 Task: Add a signature Hope Brown containing With gratitude and warm wishes, Hope Brown to email address softage.8@softage.net and add a label Grocery lists
Action: Mouse moved to (1315, 68)
Screenshot: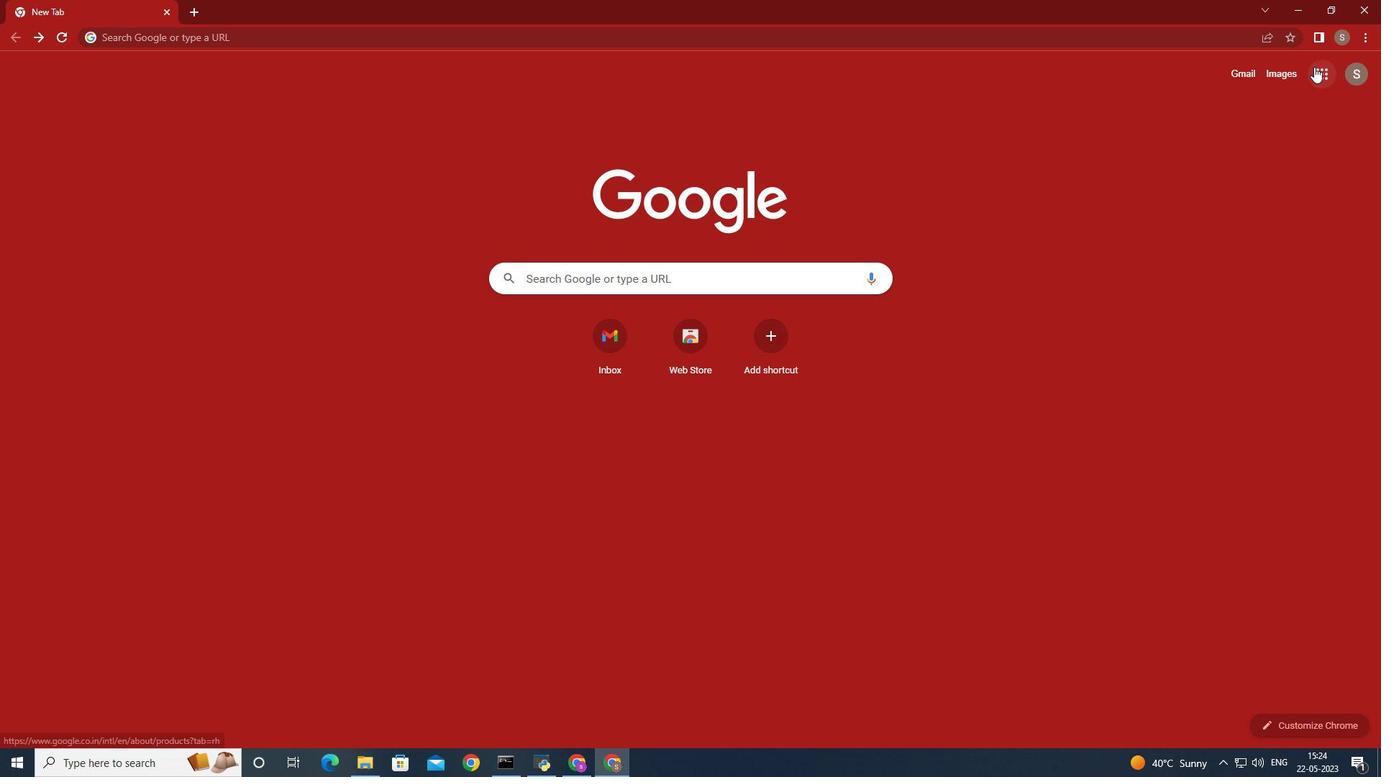 
Action: Mouse pressed left at (1315, 68)
Screenshot: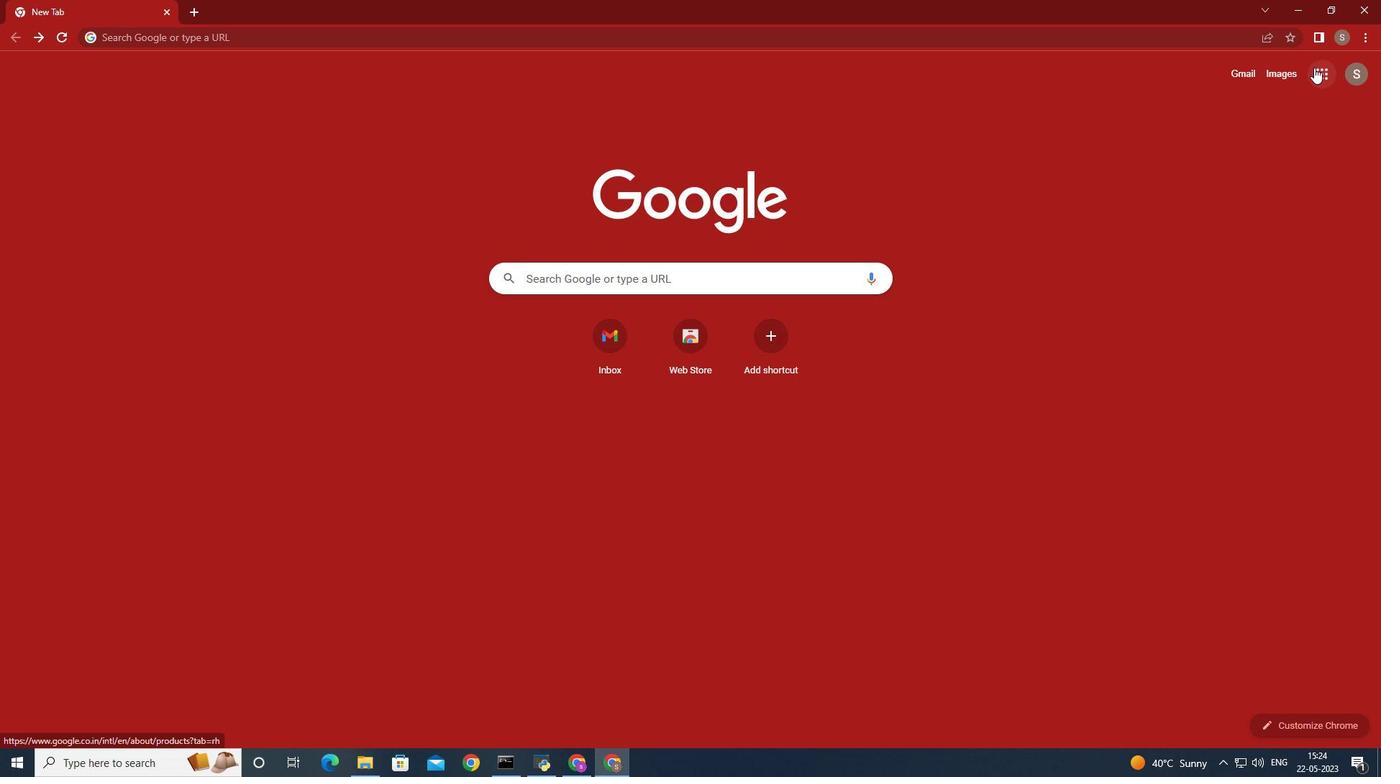 
Action: Mouse moved to (1253, 135)
Screenshot: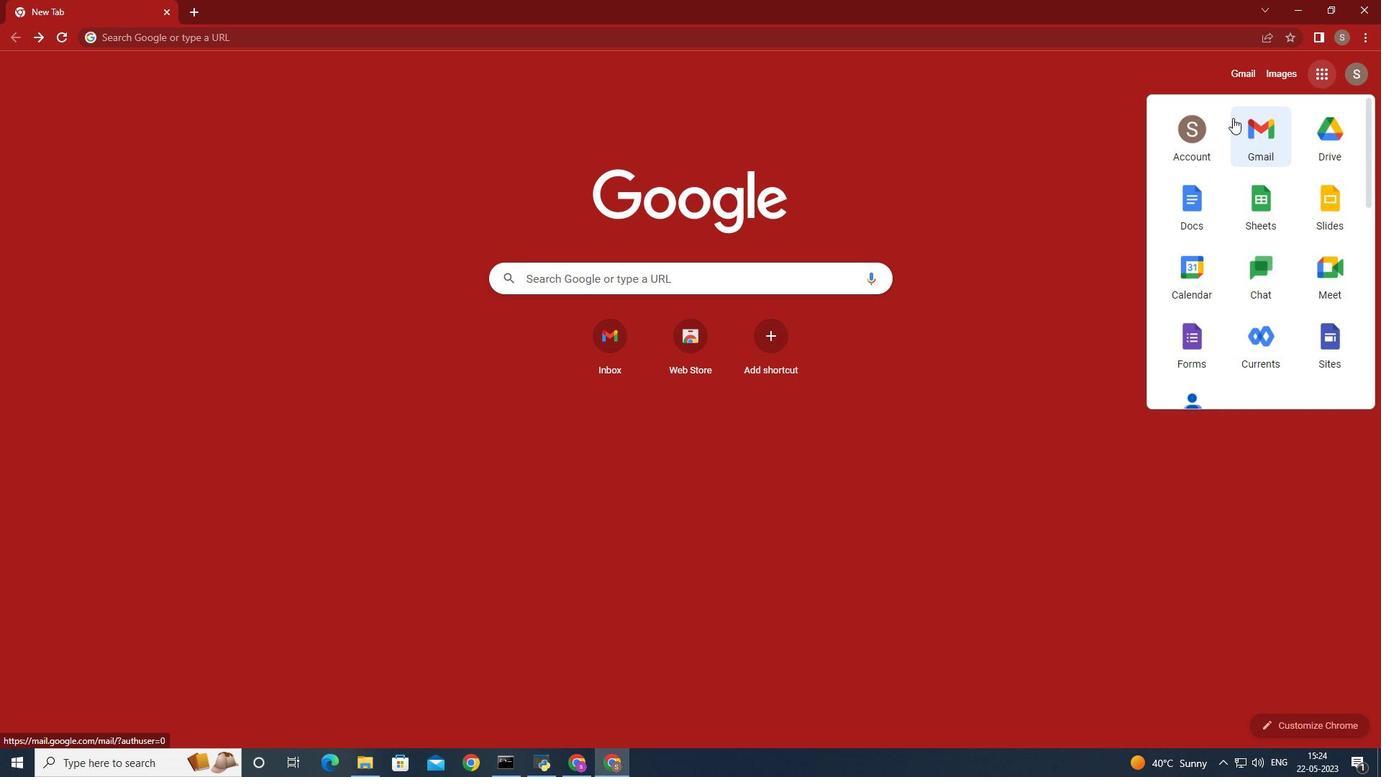 
Action: Mouse pressed left at (1253, 135)
Screenshot: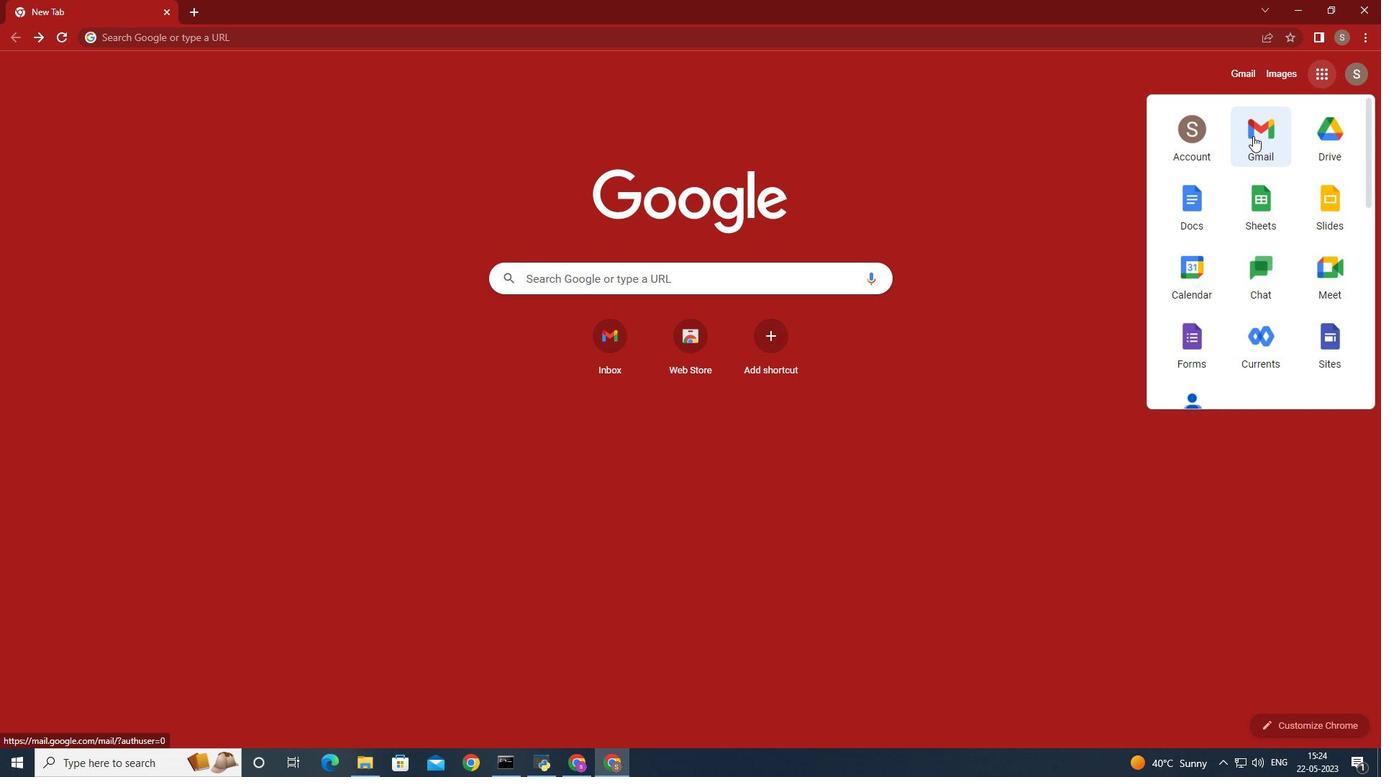 
Action: Mouse moved to (1225, 99)
Screenshot: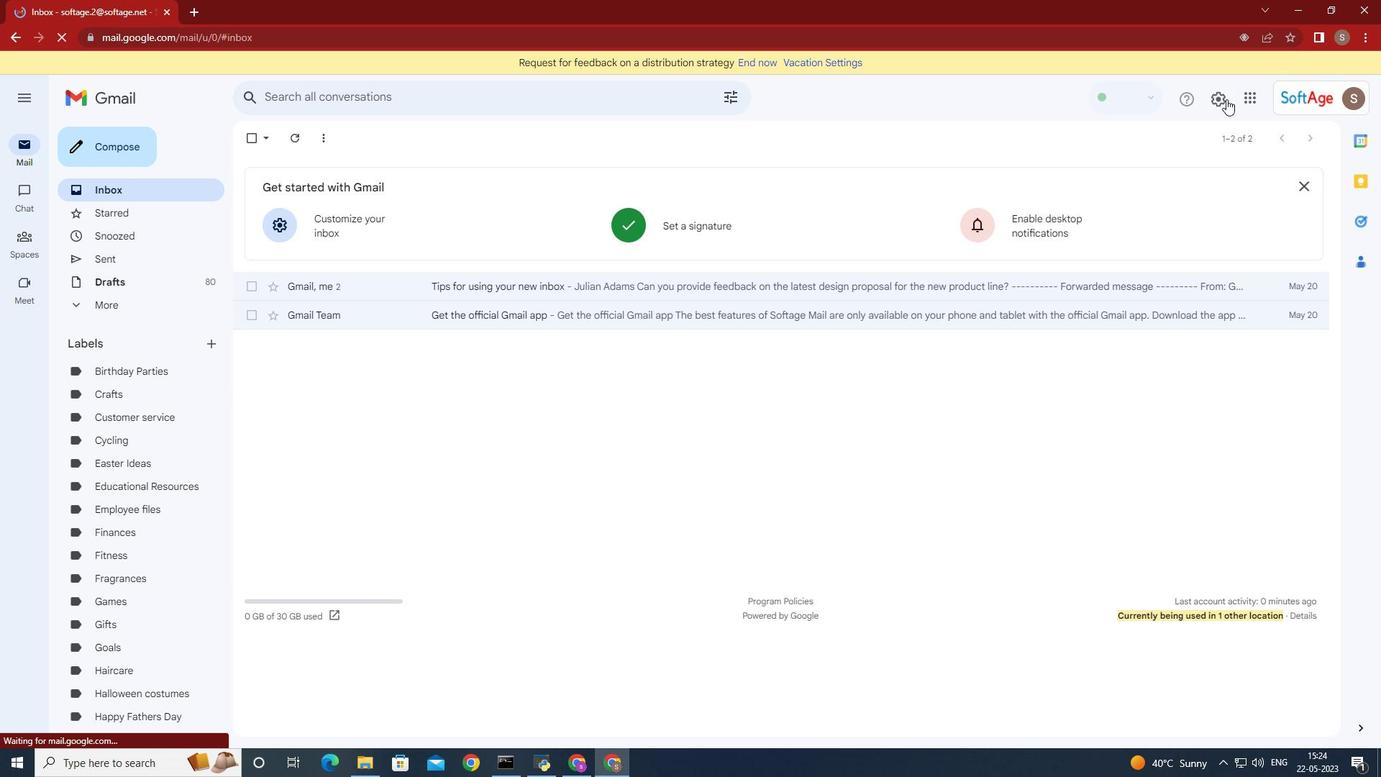 
Action: Mouse pressed left at (1225, 99)
Screenshot: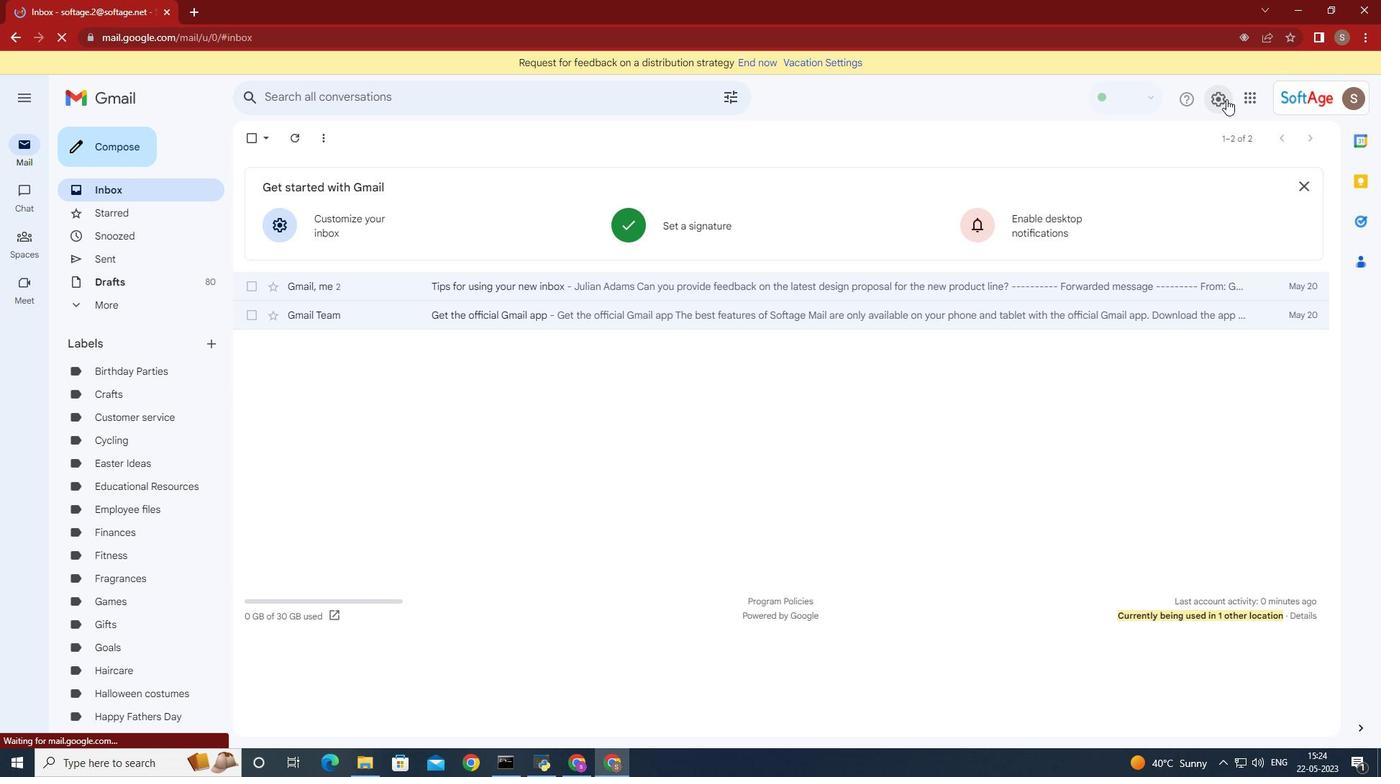 
Action: Mouse moved to (1243, 166)
Screenshot: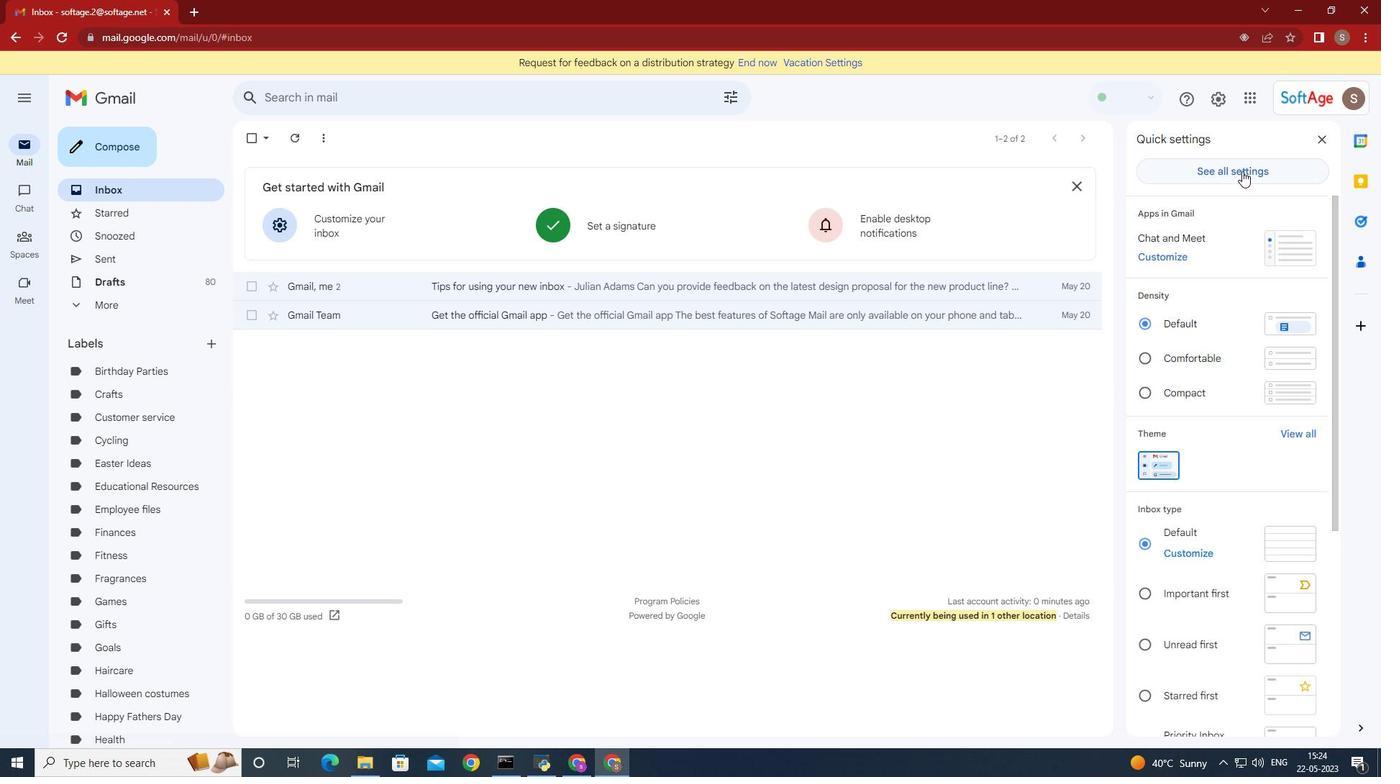 
Action: Mouse pressed left at (1243, 166)
Screenshot: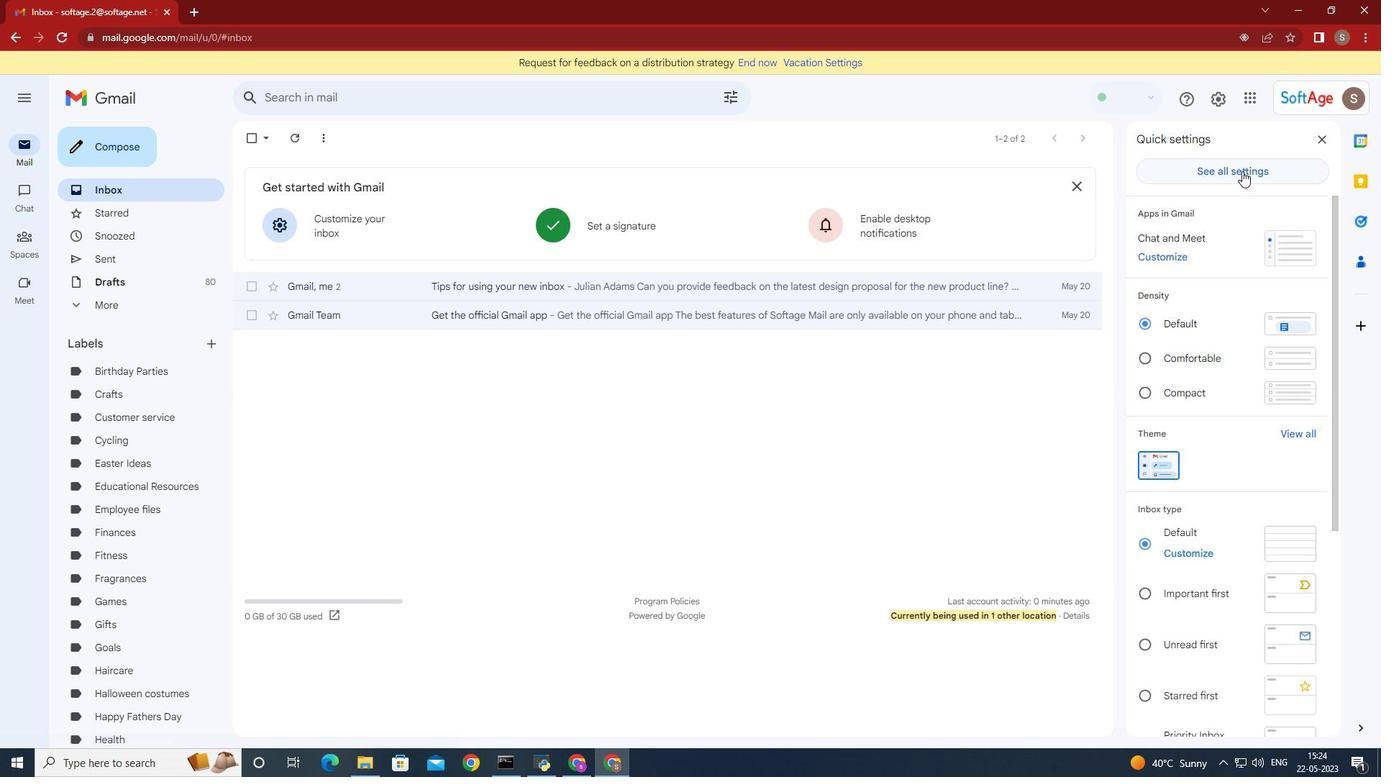 
Action: Mouse moved to (962, 282)
Screenshot: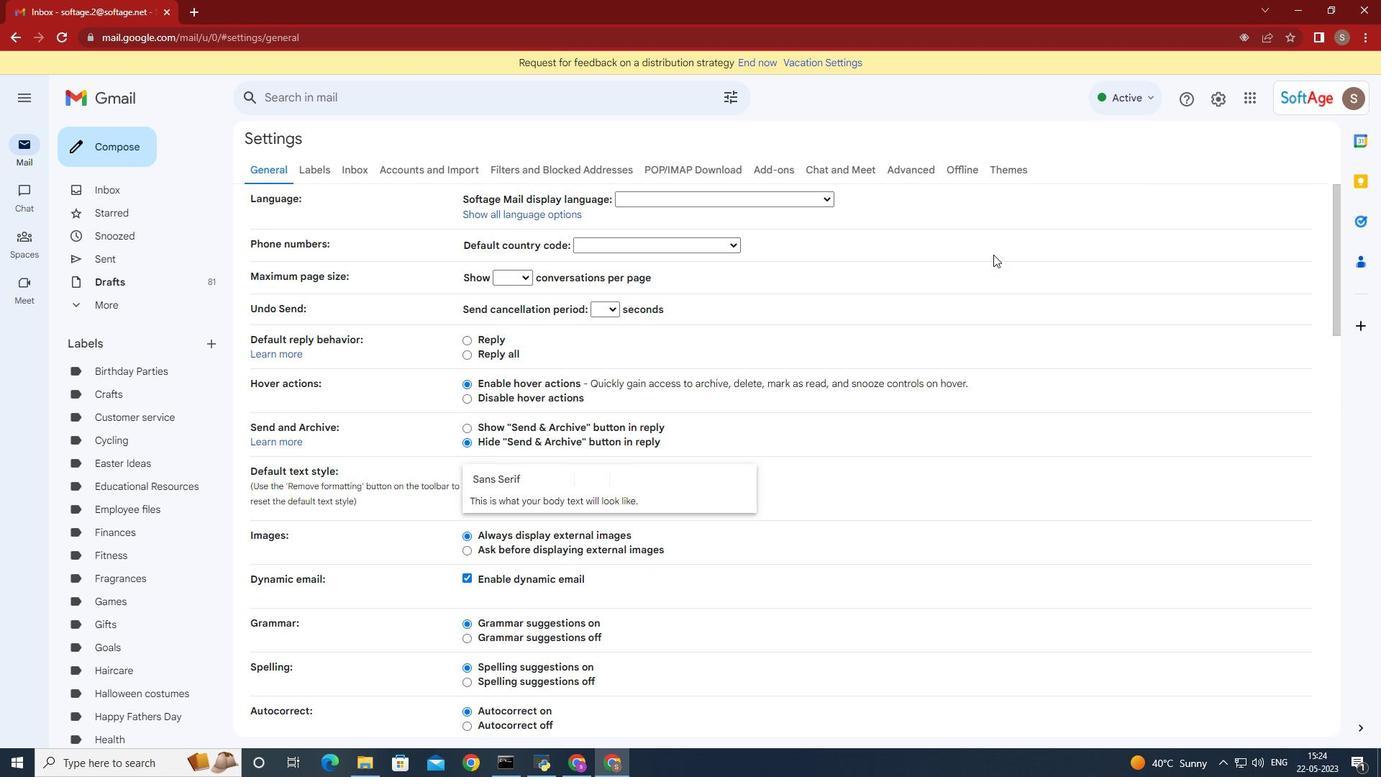 
Action: Mouse scrolled (977, 269) with delta (0, 0)
Screenshot: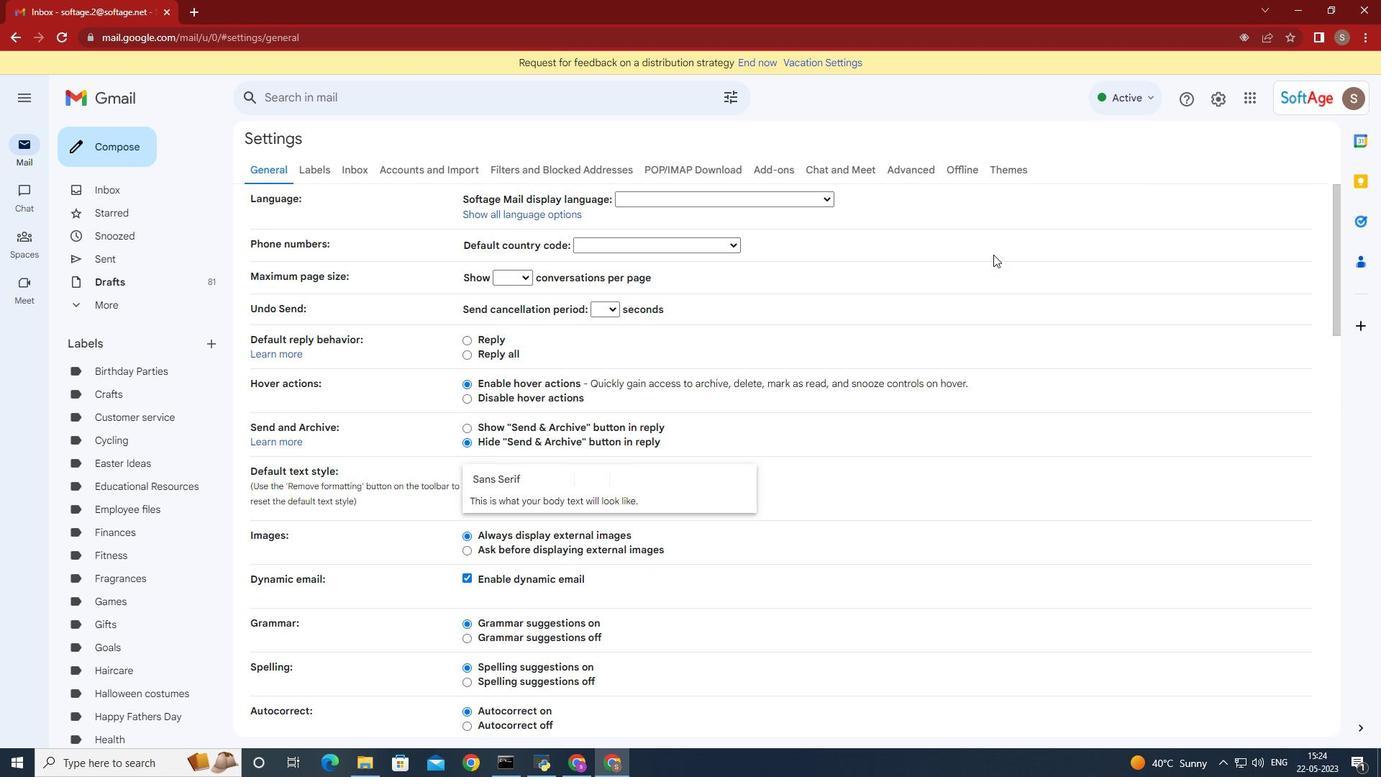 
Action: Mouse moved to (959, 284)
Screenshot: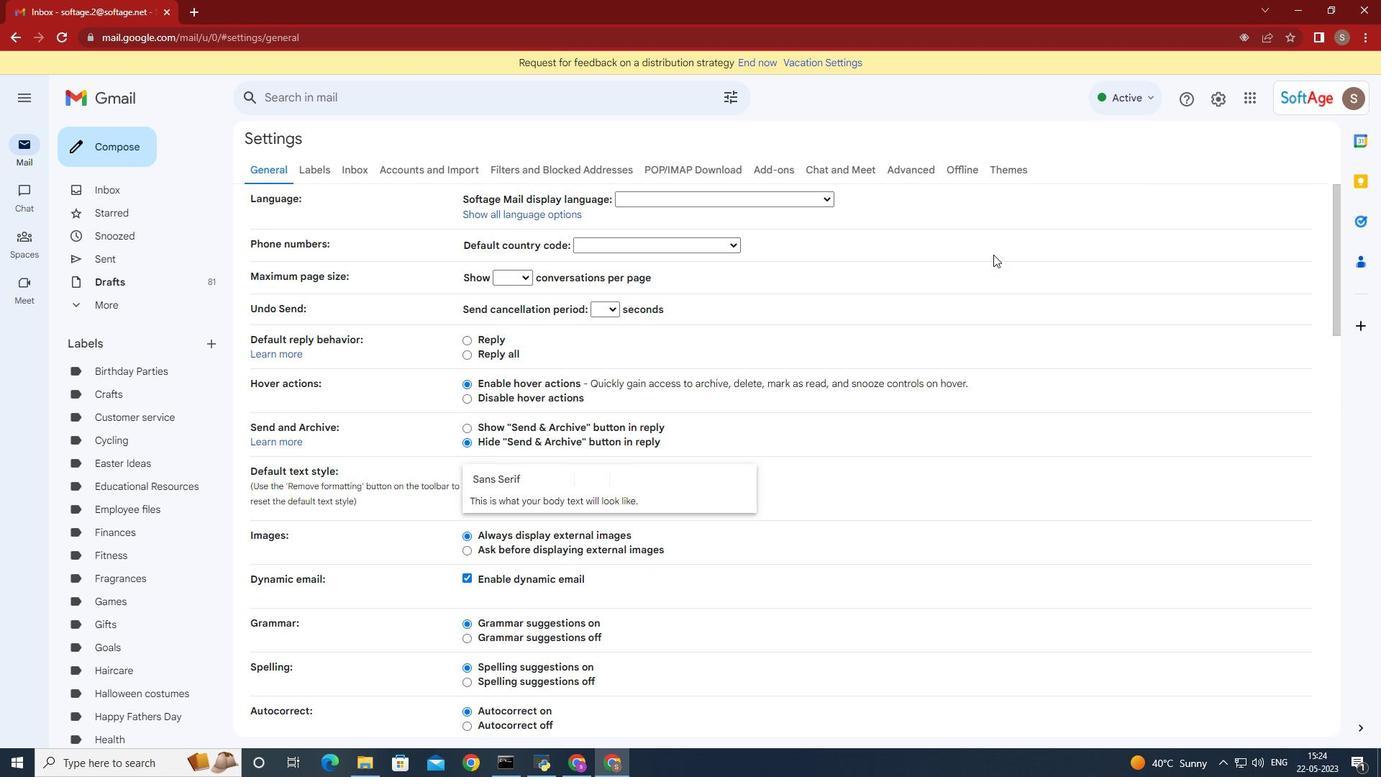 
Action: Mouse scrolled (962, 281) with delta (0, 0)
Screenshot: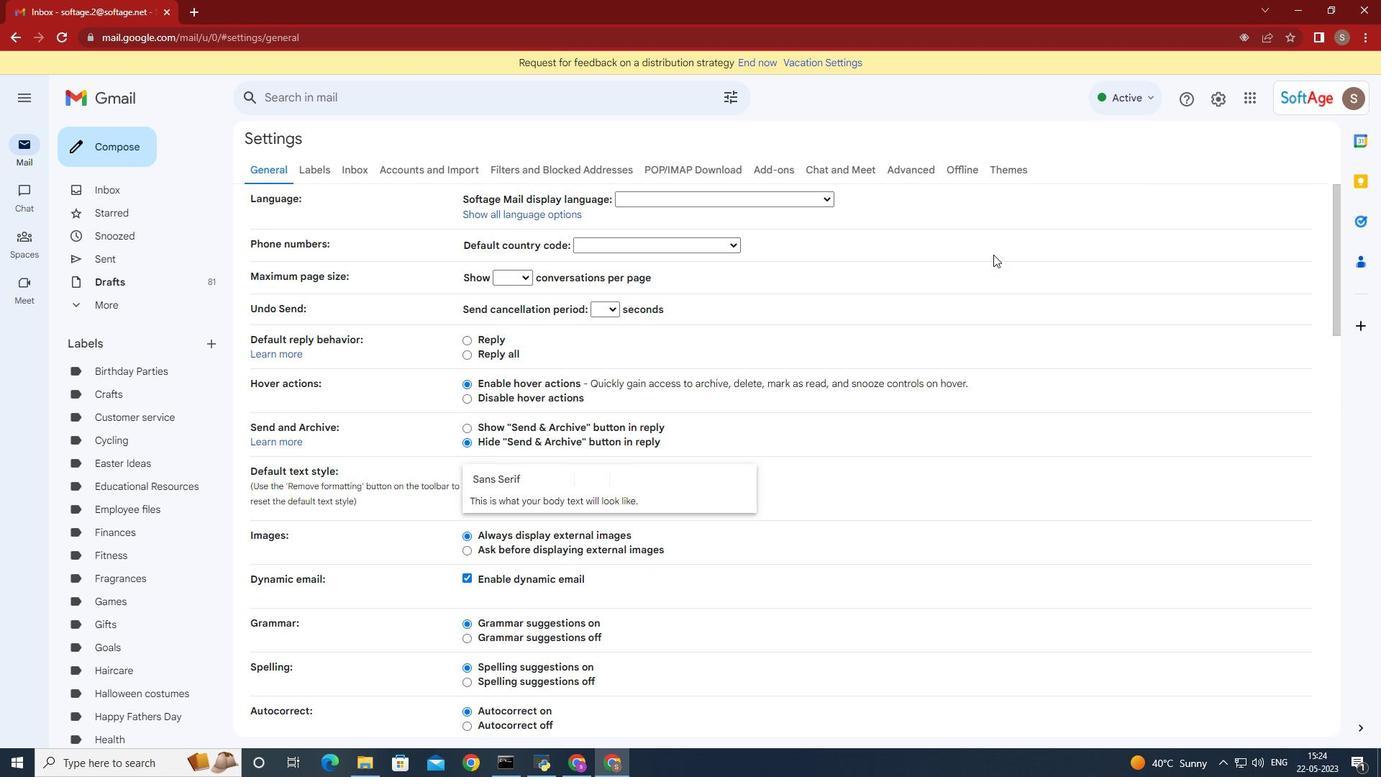 
Action: Mouse moved to (951, 290)
Screenshot: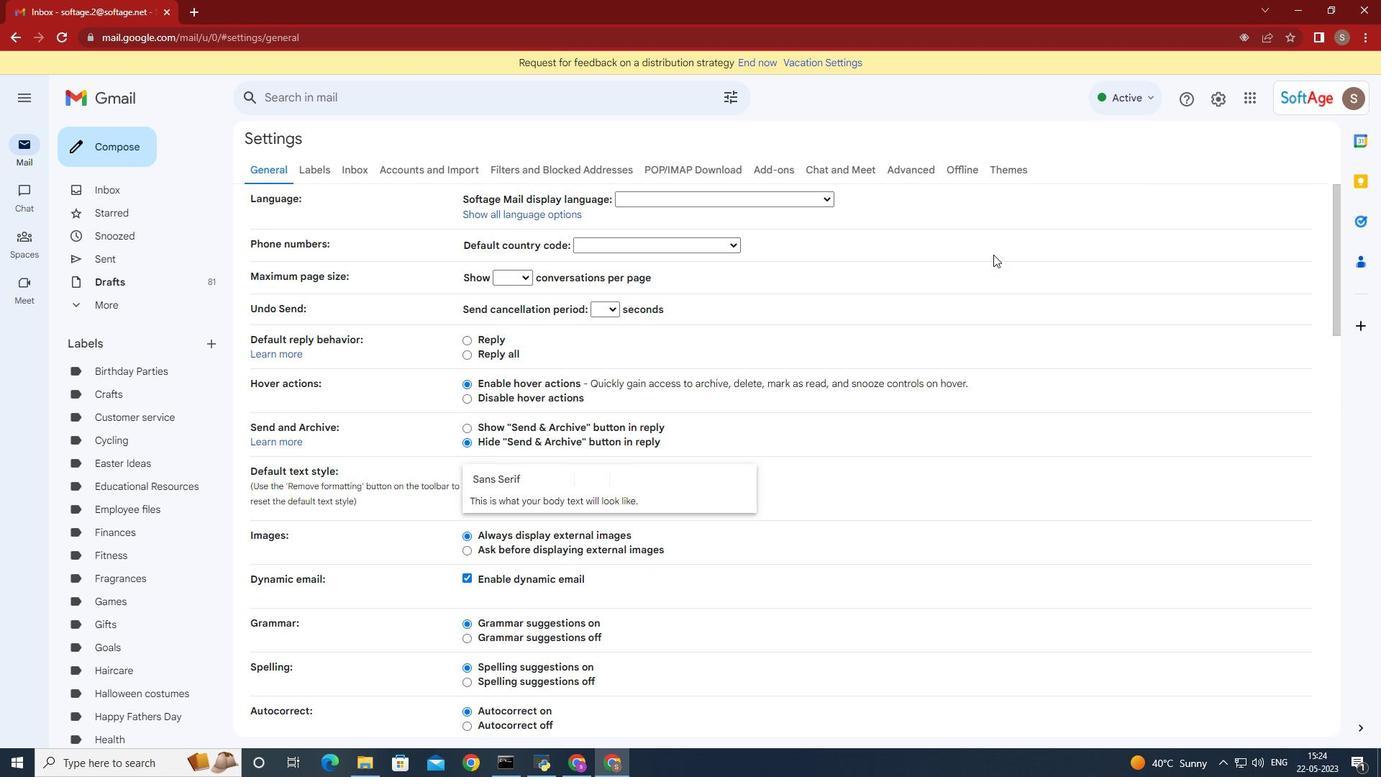
Action: Mouse scrolled (954, 287) with delta (0, 0)
Screenshot: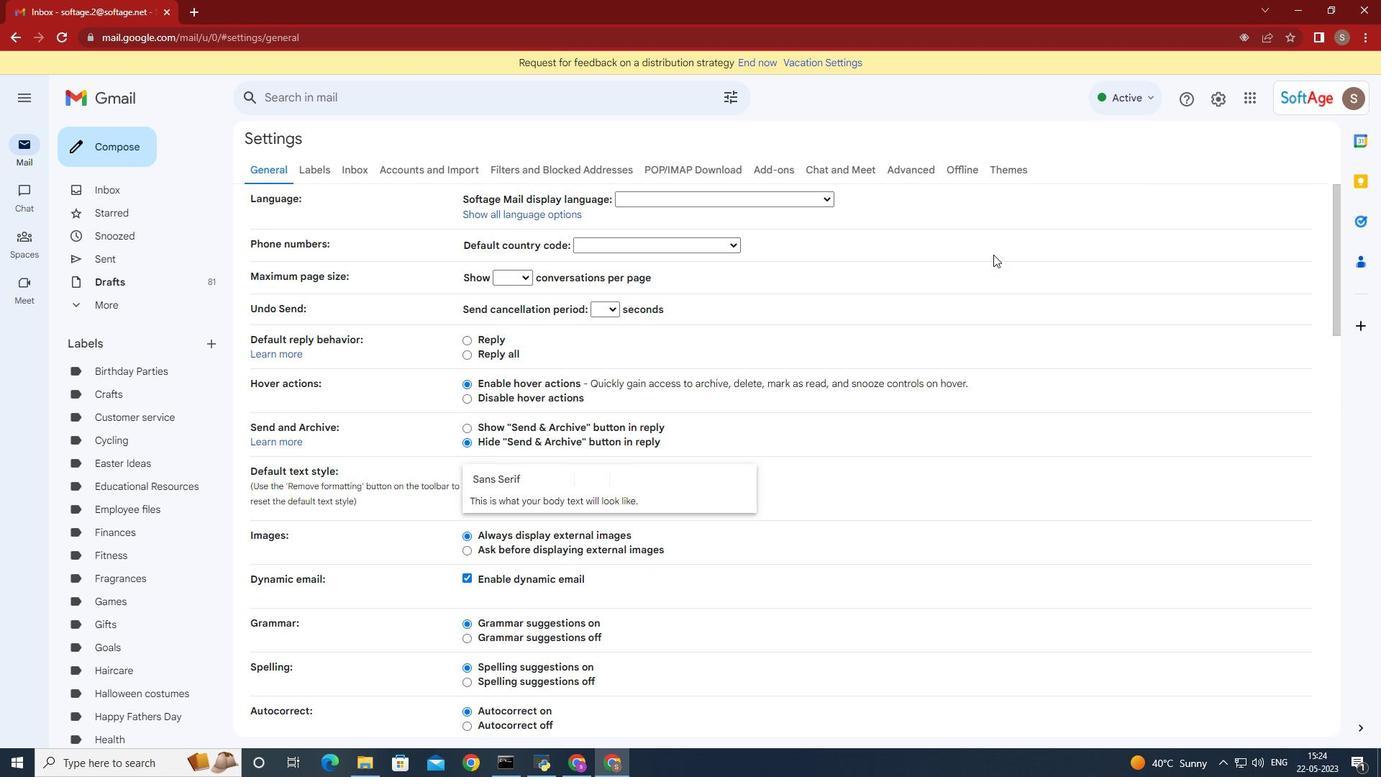 
Action: Mouse moved to (944, 295)
Screenshot: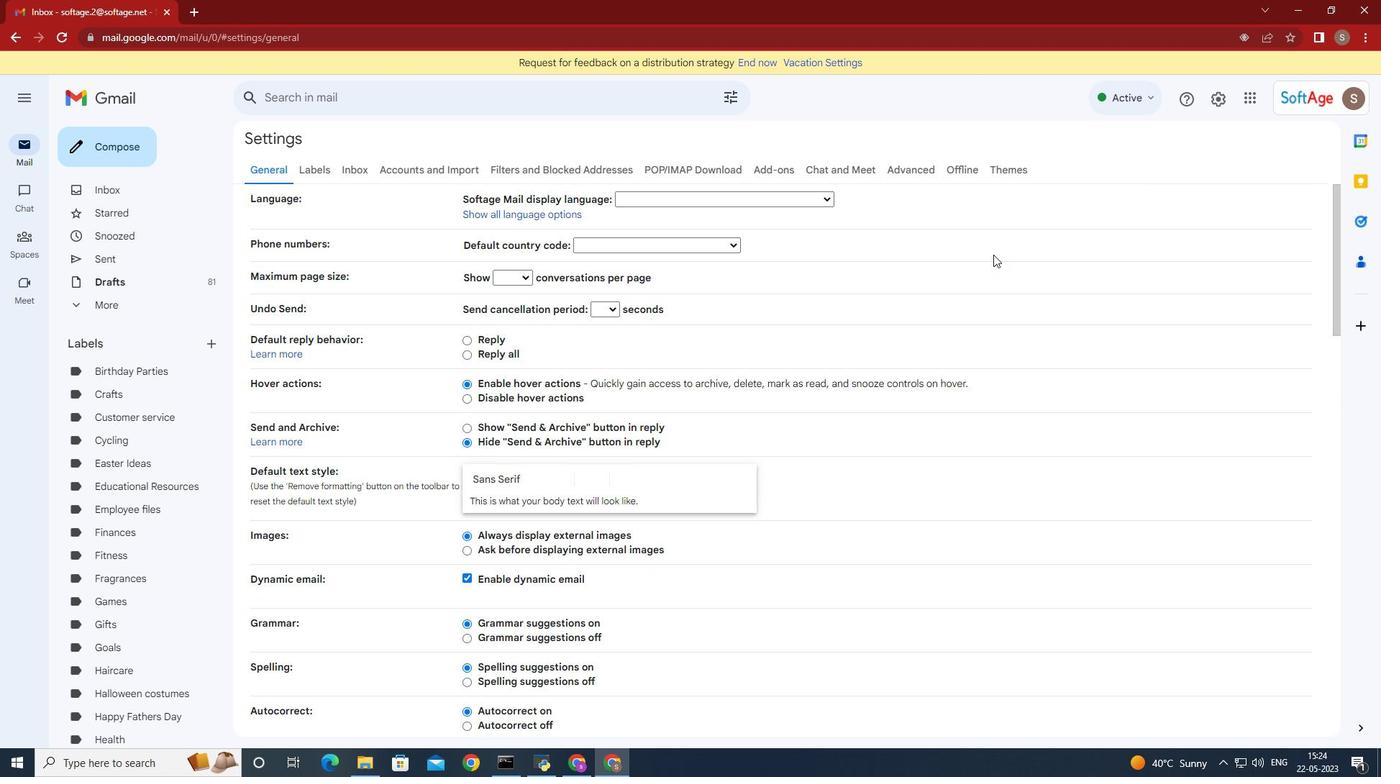 
Action: Mouse scrolled (947, 292) with delta (0, 0)
Screenshot: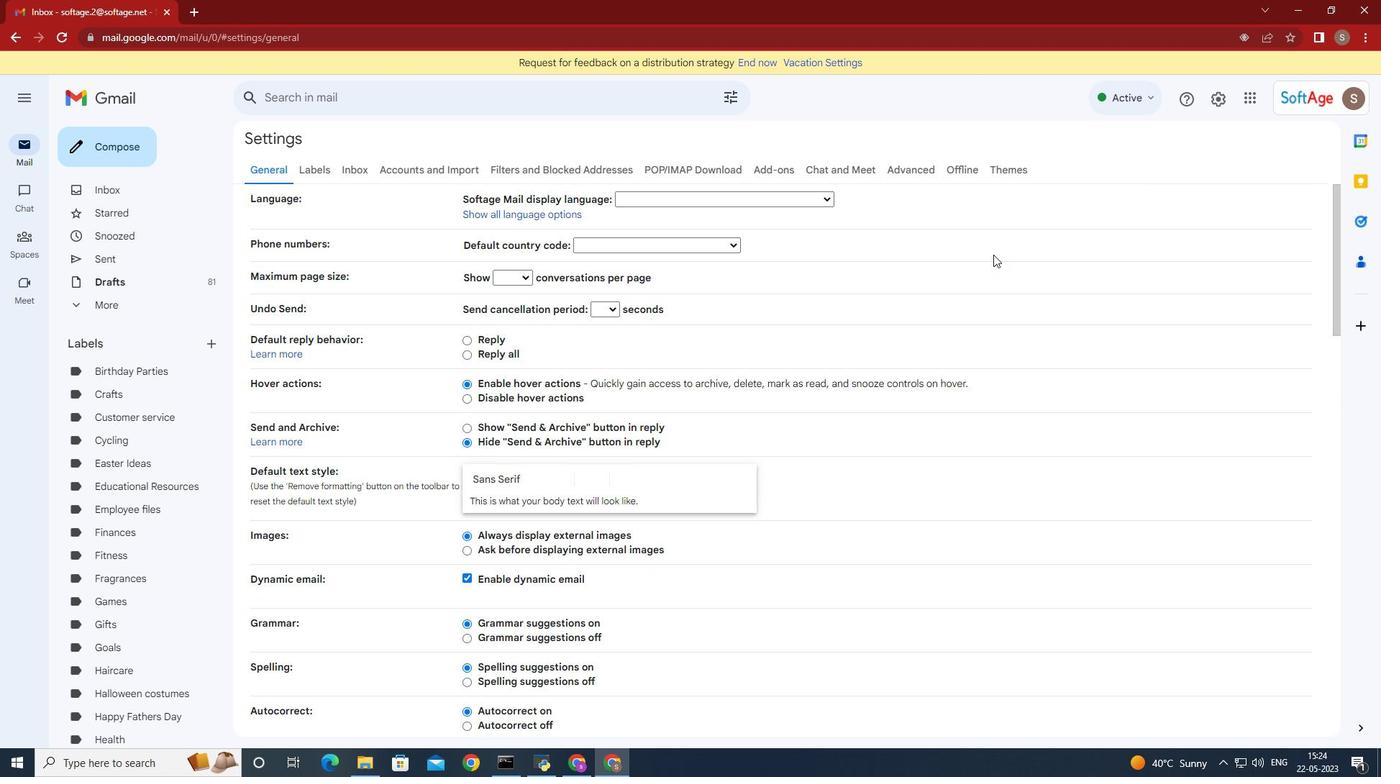 
Action: Mouse moved to (940, 297)
Screenshot: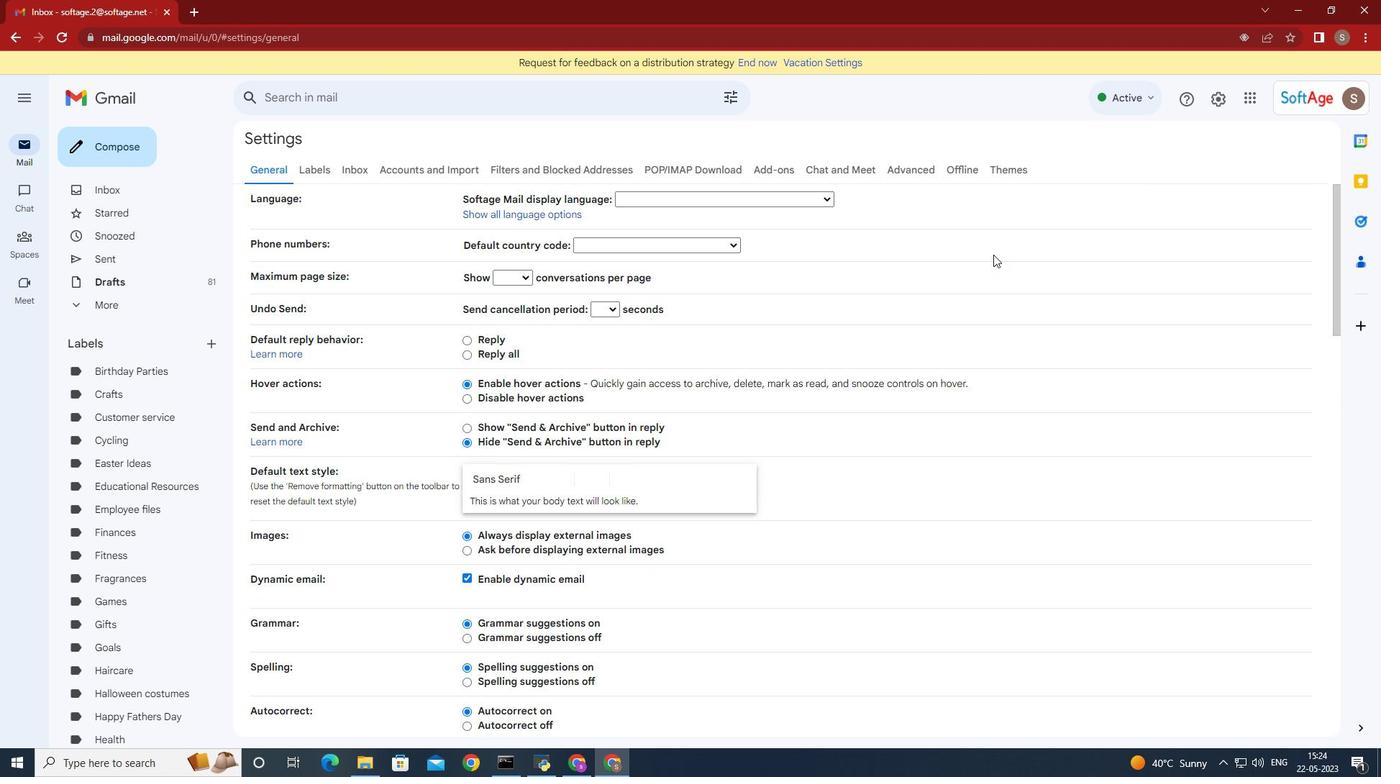 
Action: Mouse scrolled (940, 297) with delta (0, 0)
Screenshot: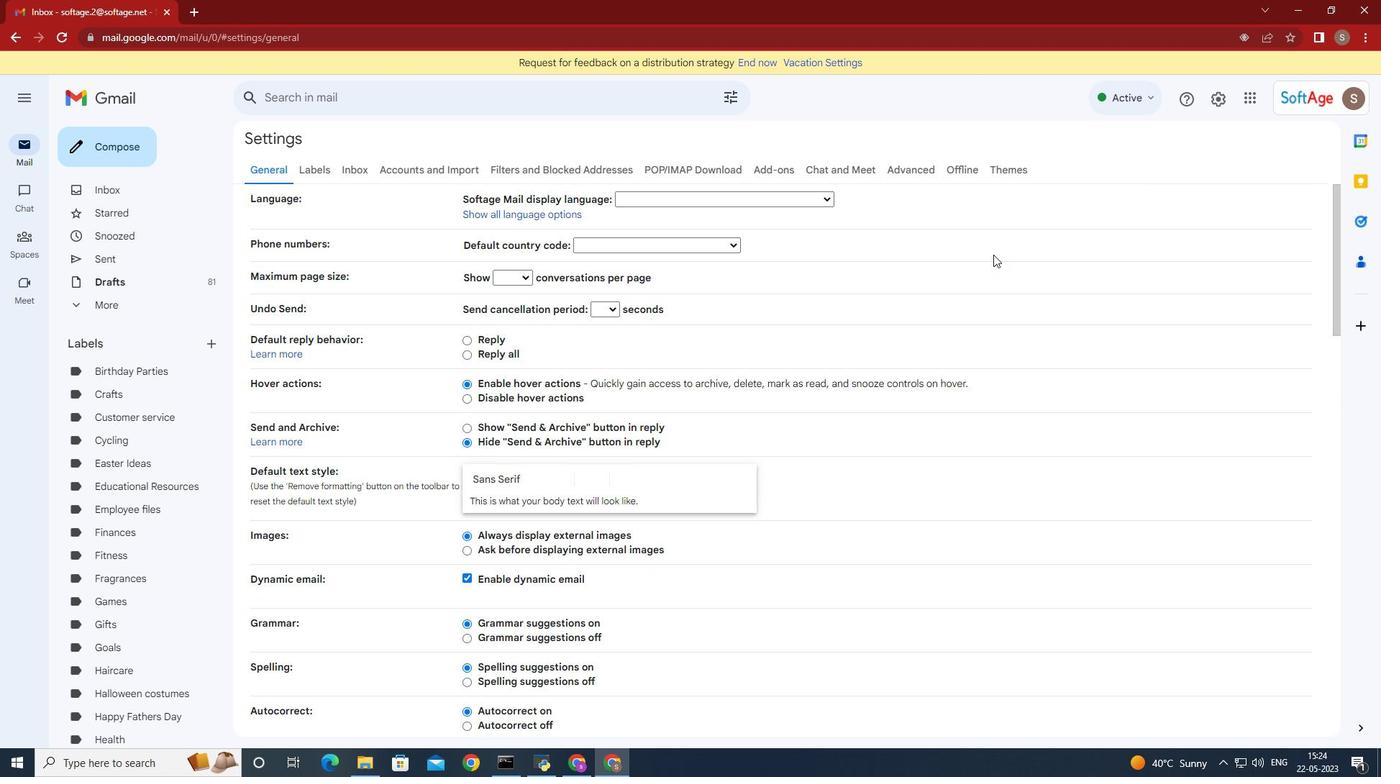 
Action: Mouse moved to (937, 299)
Screenshot: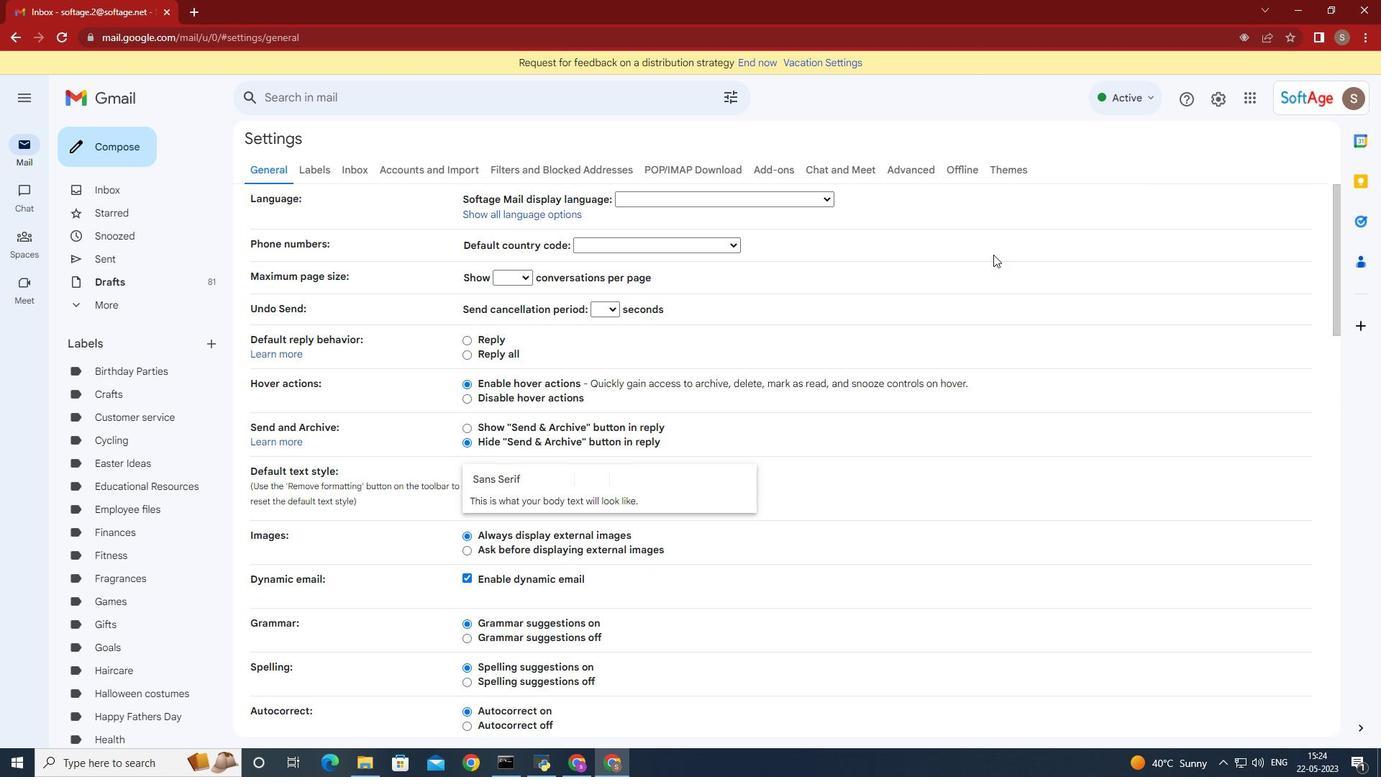 
Action: Mouse scrolled (937, 298) with delta (0, 0)
Screenshot: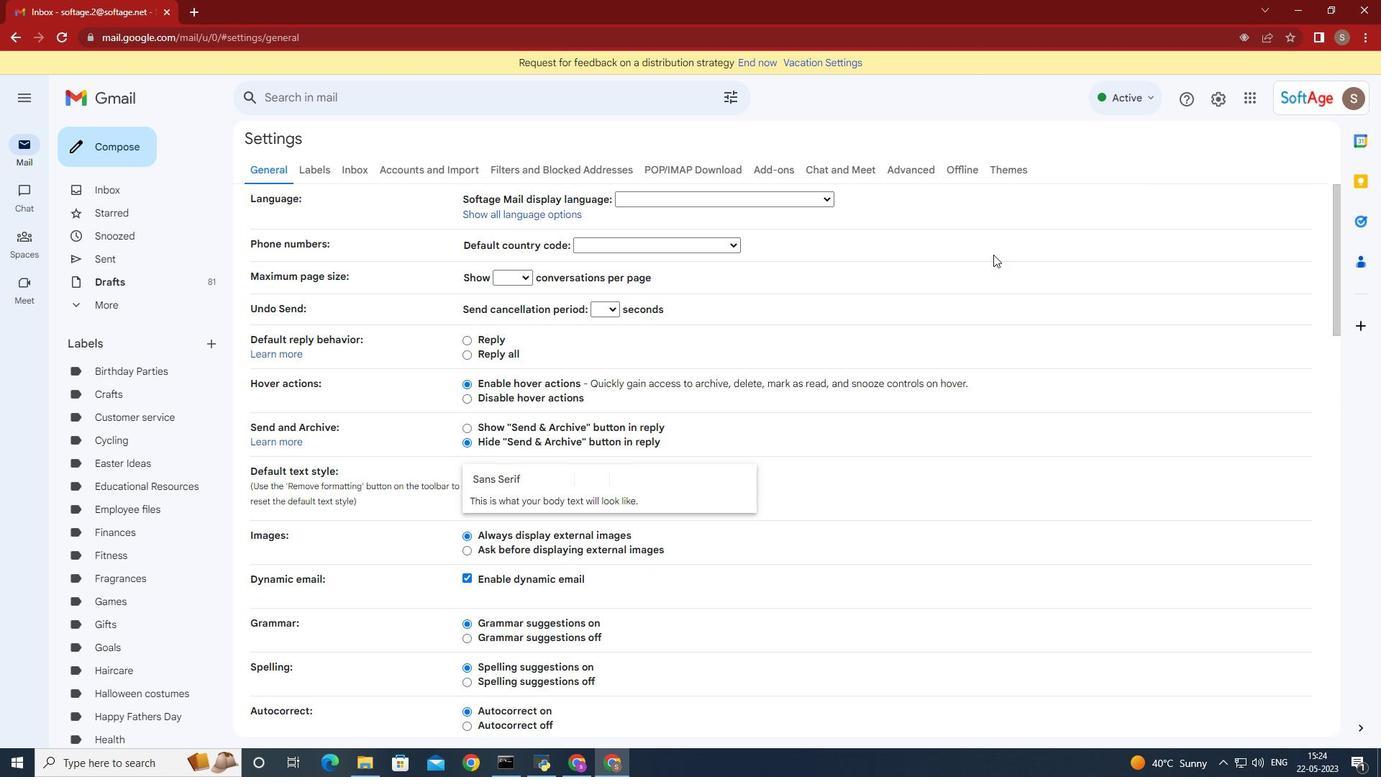 
Action: Mouse moved to (935, 300)
Screenshot: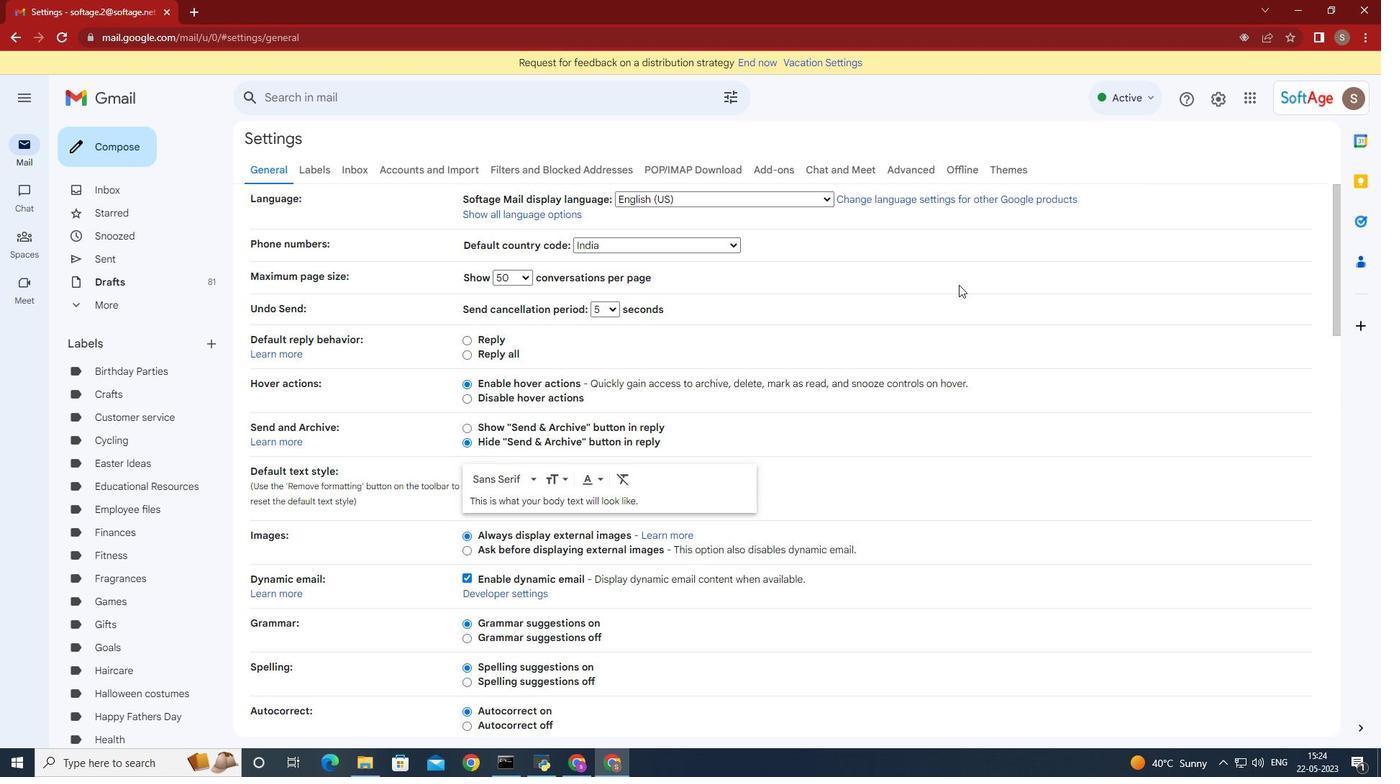 
Action: Mouse scrolled (935, 299) with delta (0, 0)
Screenshot: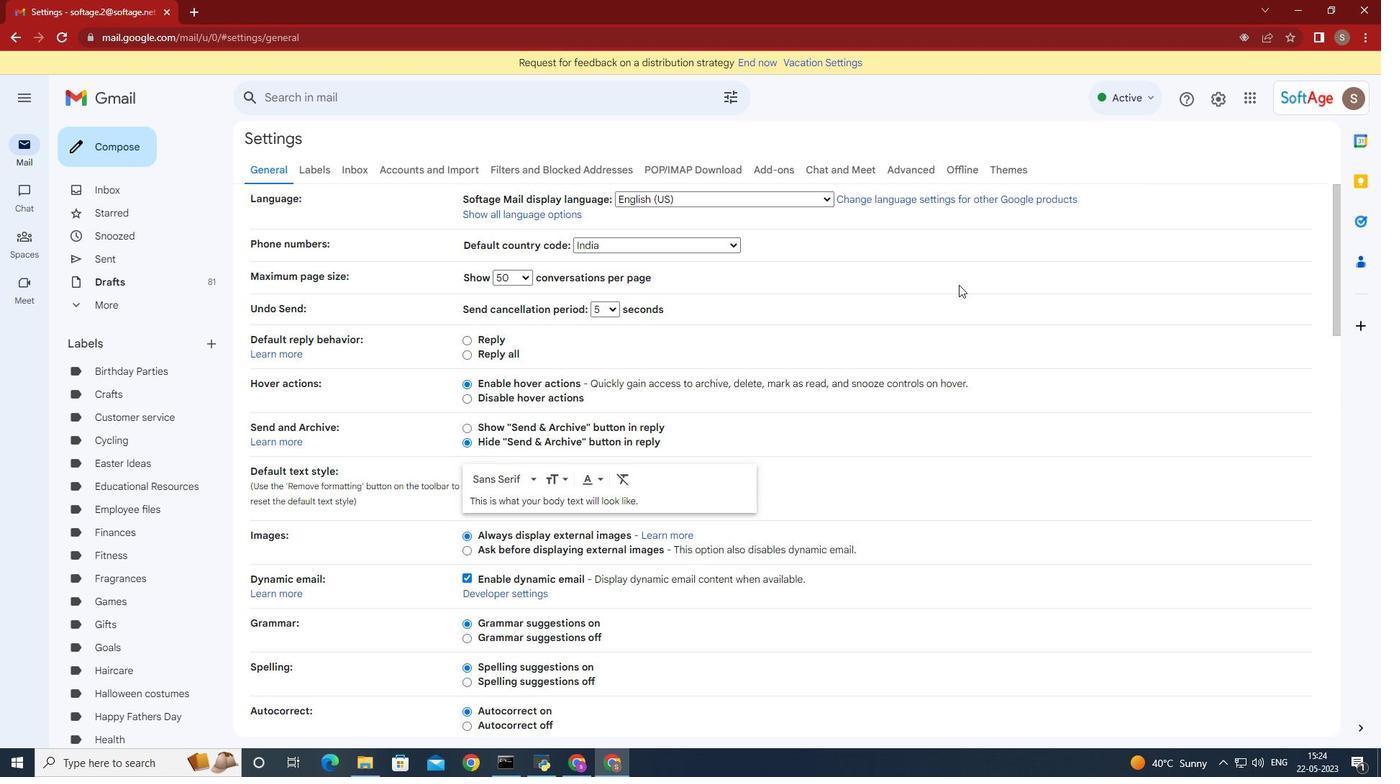 
Action: Mouse moved to (935, 300)
Screenshot: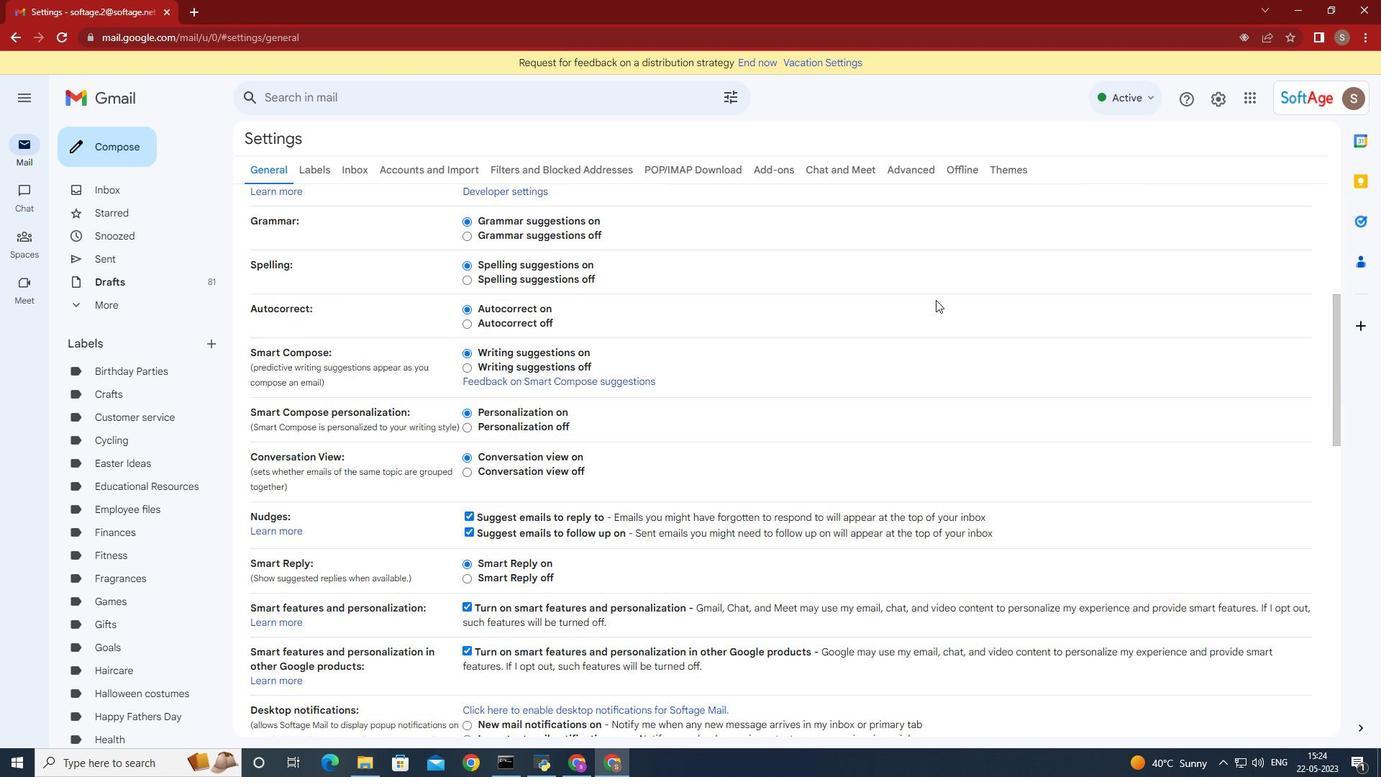 
Action: Mouse scrolled (935, 299) with delta (0, 0)
Screenshot: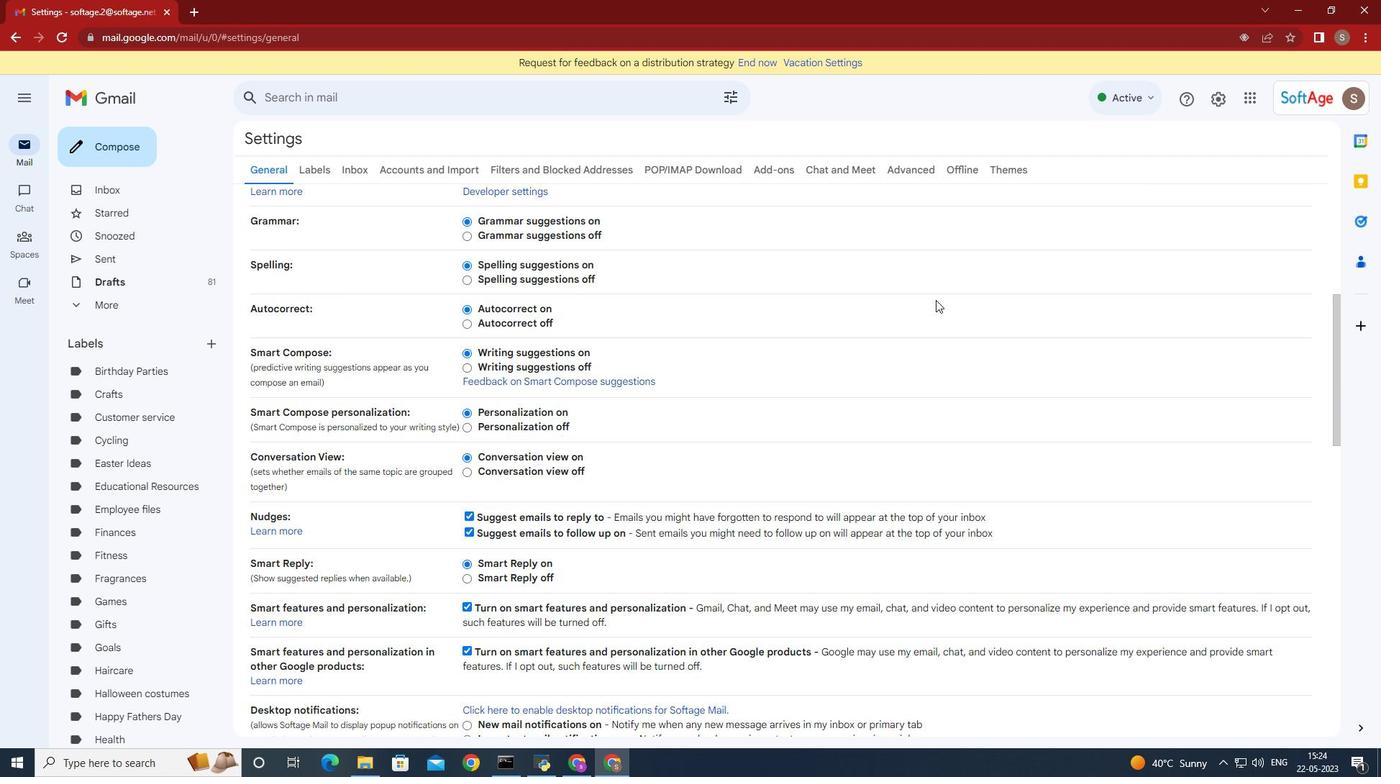 
Action: Mouse scrolled (935, 299) with delta (0, 0)
Screenshot: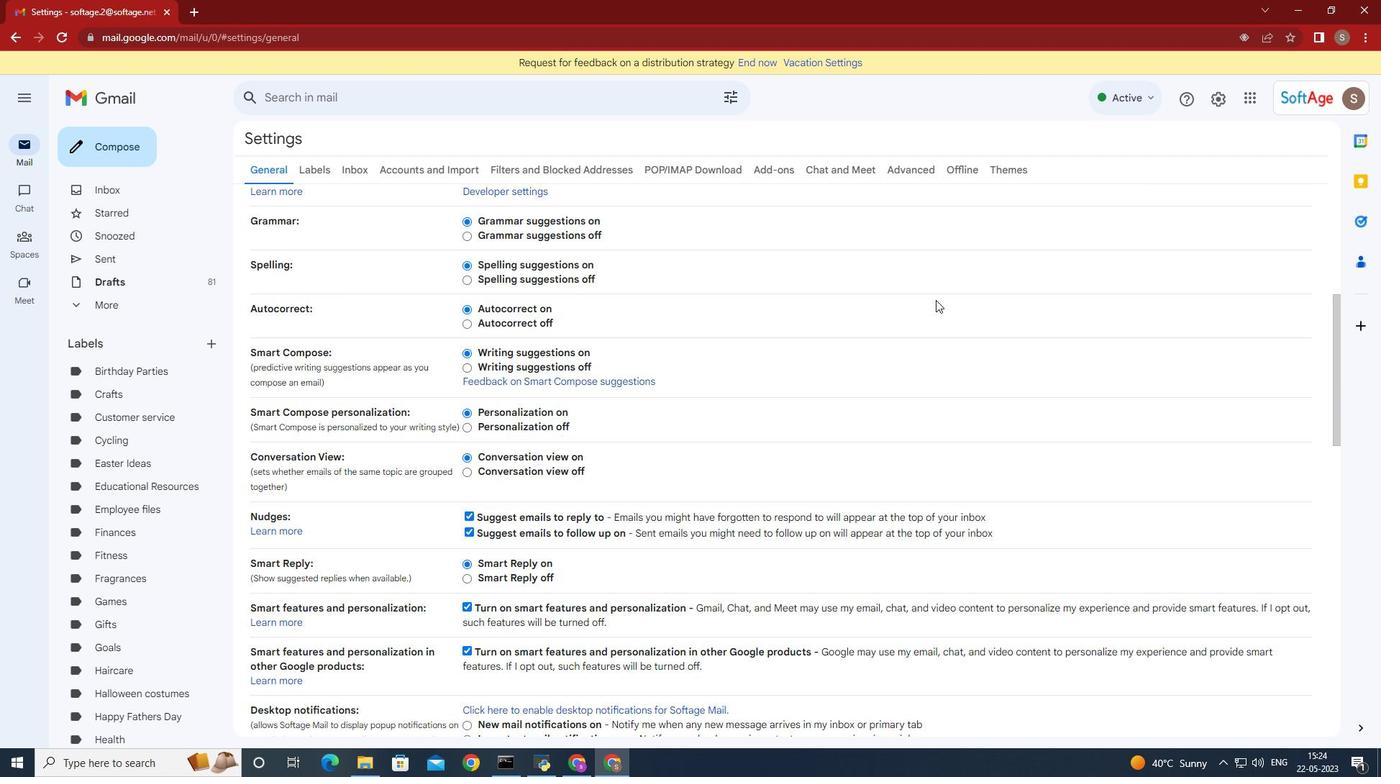 
Action: Mouse scrolled (935, 299) with delta (0, 0)
Screenshot: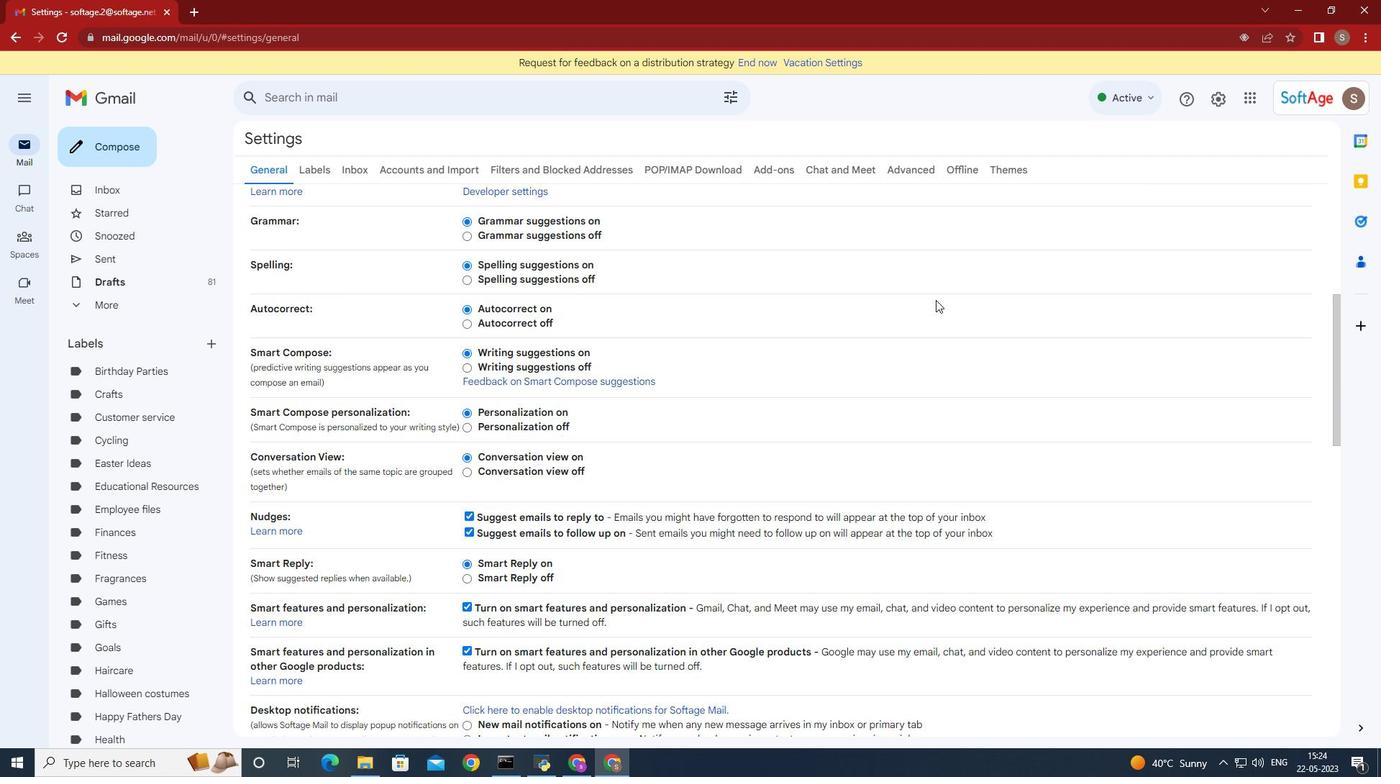 
Action: Mouse scrolled (935, 299) with delta (0, 0)
Screenshot: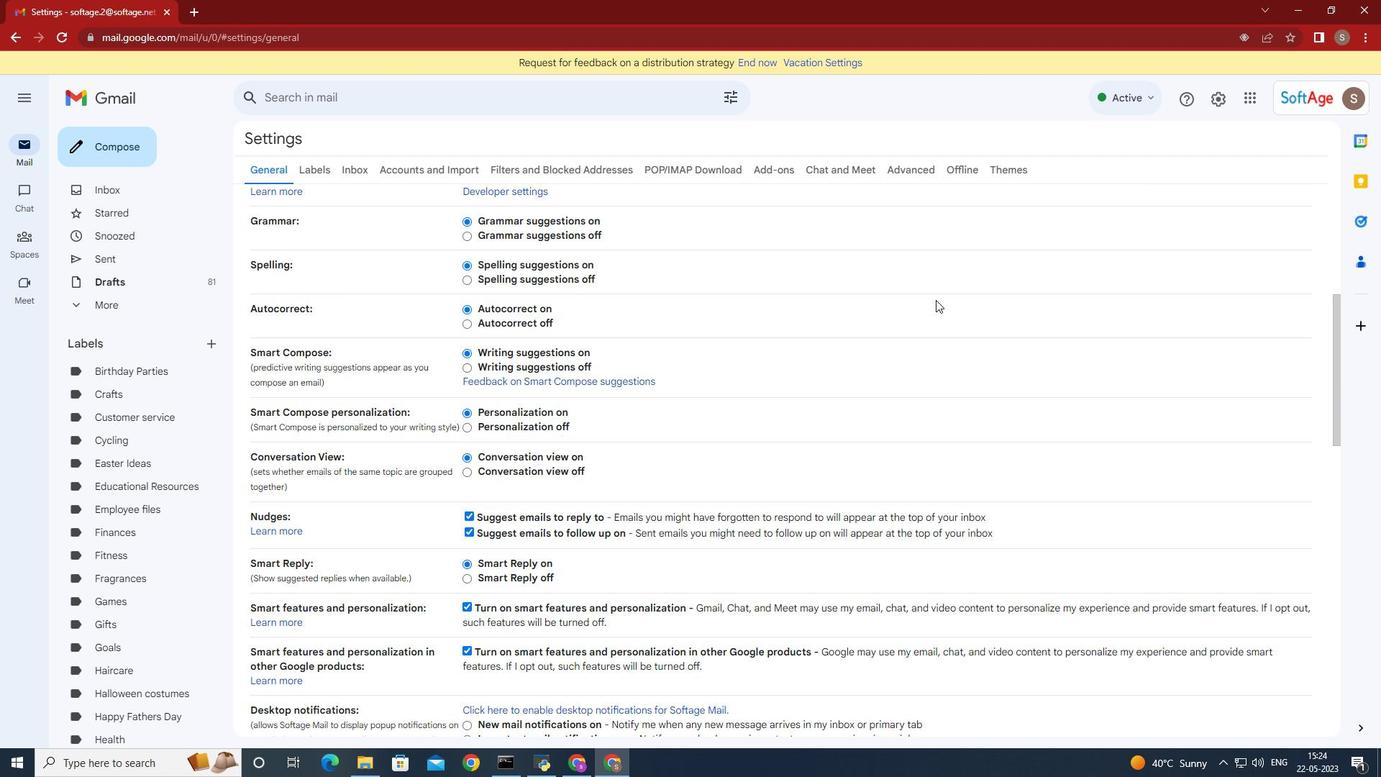 
Action: Mouse scrolled (935, 299) with delta (0, 0)
Screenshot: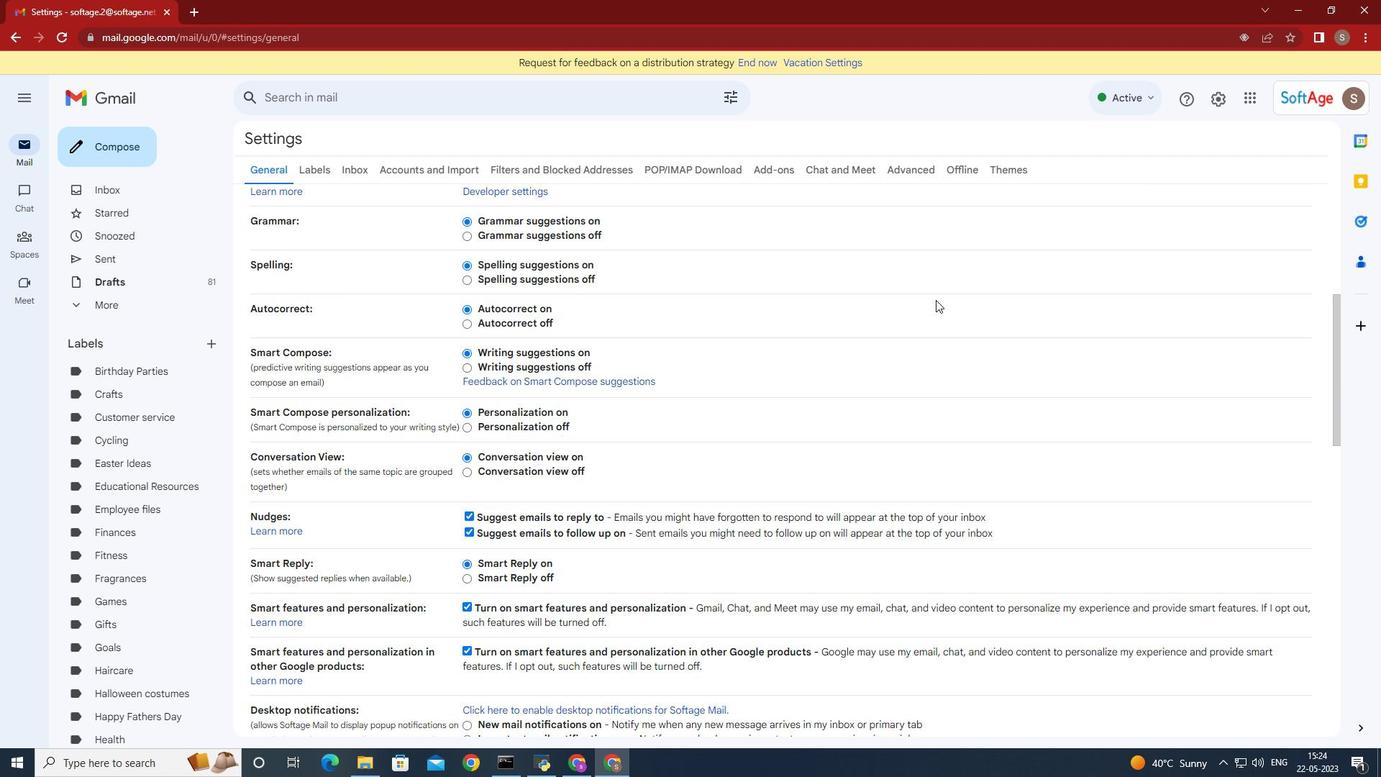 
Action: Mouse scrolled (935, 299) with delta (0, 0)
Screenshot: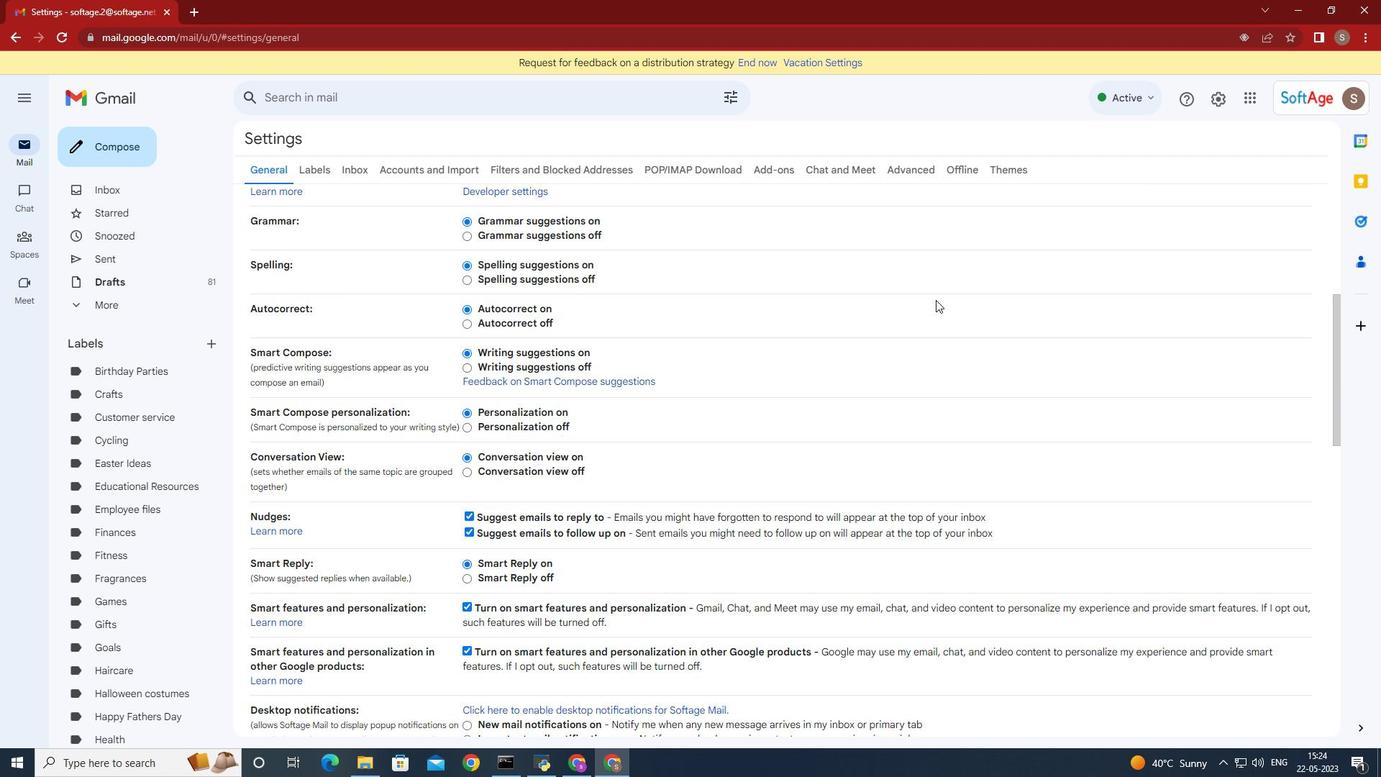 
Action: Mouse scrolled (935, 299) with delta (0, 0)
Screenshot: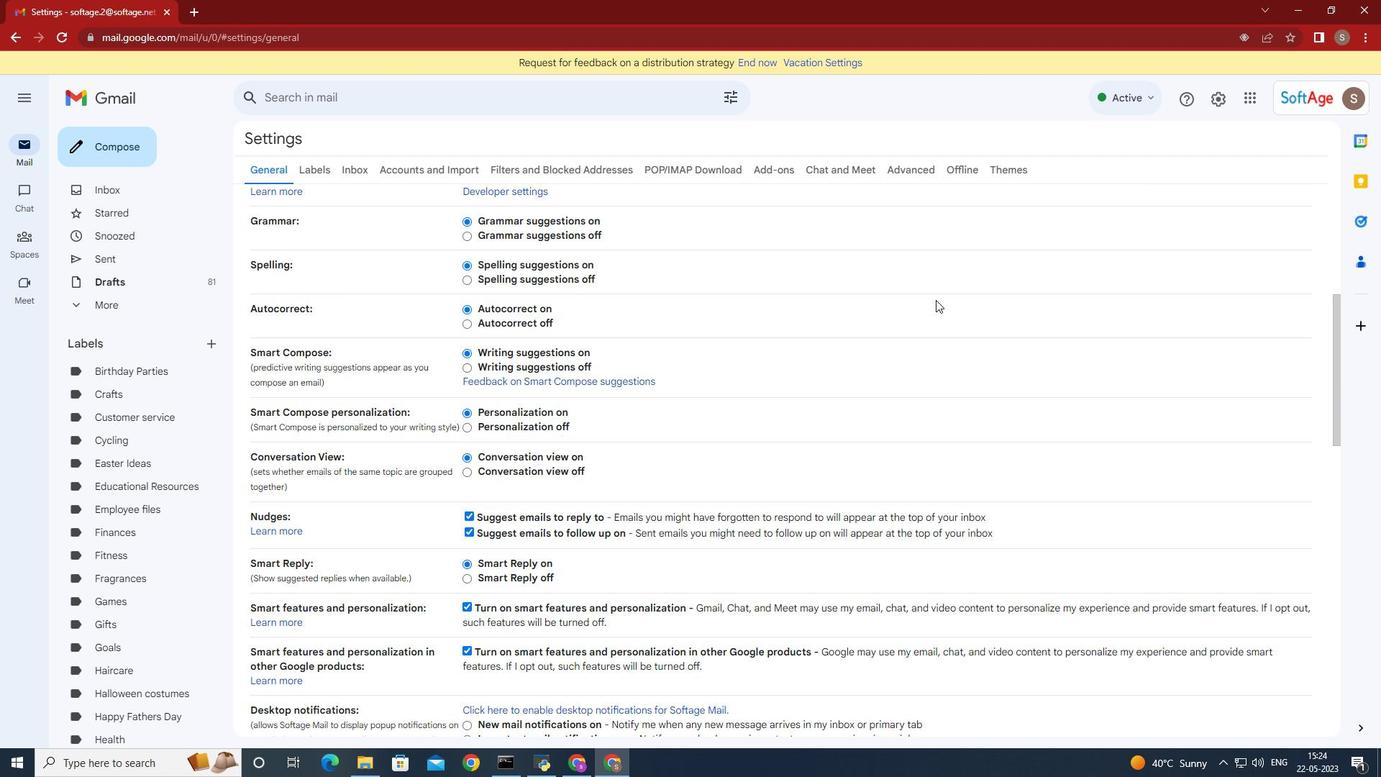 
Action: Mouse moved to (934, 295)
Screenshot: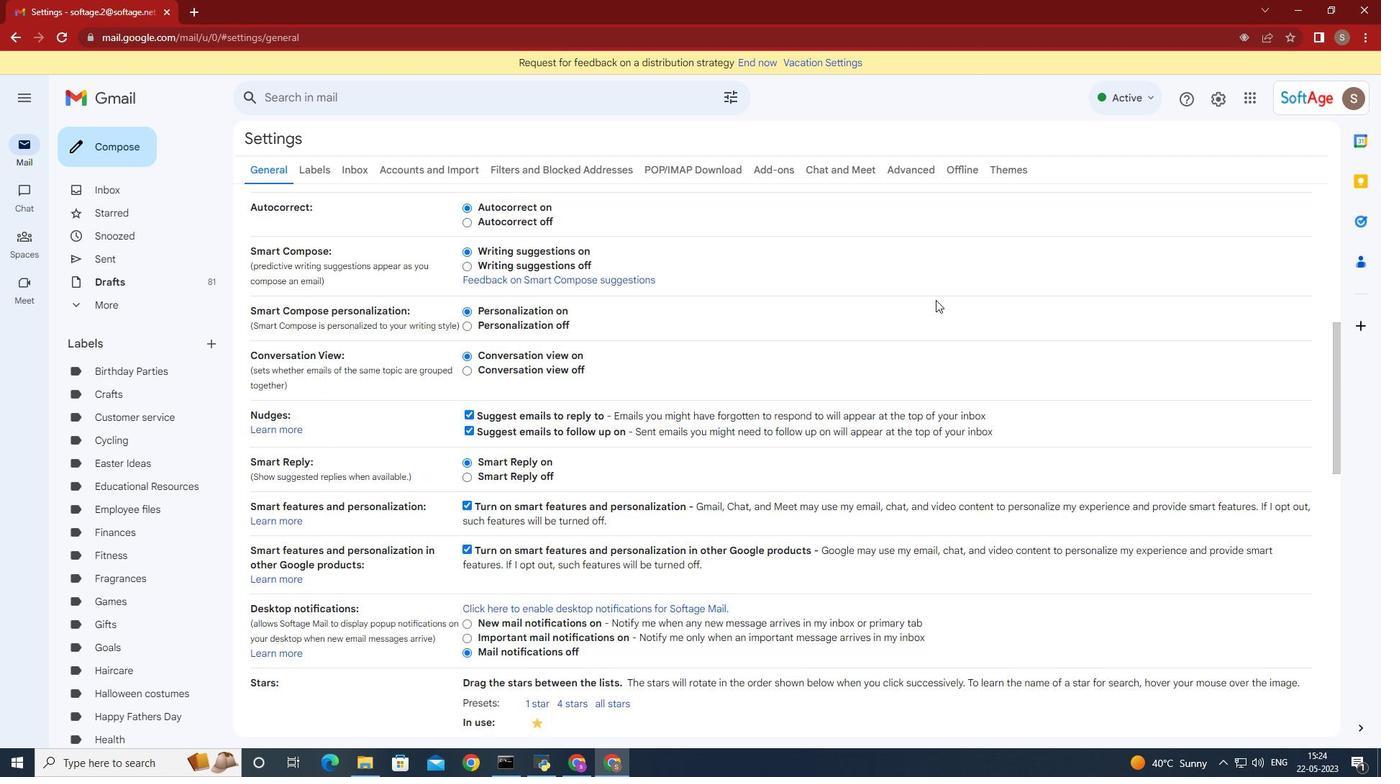 
Action: Mouse scrolled (934, 294) with delta (0, 0)
Screenshot: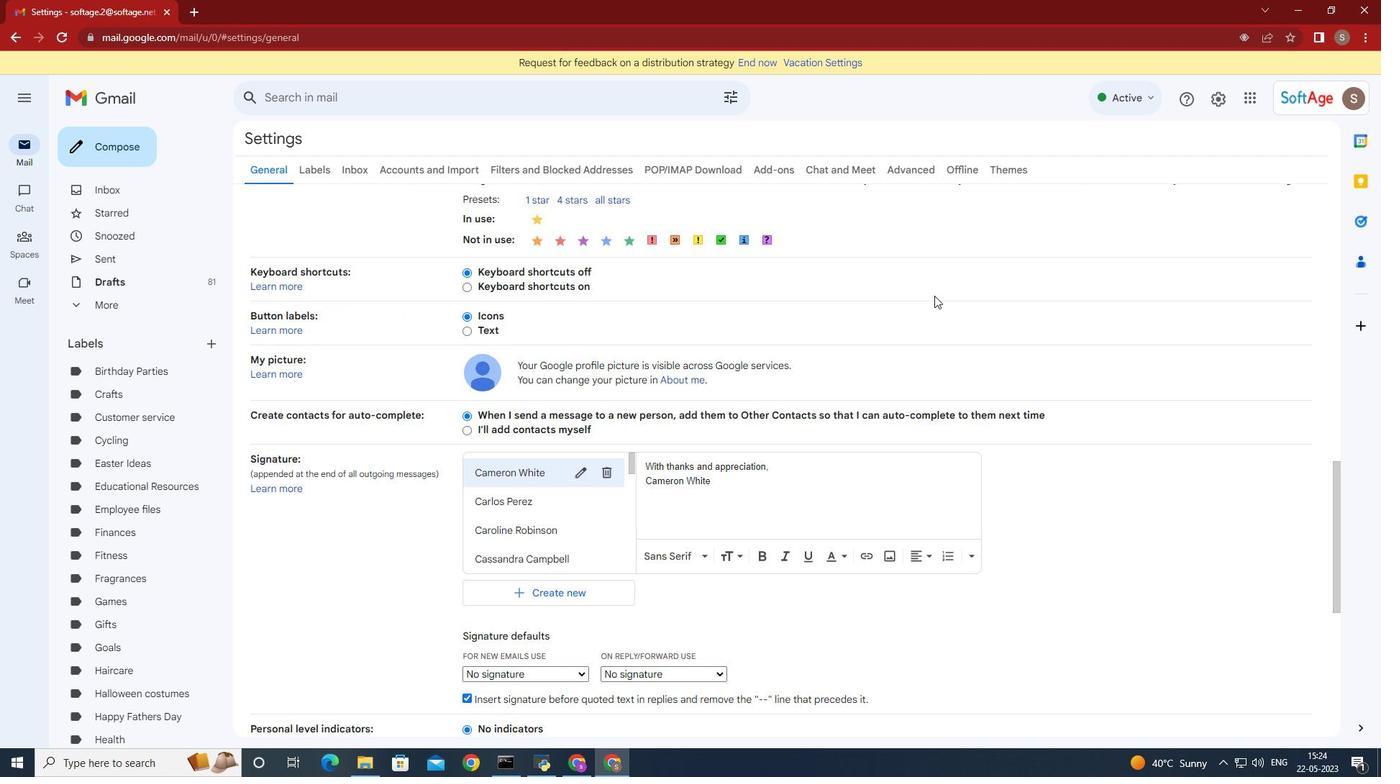 
Action: Mouse scrolled (934, 294) with delta (0, 0)
Screenshot: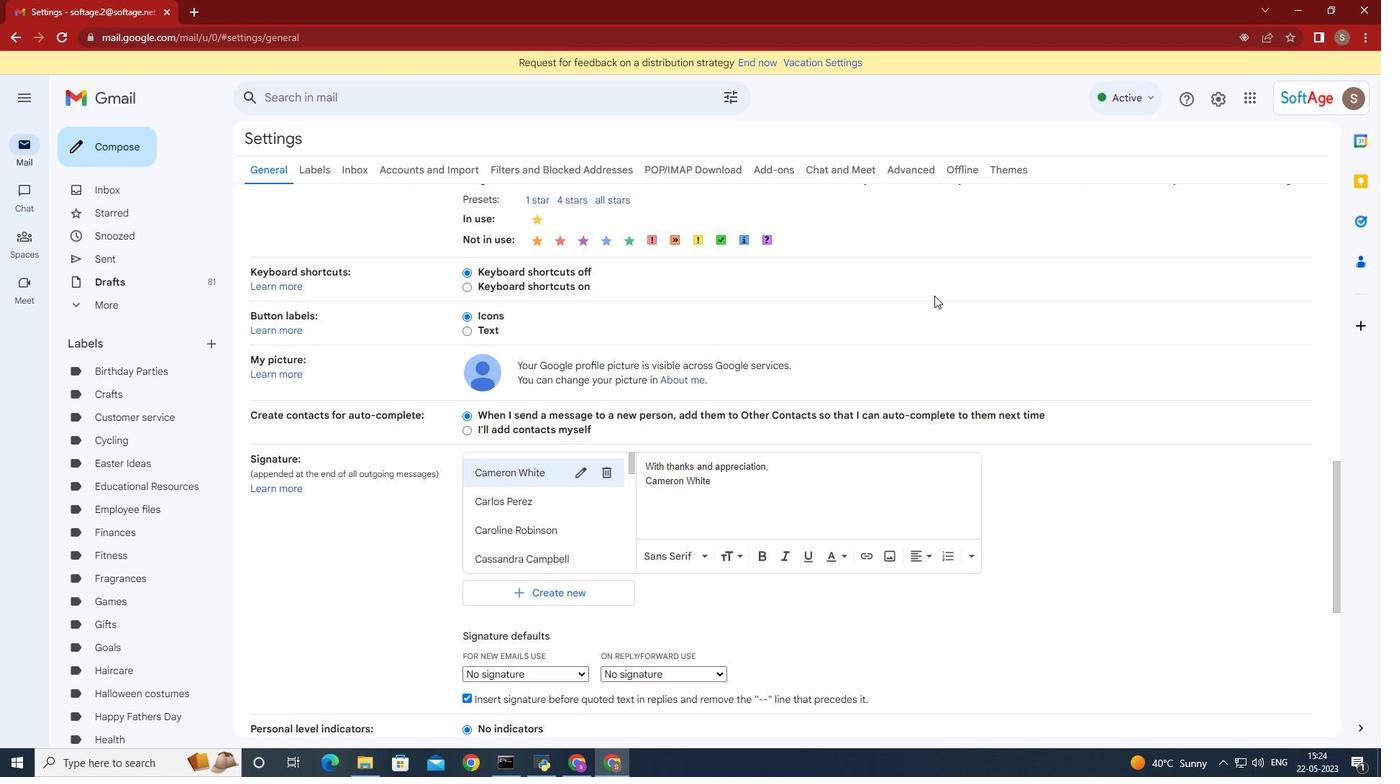 
Action: Mouse moved to (934, 295)
Screenshot: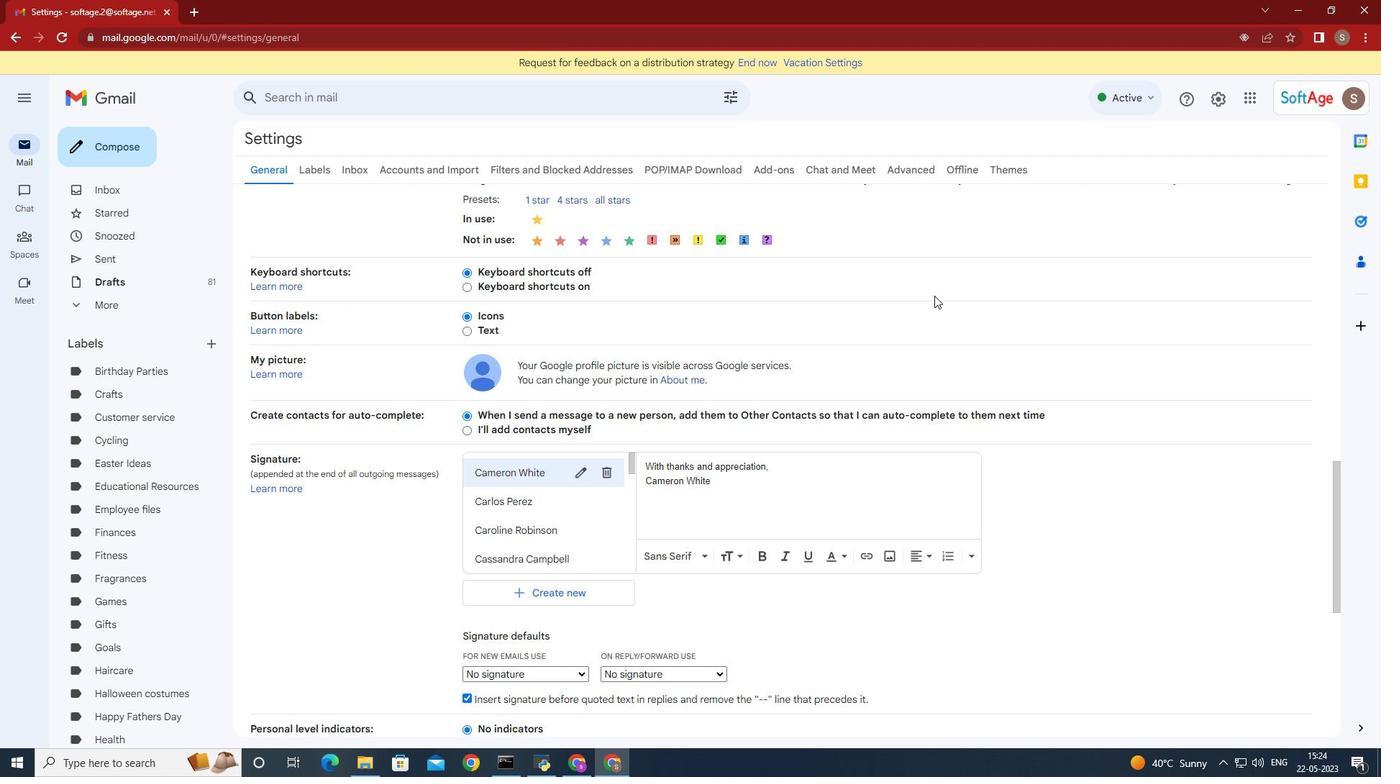 
Action: Mouse scrolled (934, 294) with delta (0, 0)
Screenshot: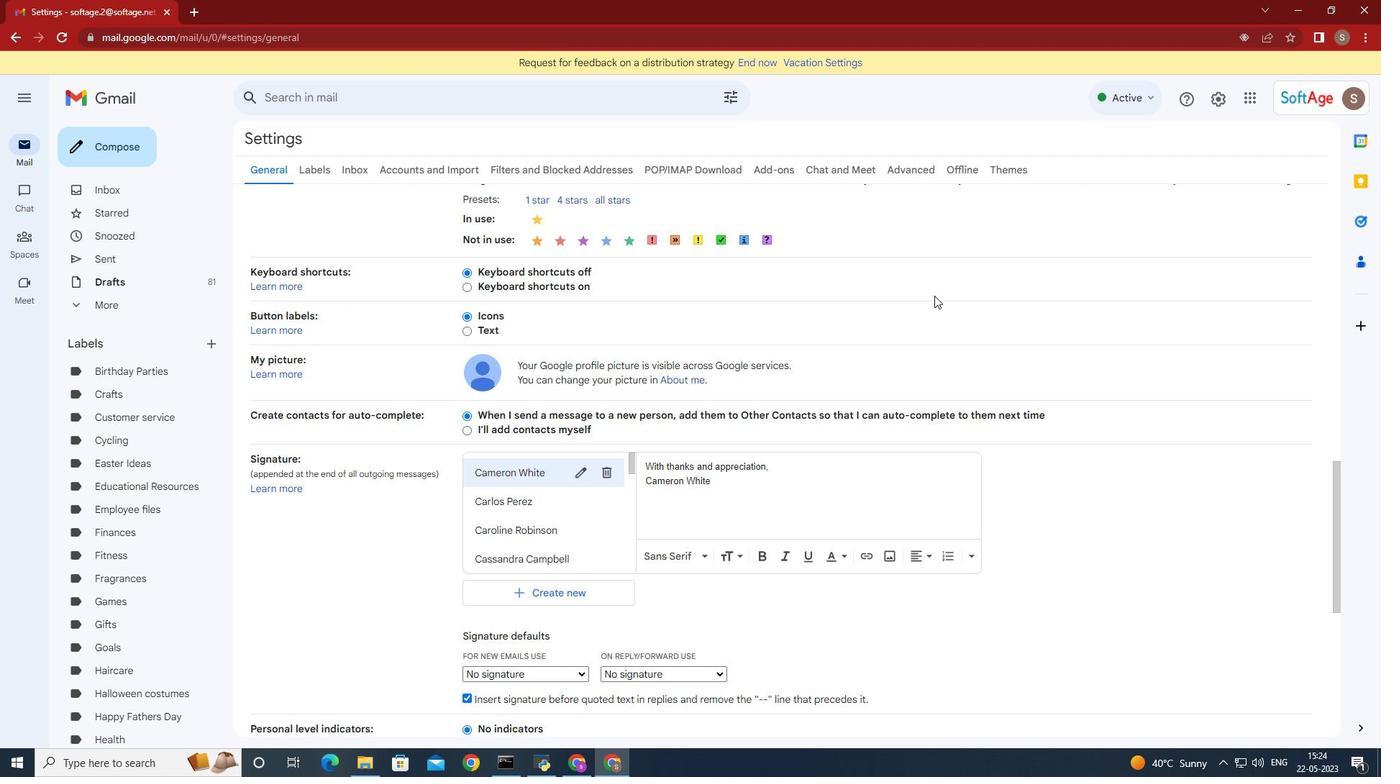 
Action: Mouse moved to (539, 382)
Screenshot: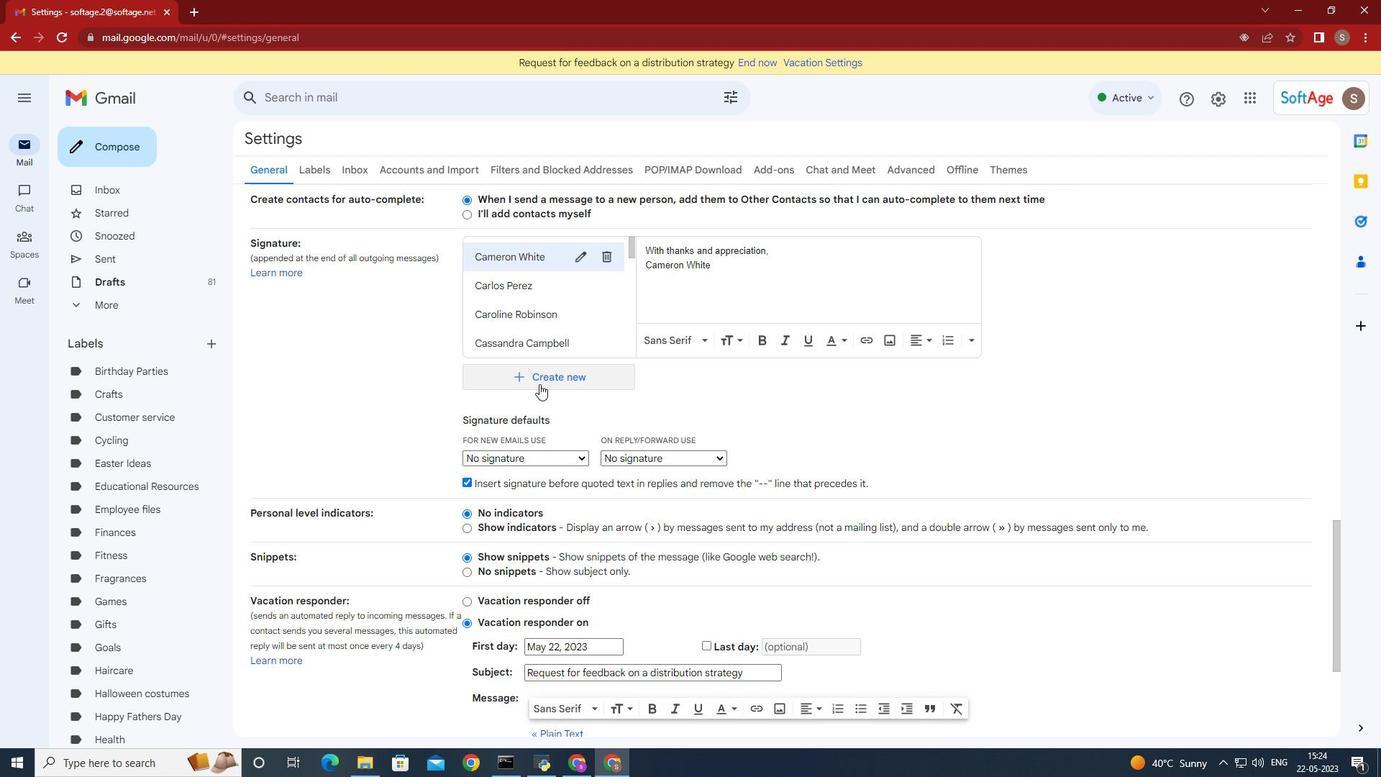 
Action: Mouse pressed left at (539, 382)
Screenshot: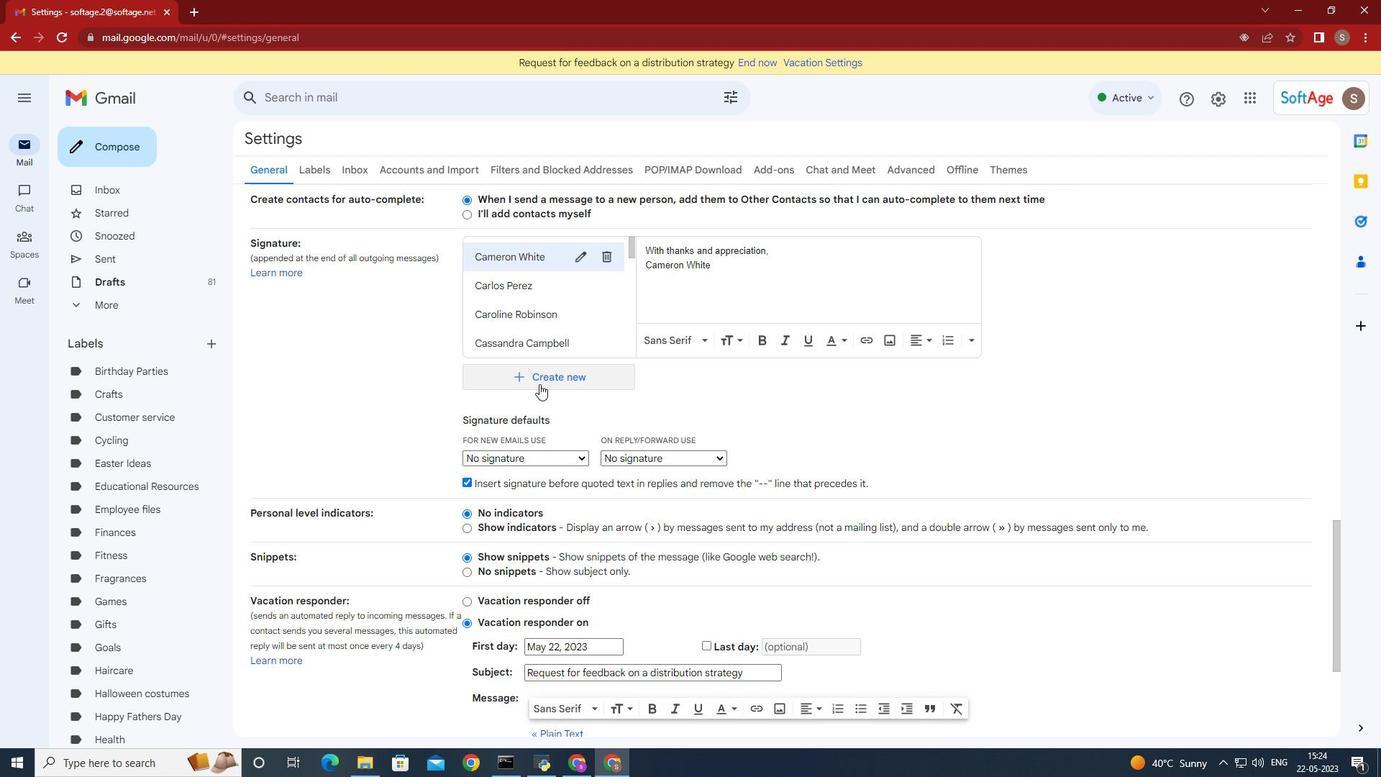
Action: Mouse moved to (611, 410)
Screenshot: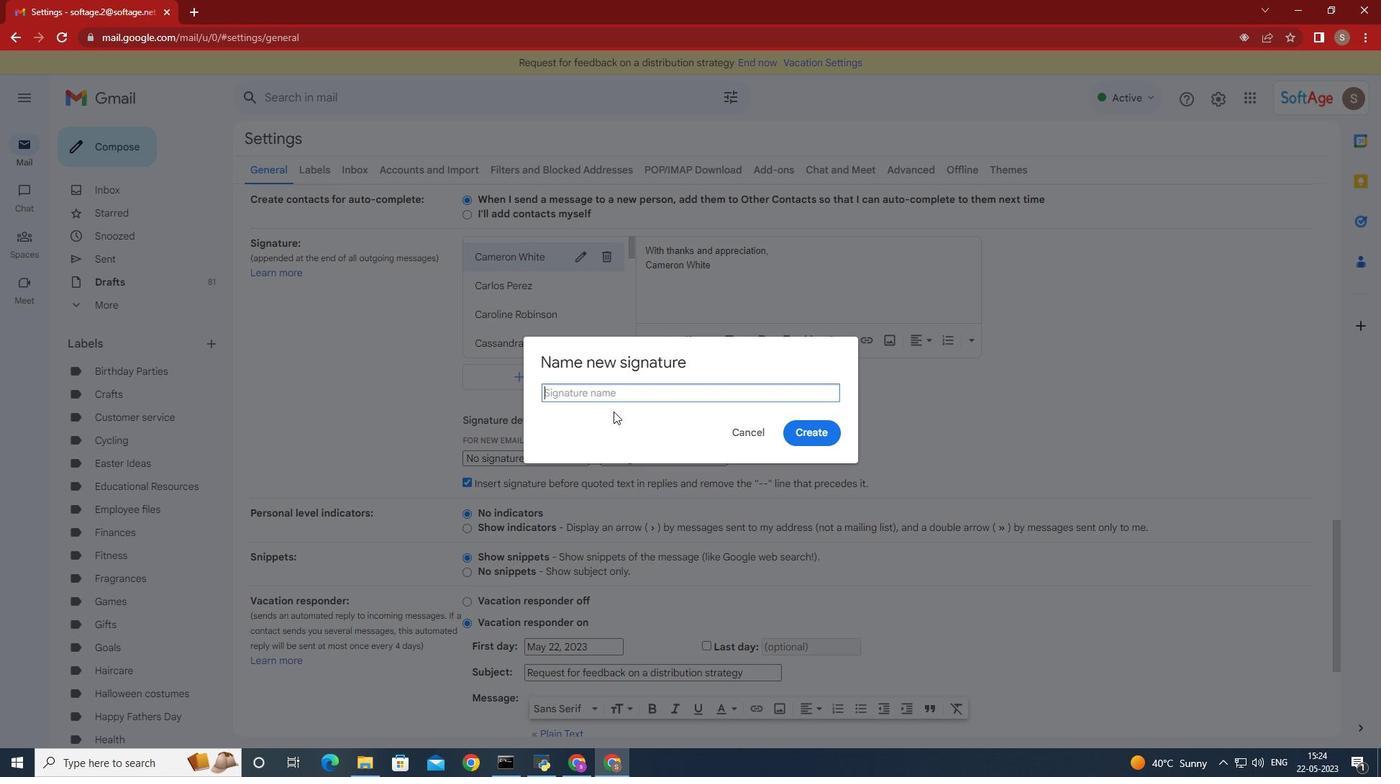 
Action: Key pressed <Key.shift><Key.shift><Key.shift><Key.shift><Key.shift><Key.shift><Key.shift><Key.shift>Hope<Key.space><Key.shift><Key.shift><Key.shift><Key.shift><Key.shift><Key.shift><Key.shift><Key.shift><Key.shift><Key.shift><Key.shift><Key.shift><Key.shift><Key.shift><Key.shift><Key.shift><Key.shift><Key.shift><Key.shift><Key.shift><Key.shift><Key.shift><Key.shift><Key.shift><Key.shift><Key.shift><Key.shift><Key.shift><Key.shift>Brawn
Screenshot: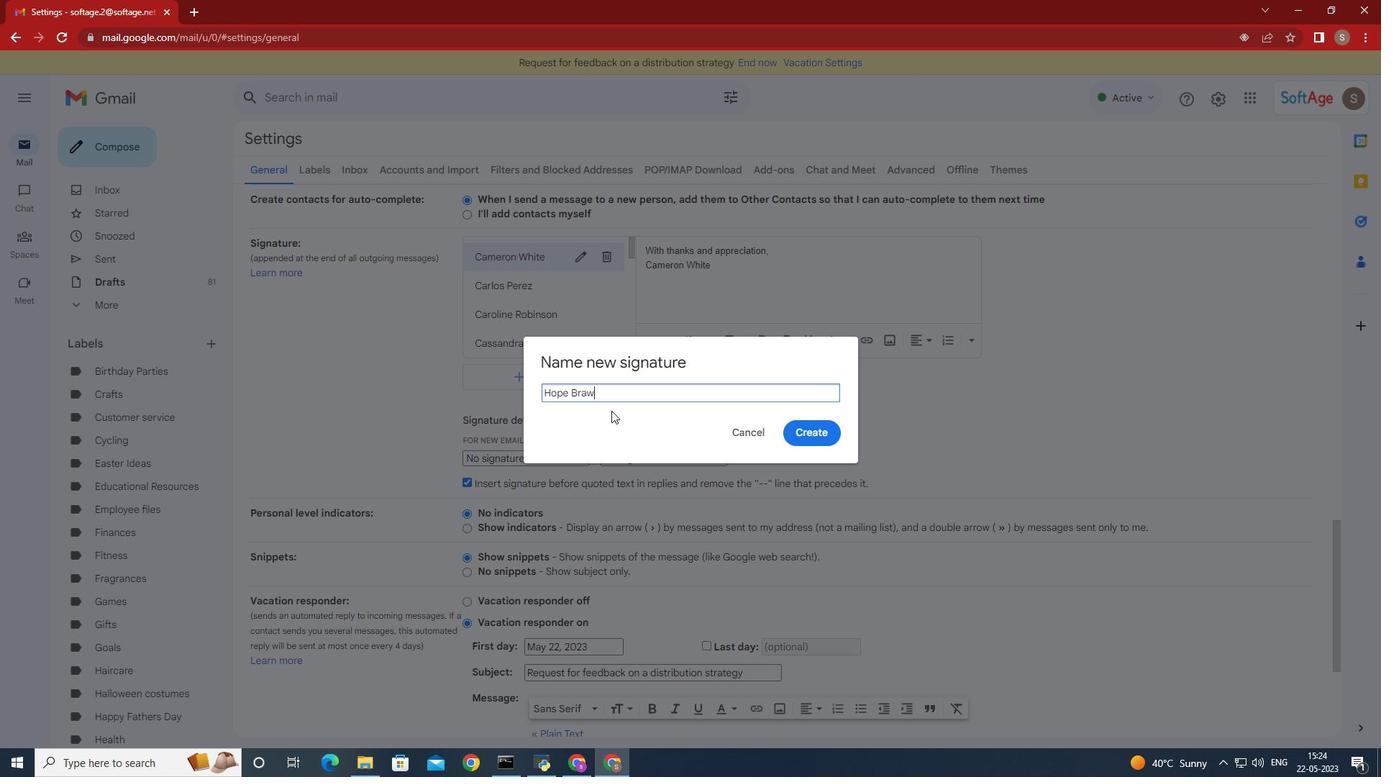 
Action: Mouse moved to (808, 431)
Screenshot: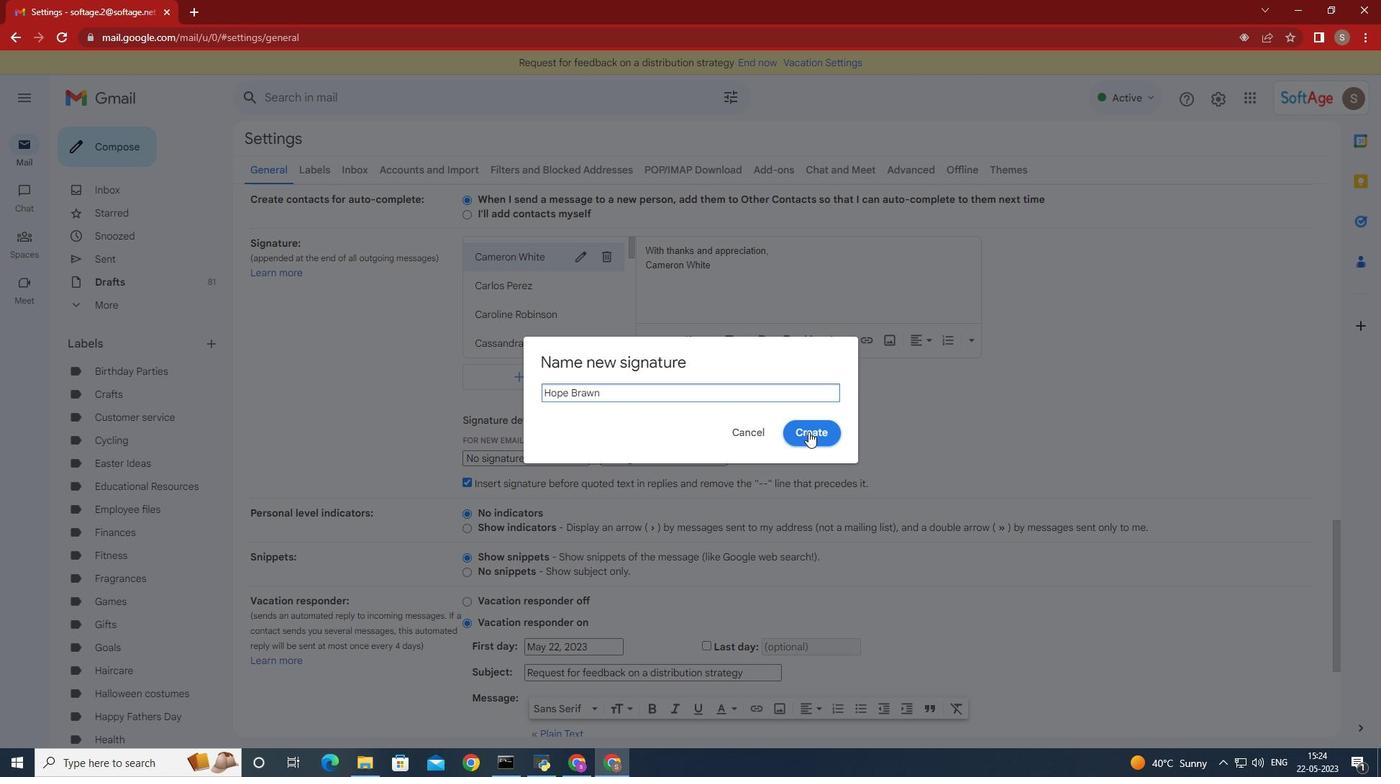 
Action: Mouse pressed left at (808, 431)
Screenshot: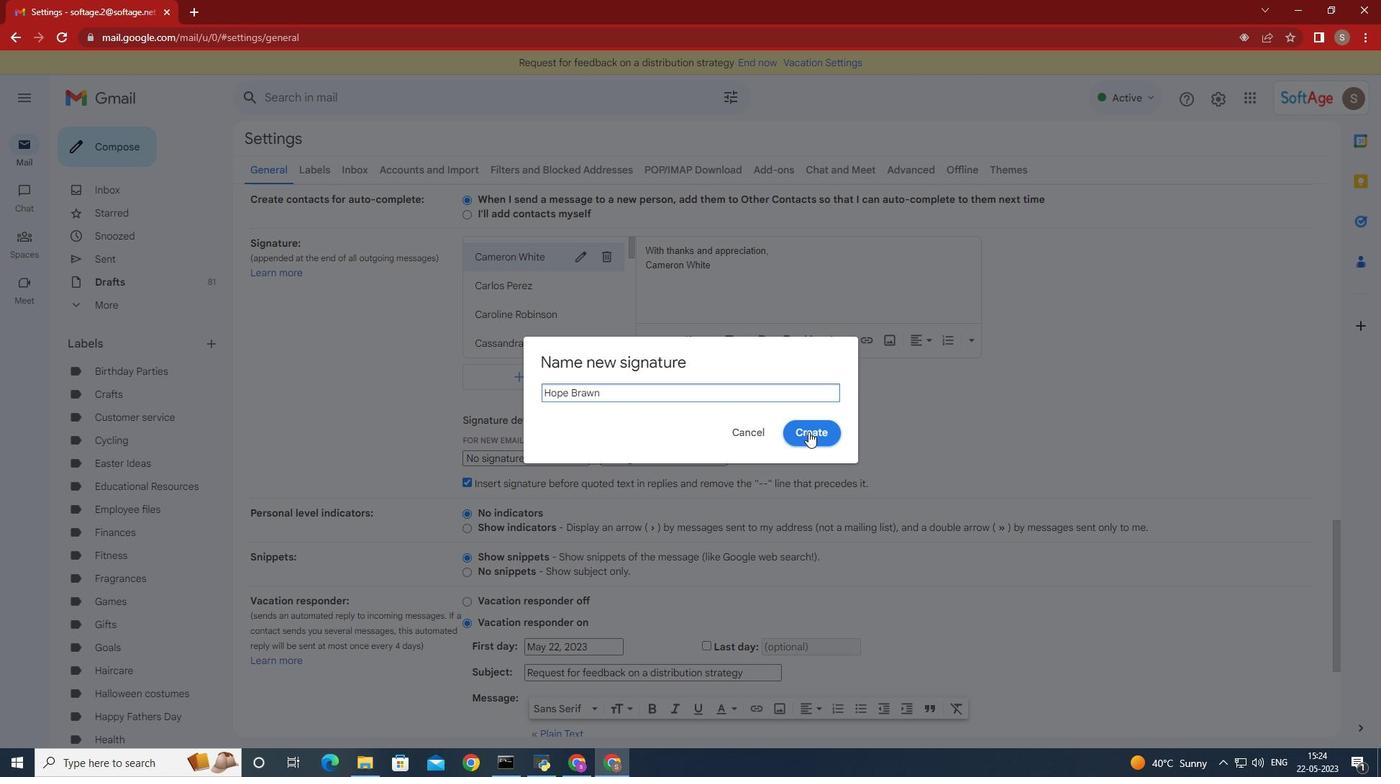 
Action: Mouse moved to (829, 430)
Screenshot: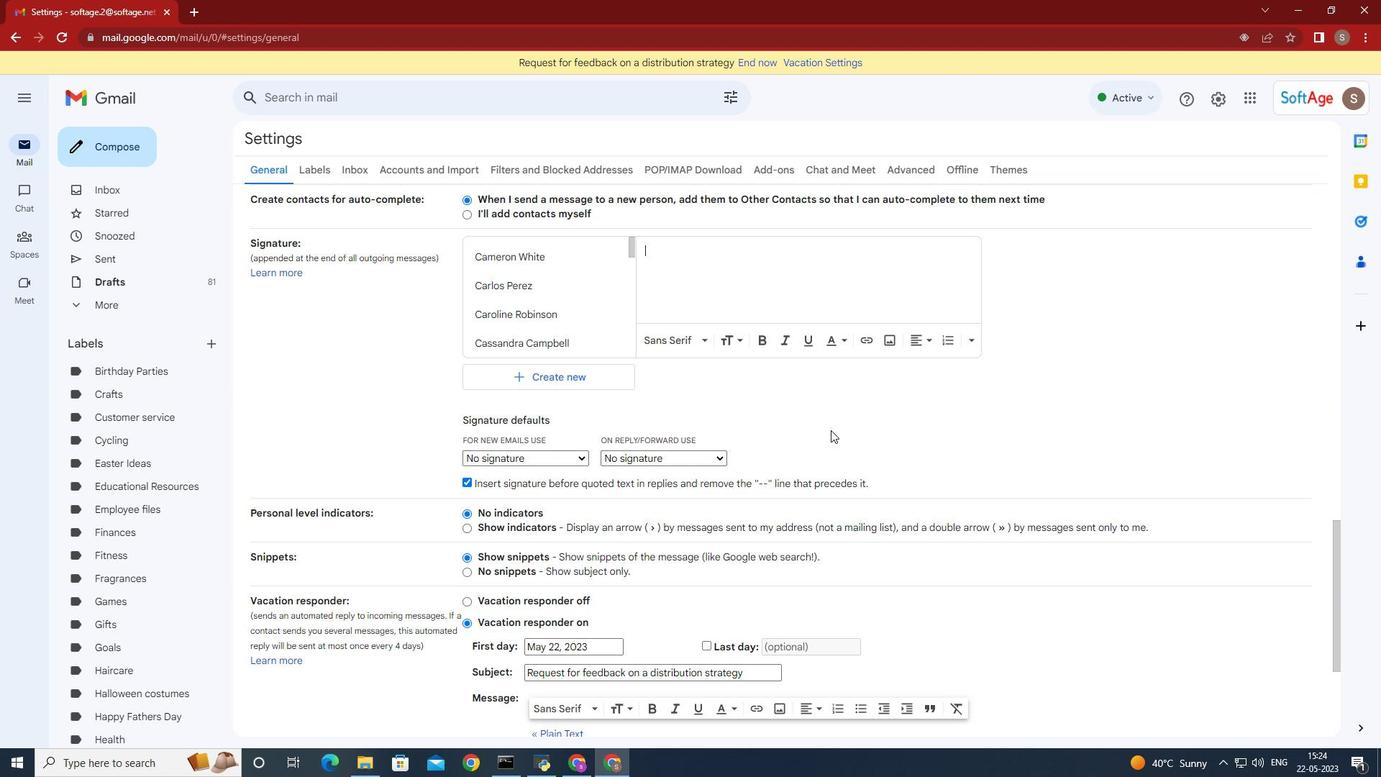 
Action: Key pressed <Key.shift><Key.shift><Key.shift><Key.shift>Gratitude<Key.space>and<Key.space>wae<Key.backspace>rm<Key.space>wishes,<Key.enter><Key.shift>Hope<Key.space><Key.shift><Key.shift><Key.shift><Key.shift><Key.shift><Key.shift><Key.shift><Key.shift>Brown
Screenshot: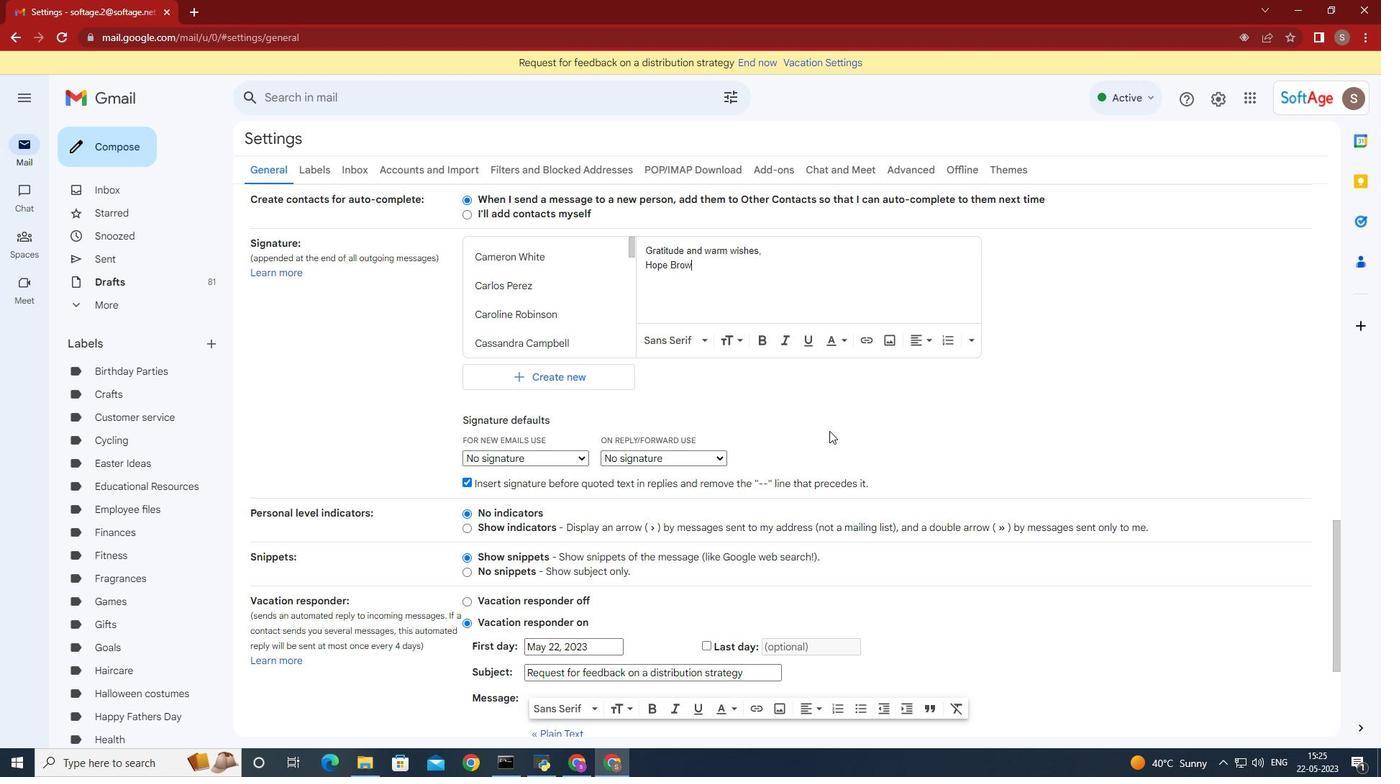 
Action: Mouse moved to (570, 459)
Screenshot: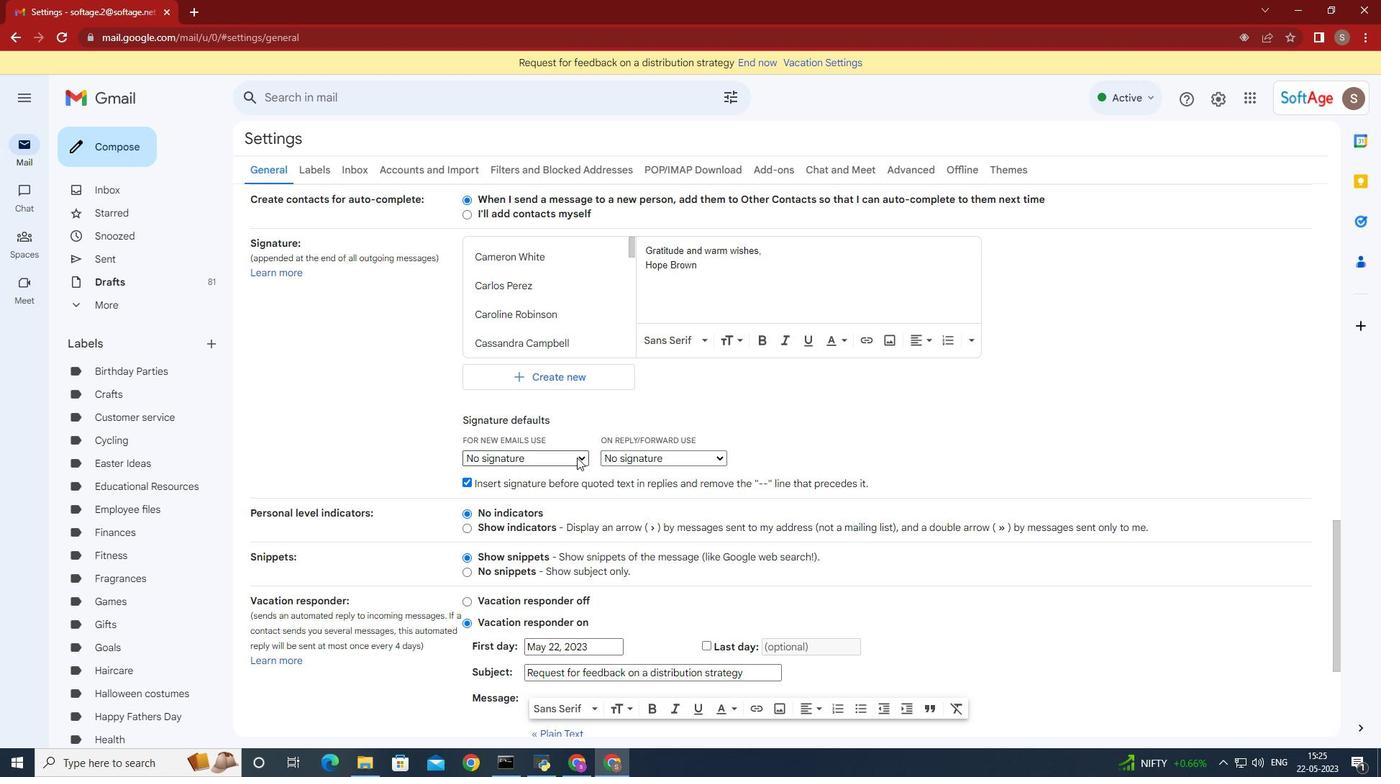 
Action: Mouse pressed left at (570, 459)
Screenshot: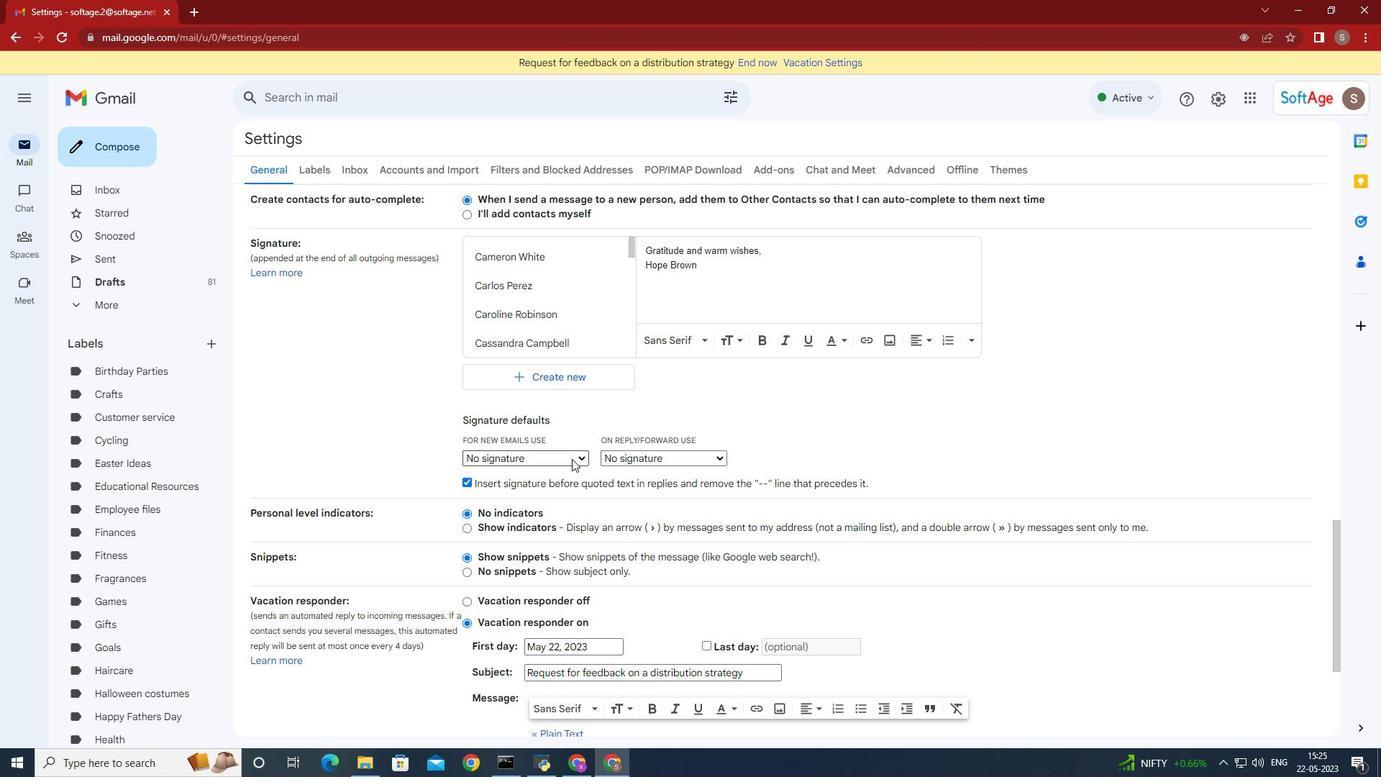 
Action: Mouse moved to (518, 713)
Screenshot: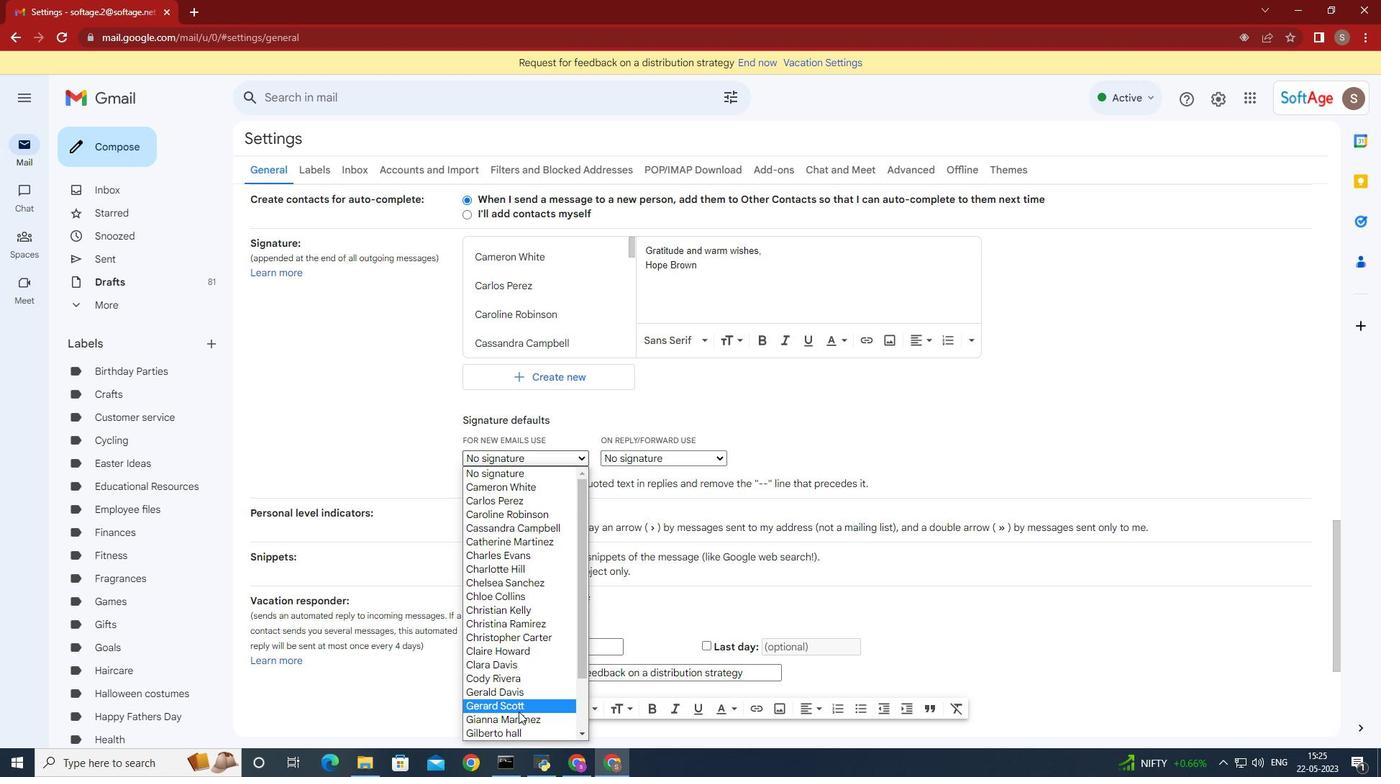
Action: Mouse scrolled (518, 712) with delta (0, 0)
Screenshot: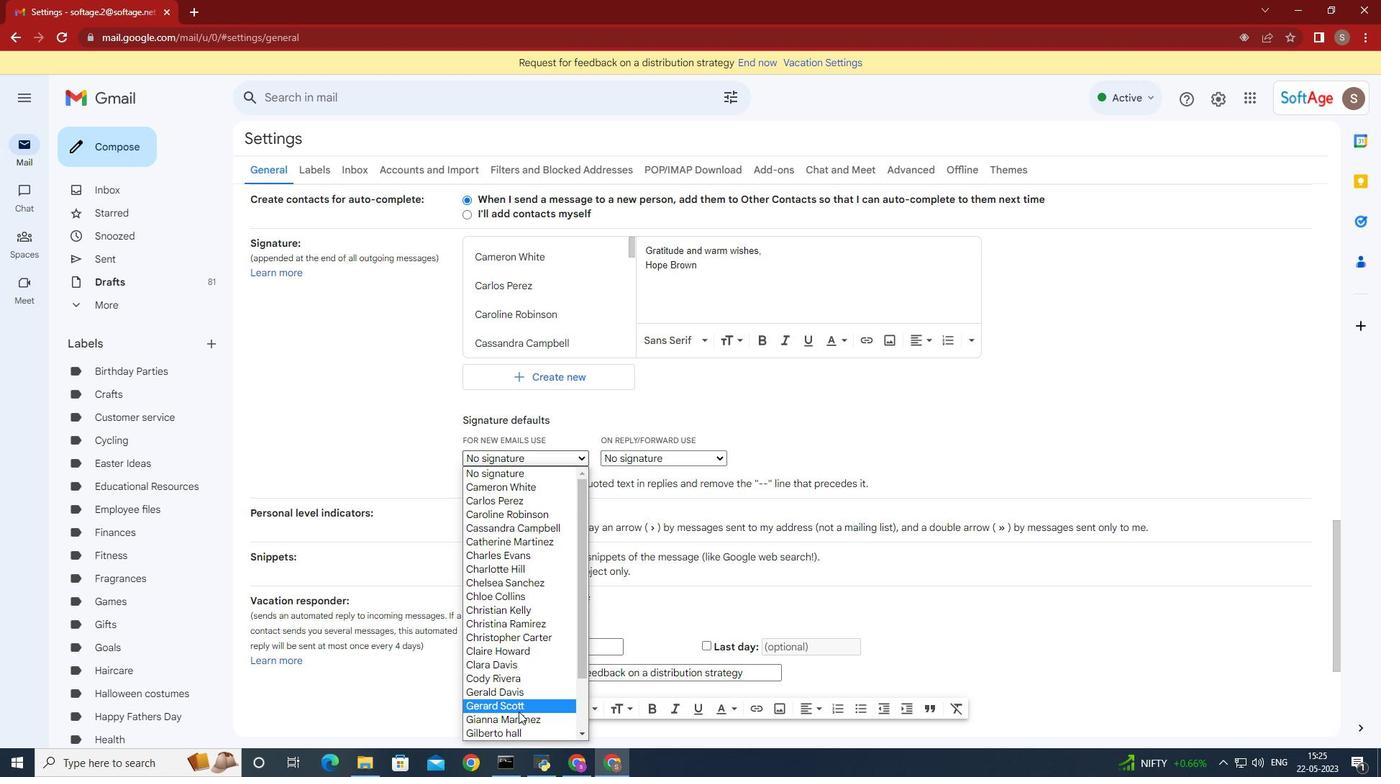
Action: Mouse scrolled (518, 712) with delta (0, 0)
Screenshot: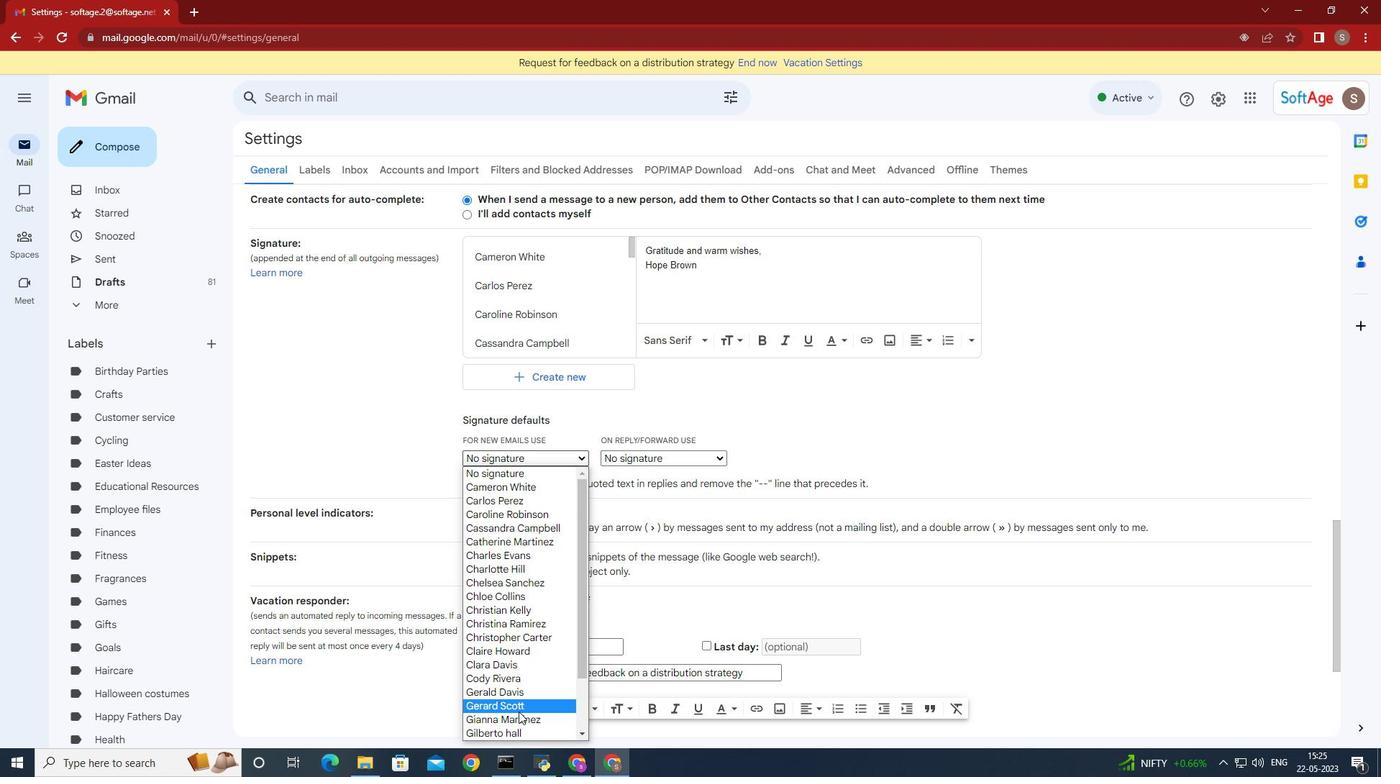 
Action: Mouse moved to (518, 713)
Screenshot: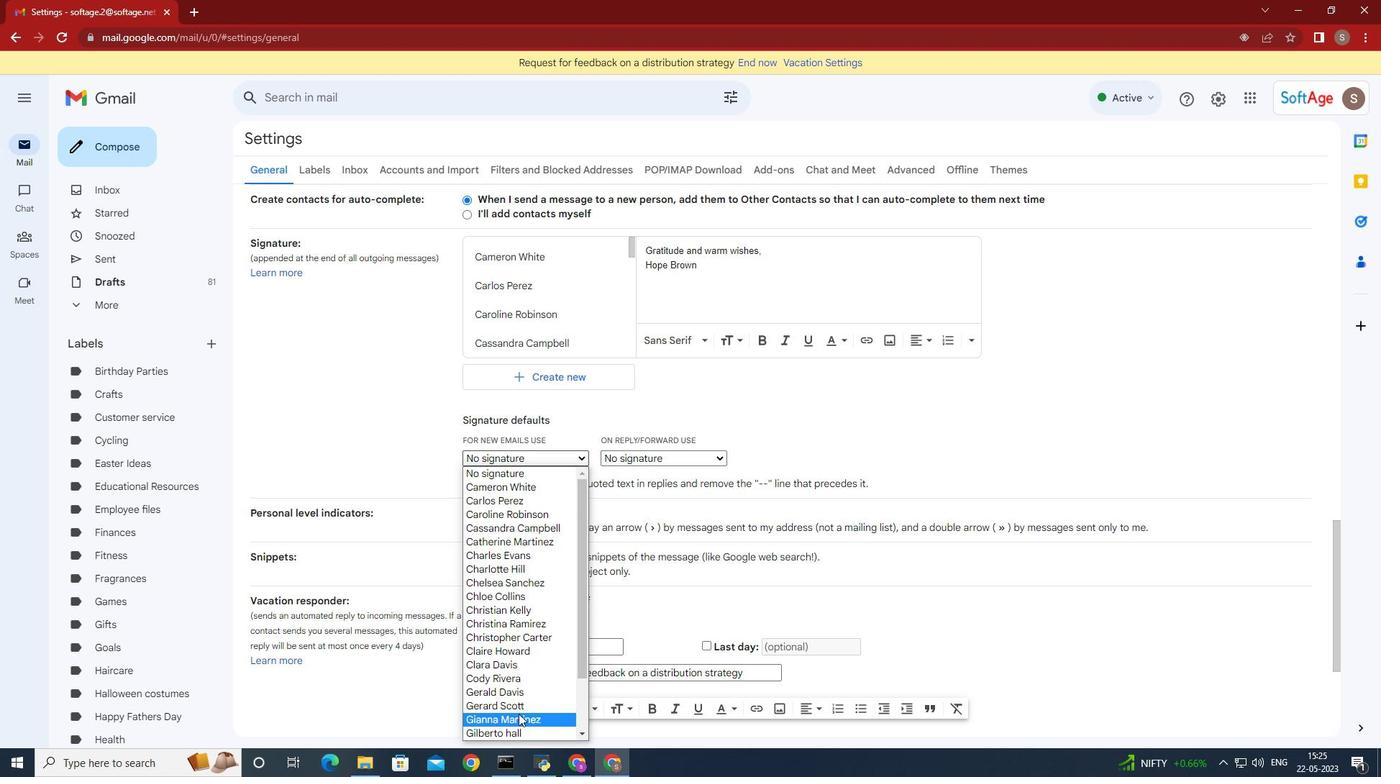 
Action: Mouse scrolled (518, 712) with delta (0, 0)
Screenshot: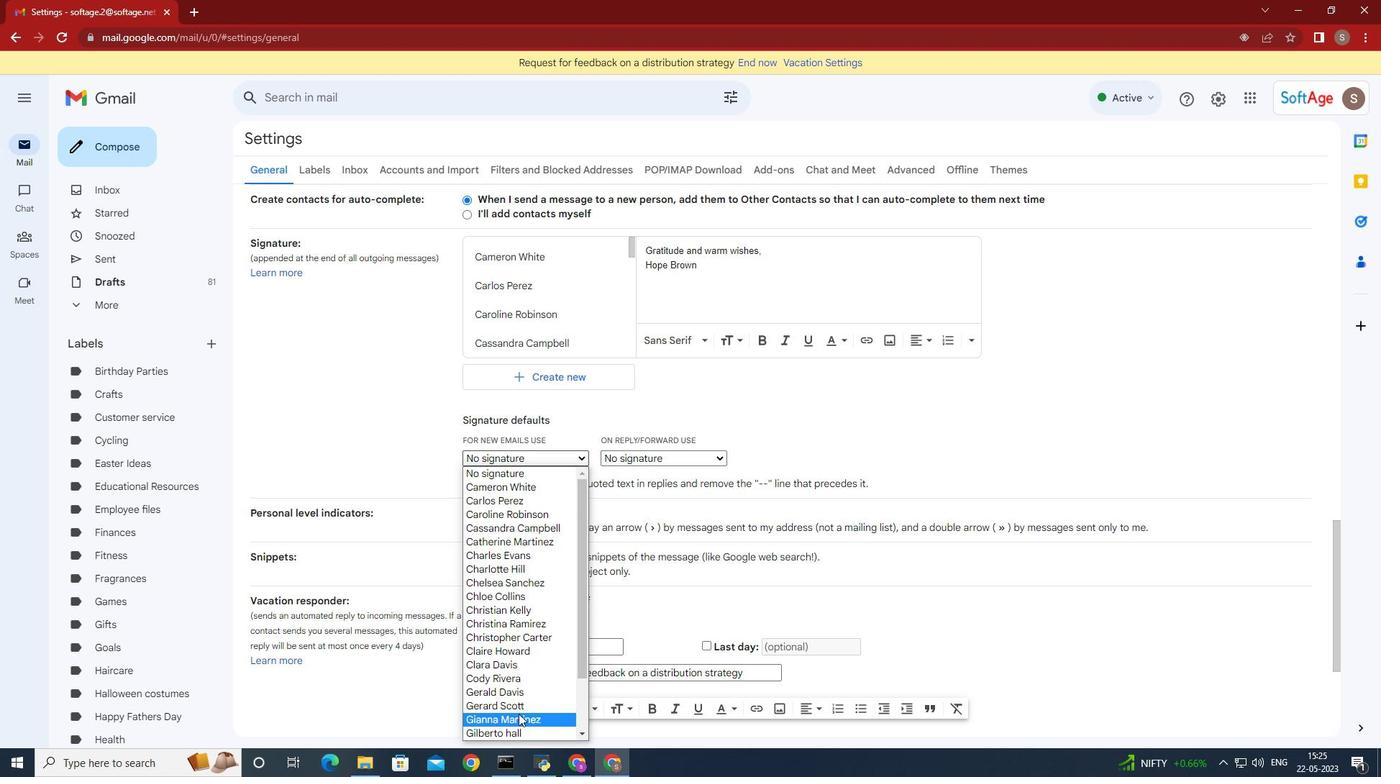 
Action: Mouse moved to (518, 712)
Screenshot: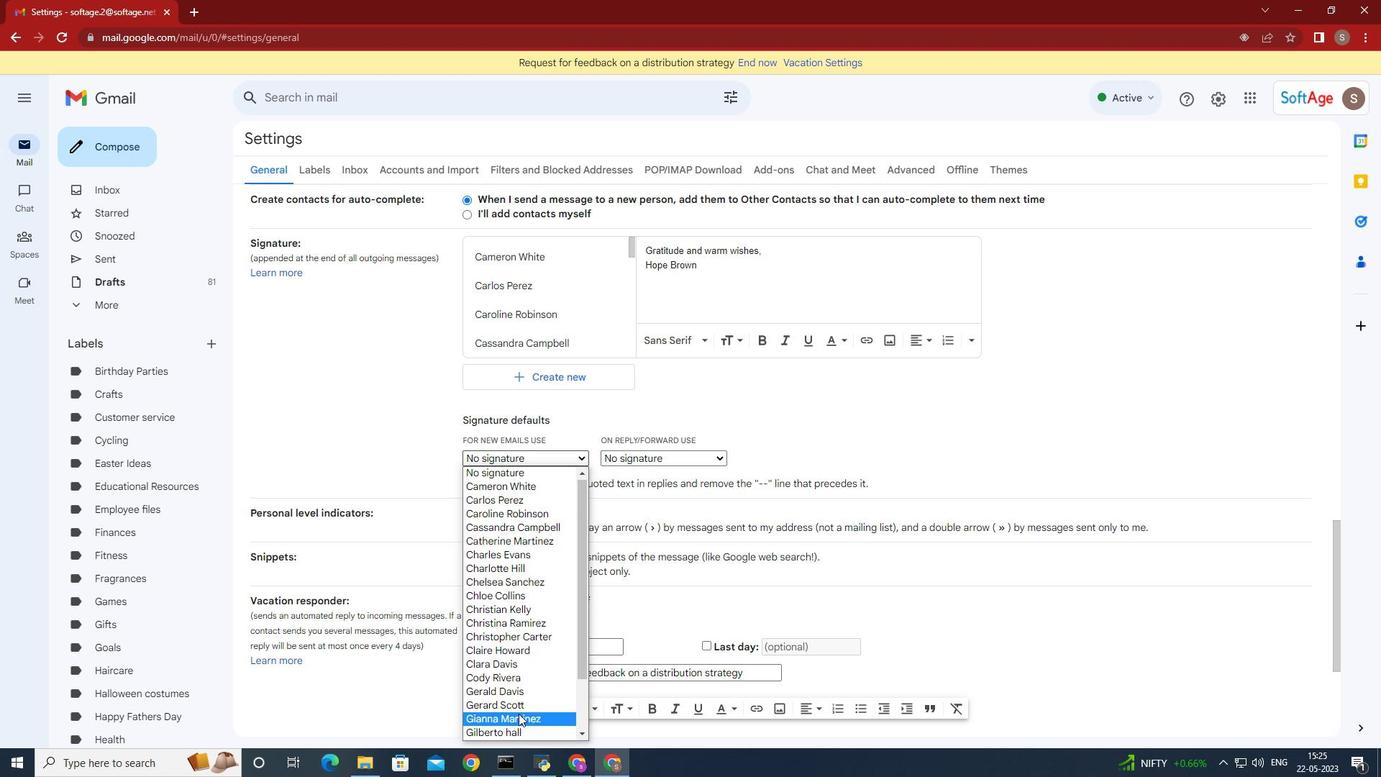 
Action: Mouse scrolled (518, 712) with delta (0, 0)
Screenshot: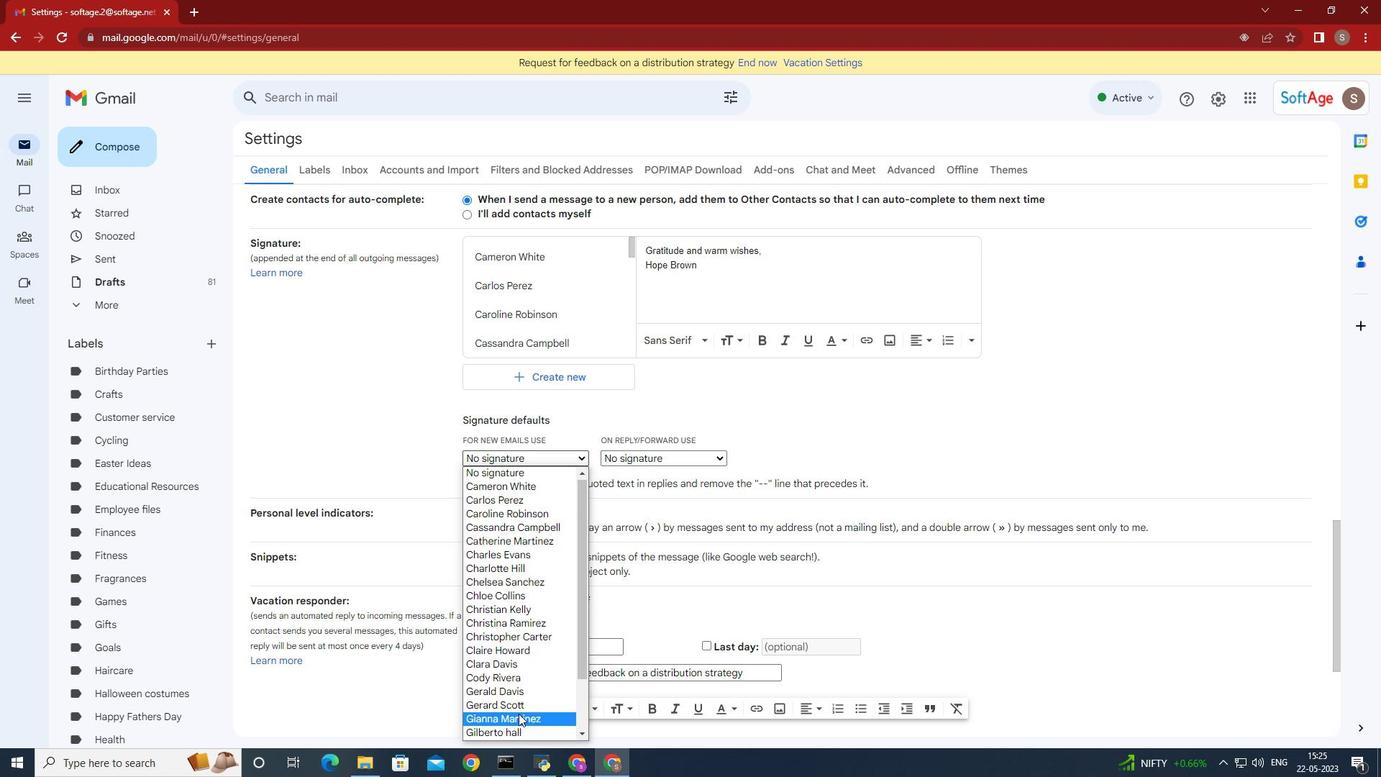 
Action: Mouse moved to (517, 710)
Screenshot: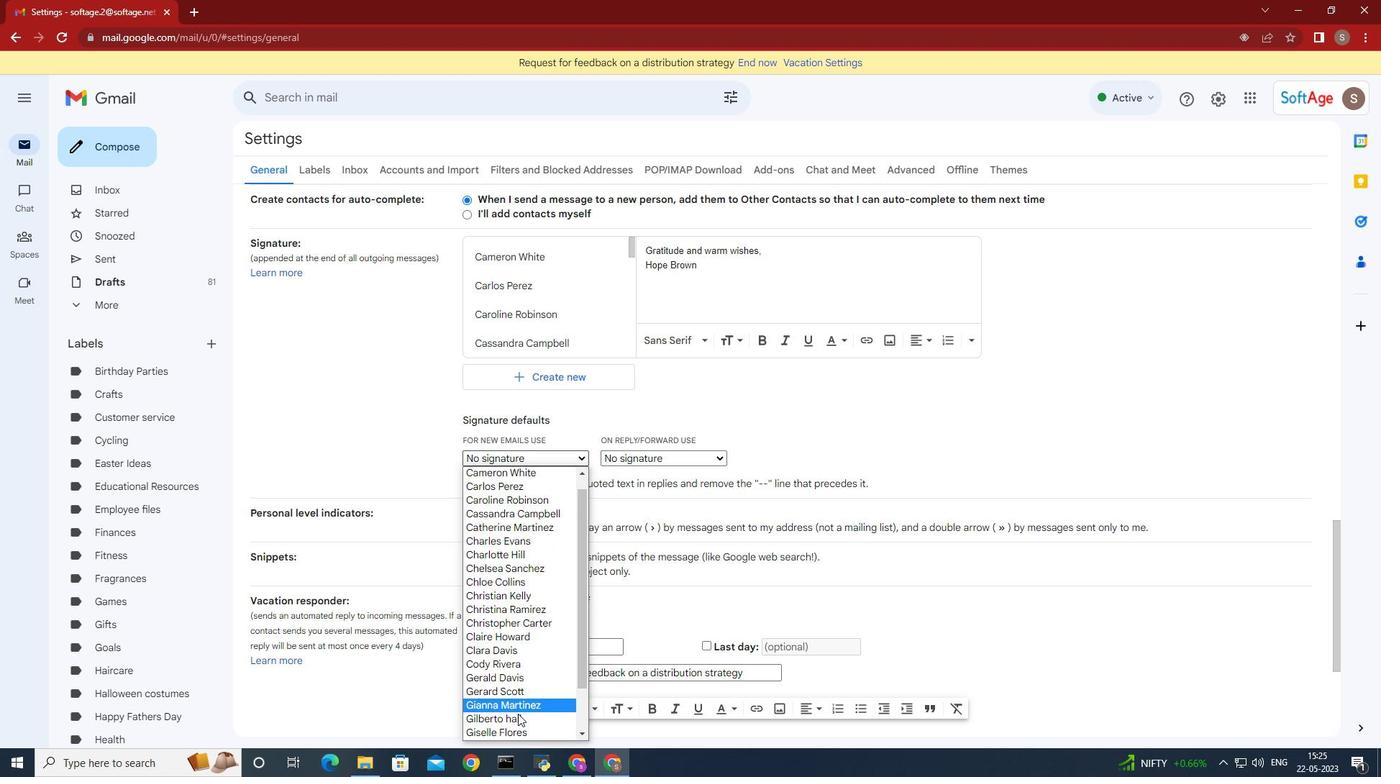 
Action: Mouse scrolled (518, 711) with delta (0, 0)
Screenshot: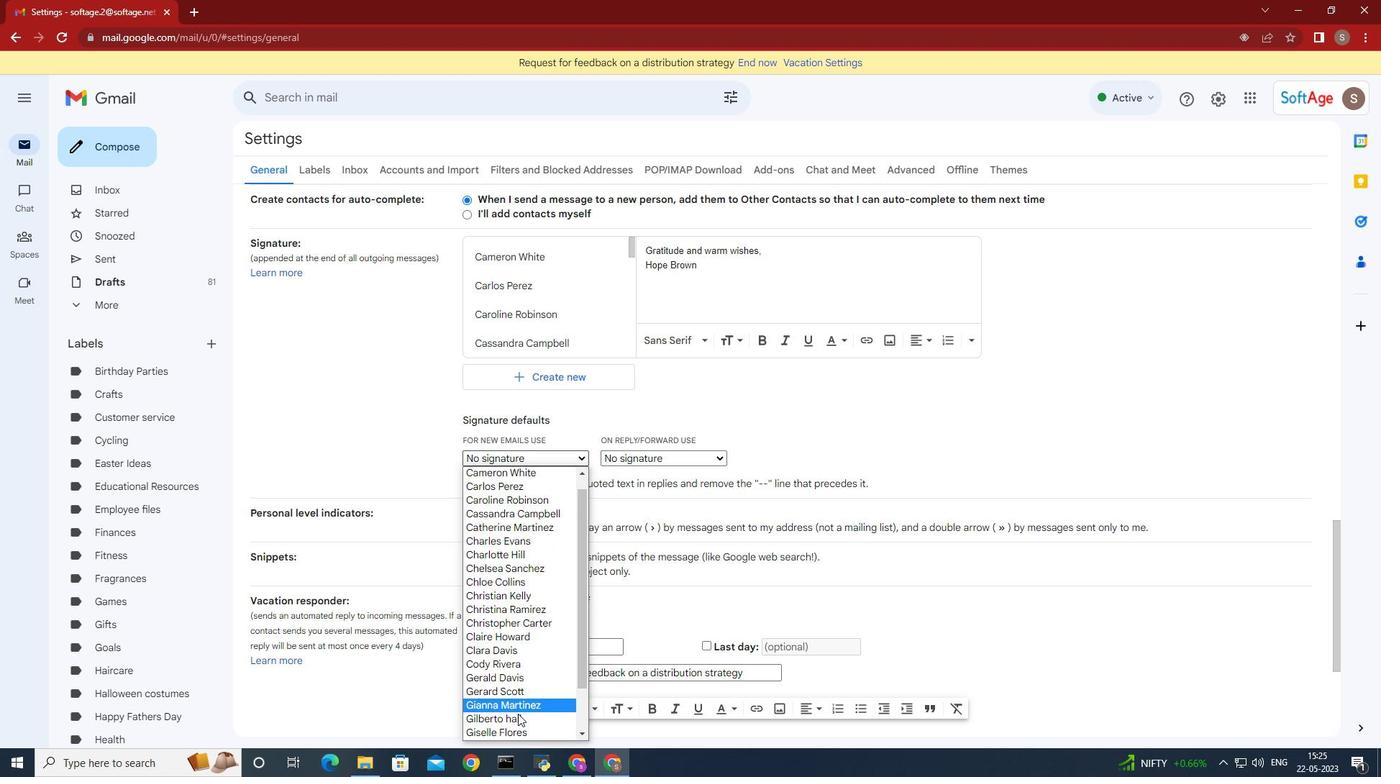 
Action: Mouse moved to (517, 710)
Screenshot: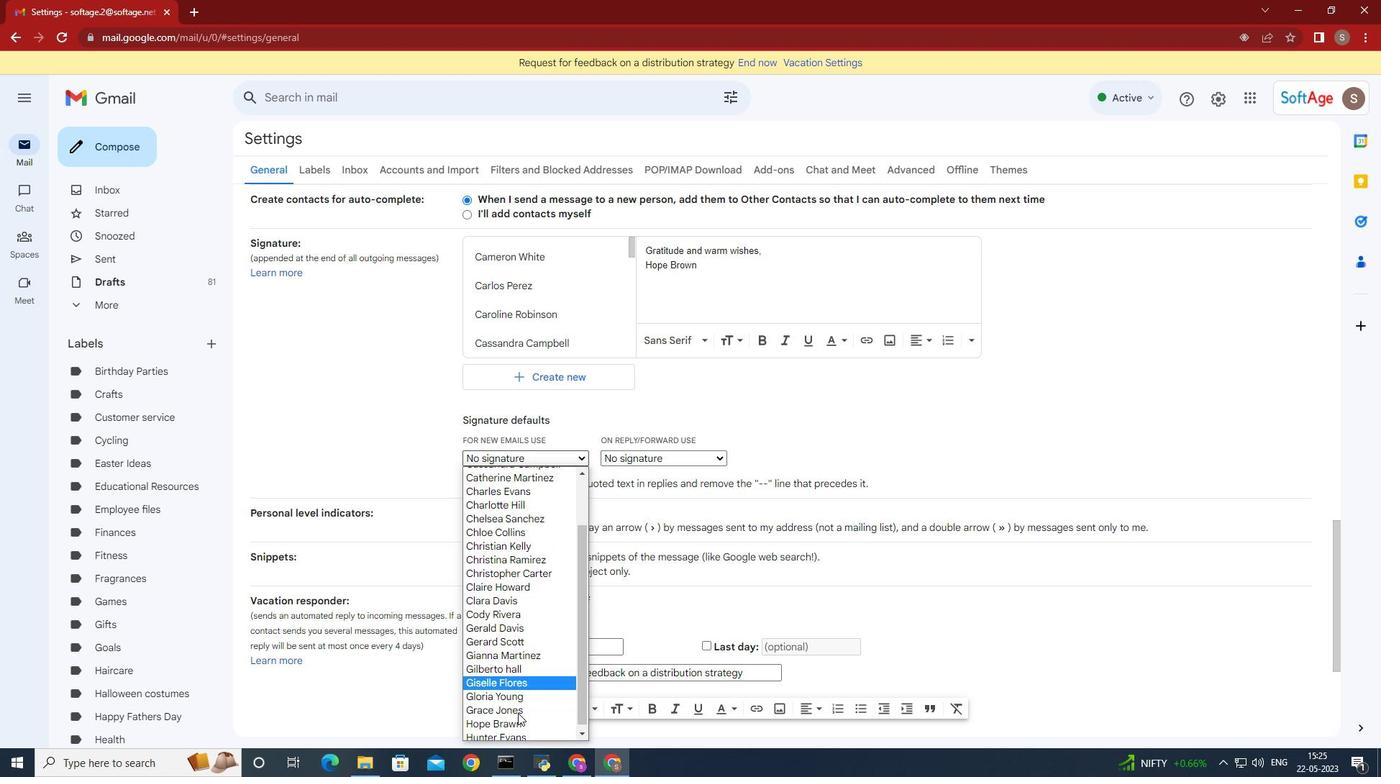 
Action: Mouse scrolled (517, 709) with delta (0, 0)
Screenshot: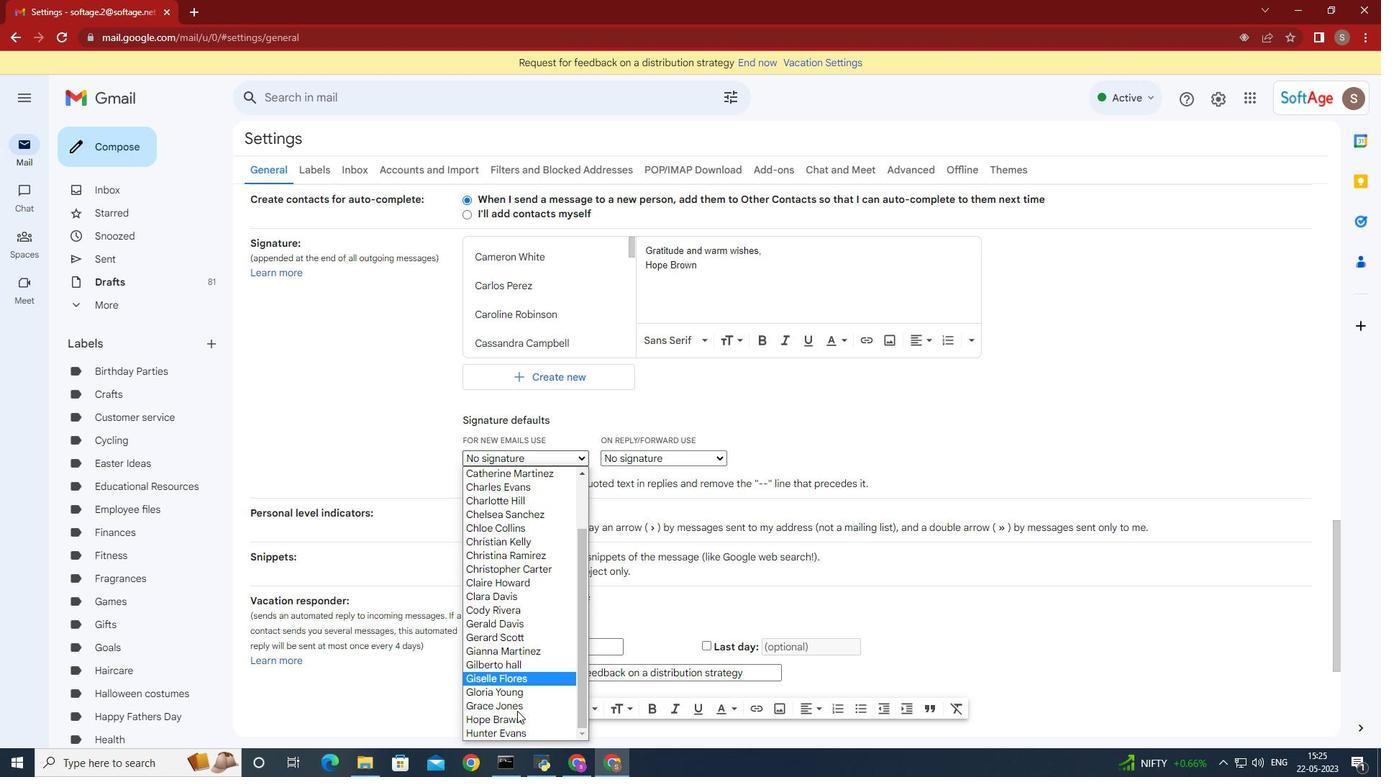 
Action: Mouse moved to (535, 720)
Screenshot: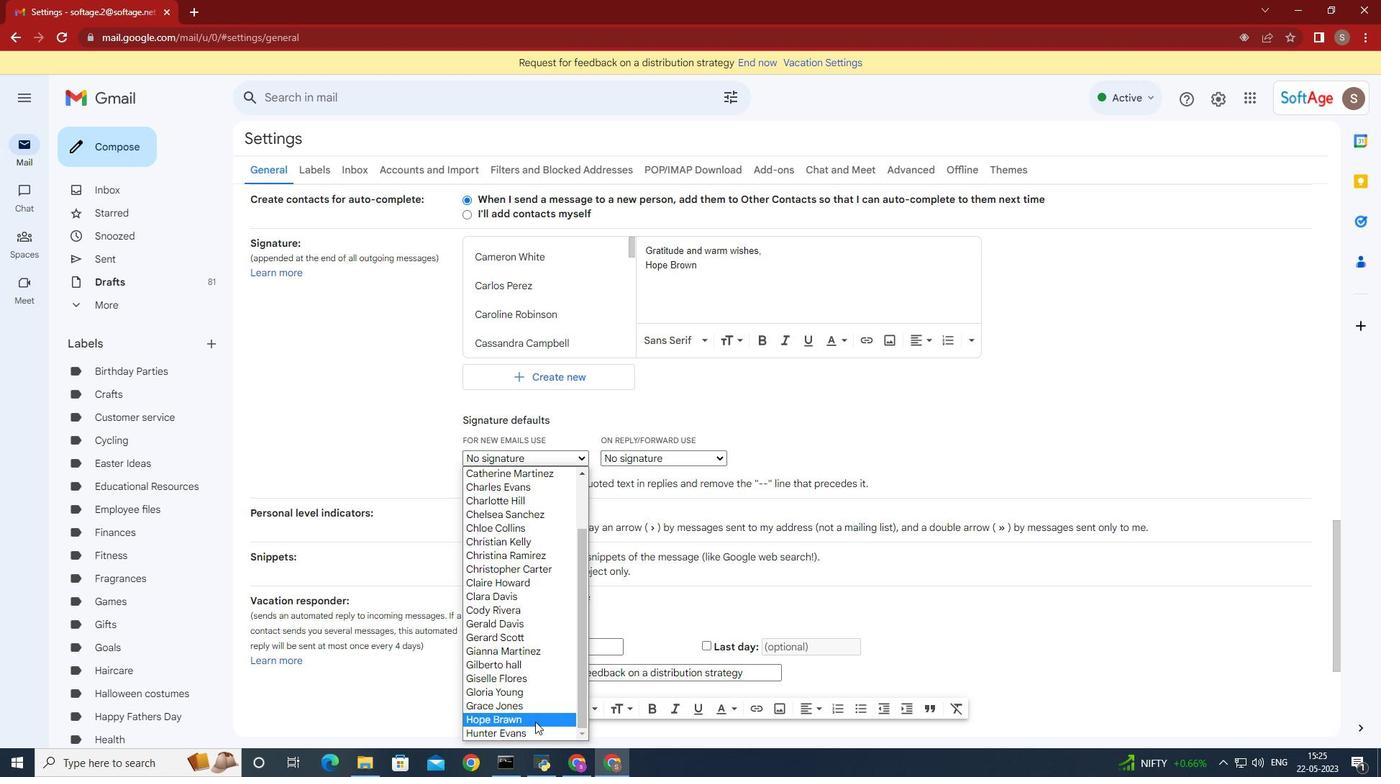 
Action: Mouse pressed left at (535, 720)
Screenshot: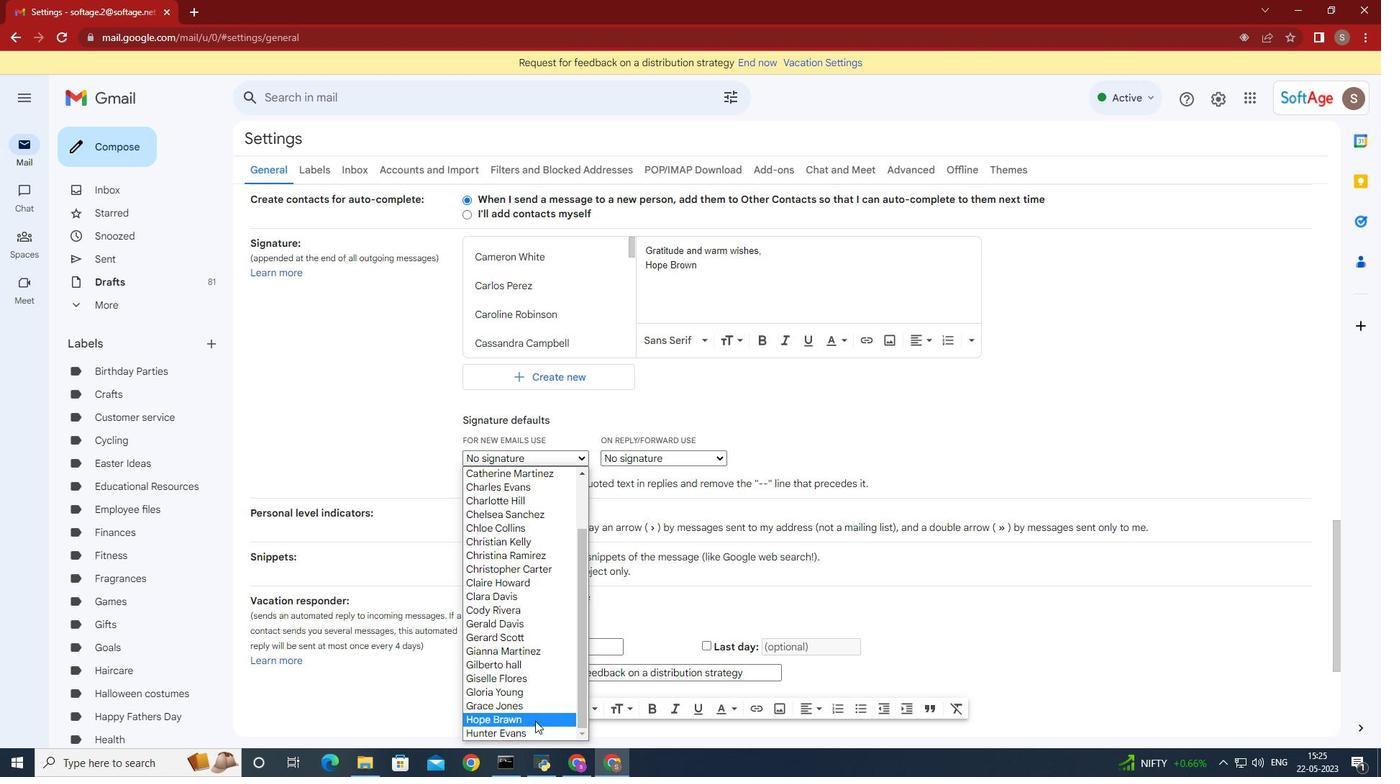 
Action: Mouse moved to (714, 459)
Screenshot: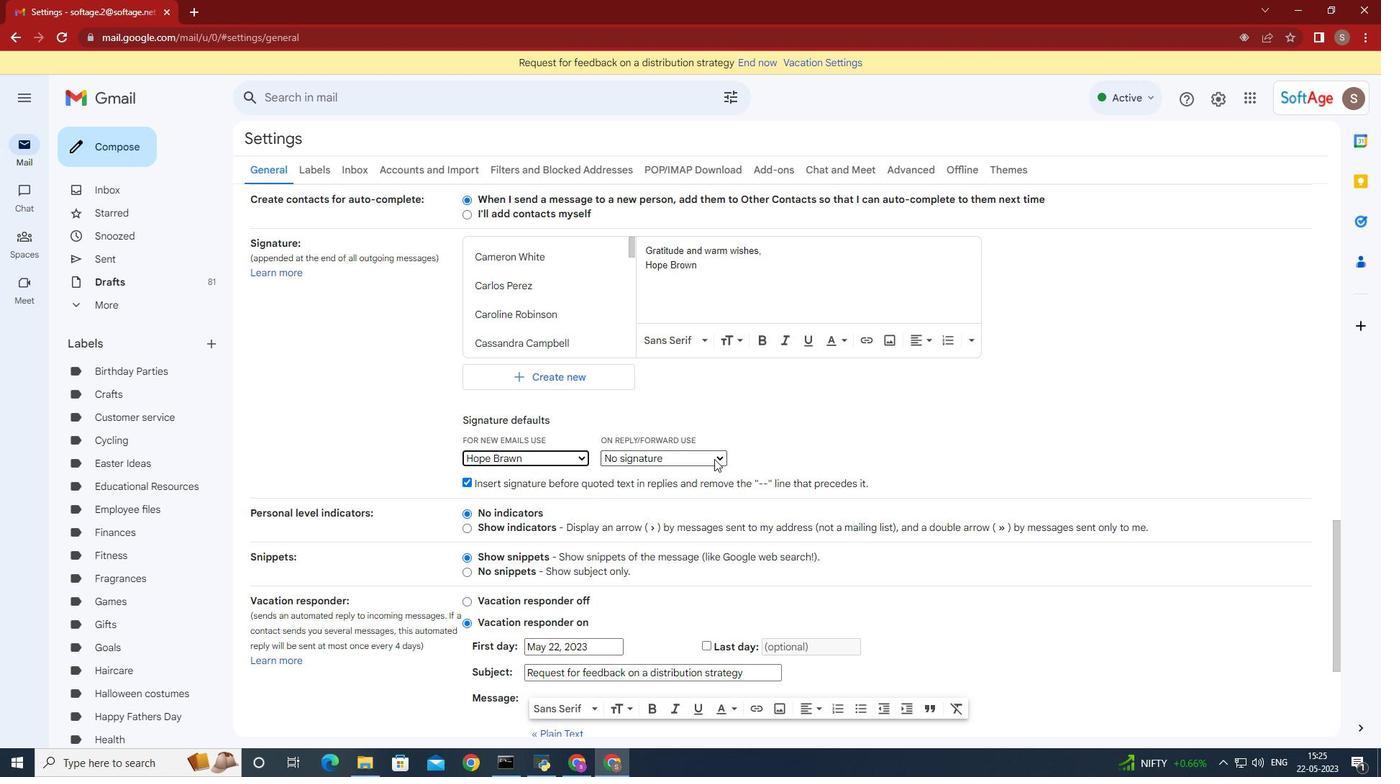 
Action: Mouse pressed left at (714, 459)
Screenshot: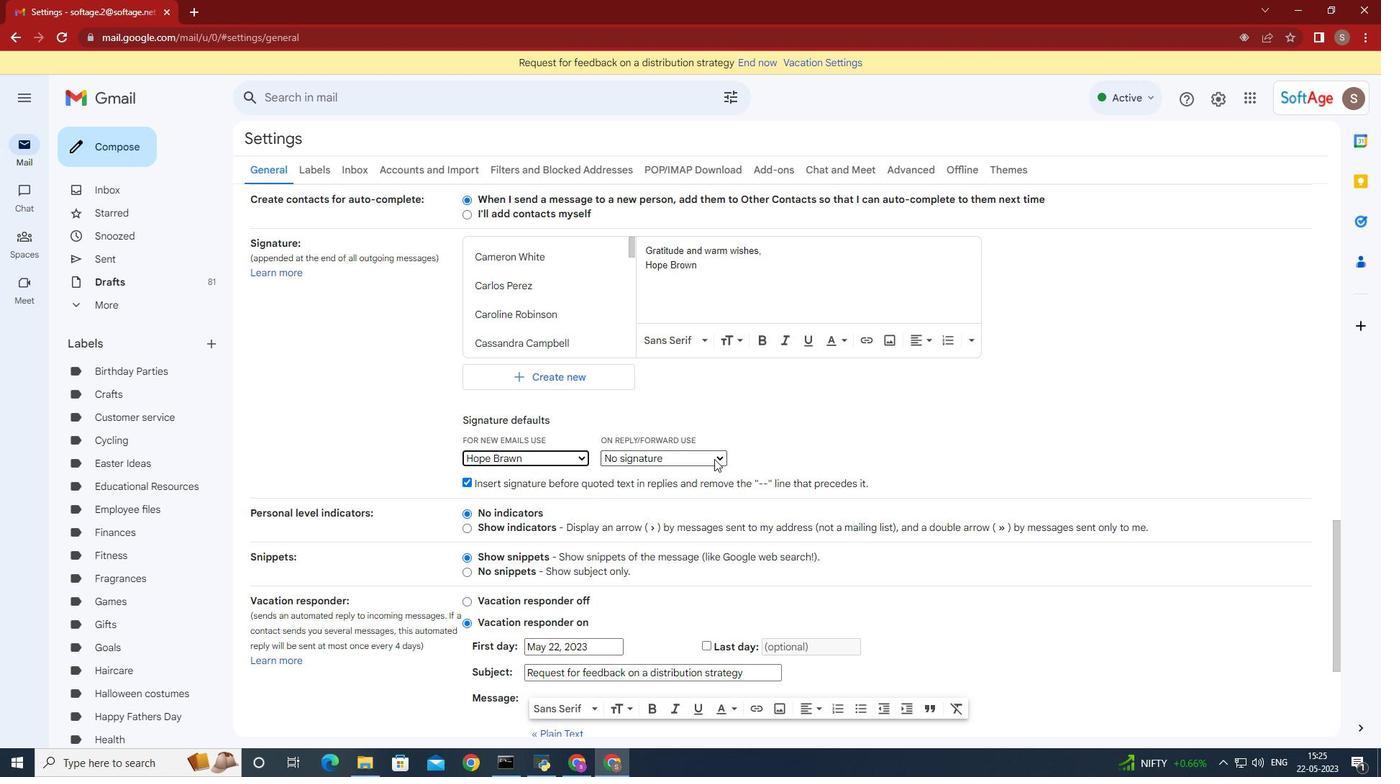 
Action: Mouse moved to (584, 749)
Screenshot: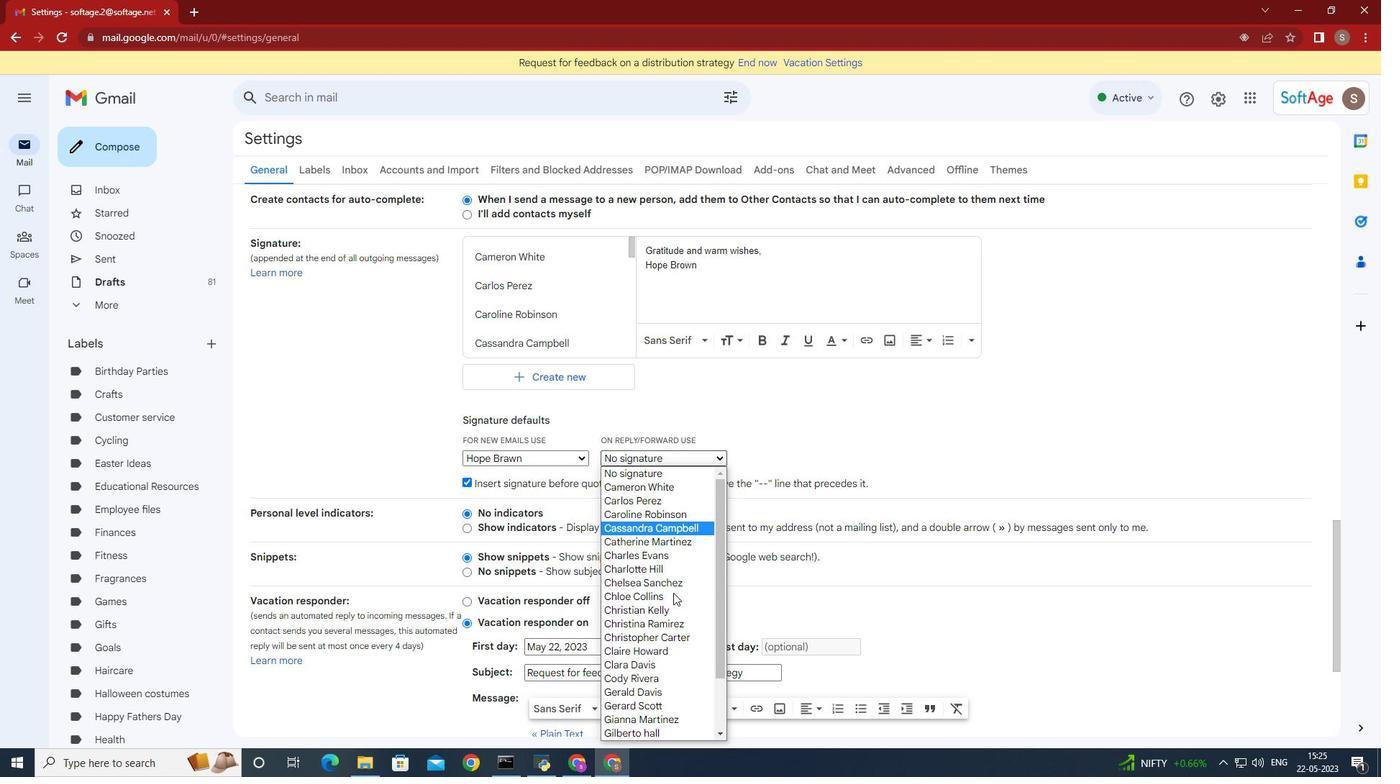 
Action: Mouse scrolled (584, 748) with delta (0, 0)
Screenshot: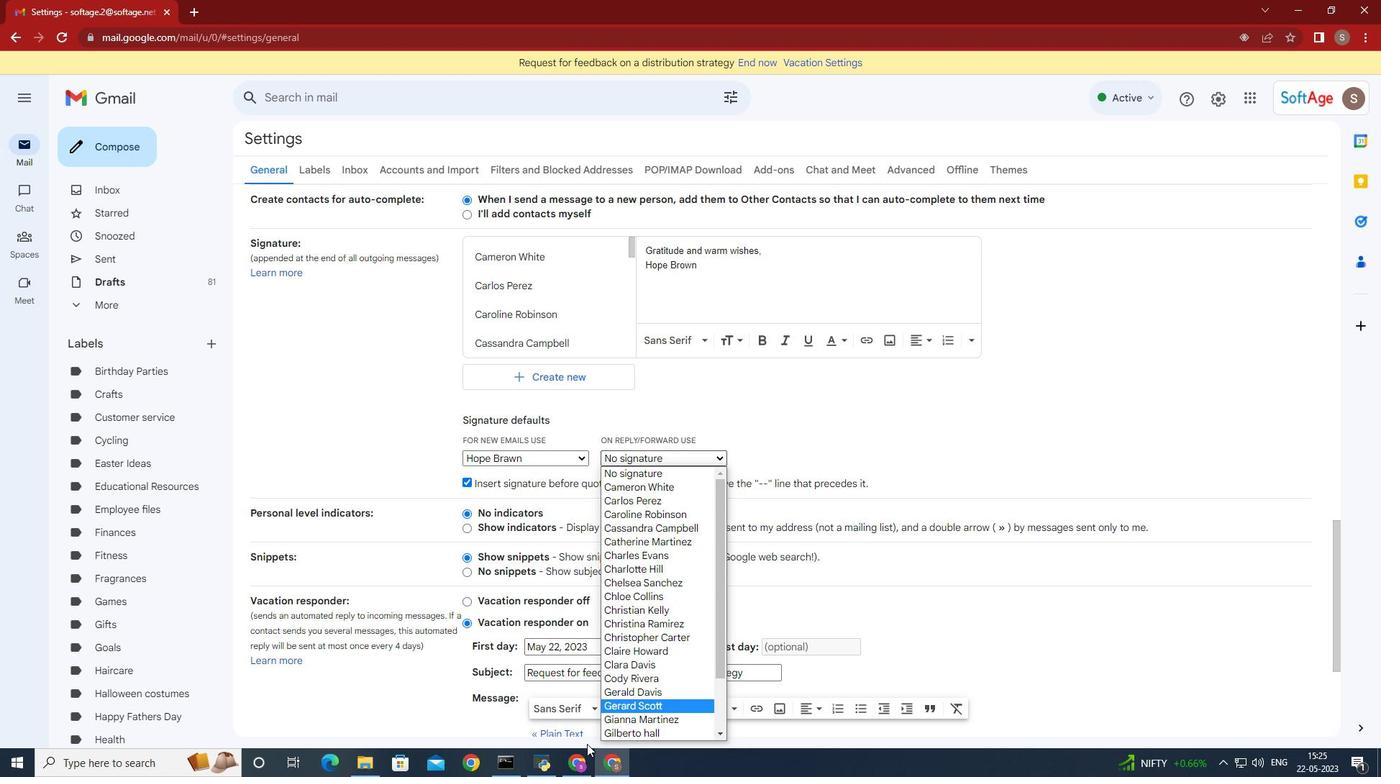 
Action: Mouse scrolled (584, 748) with delta (0, 0)
Screenshot: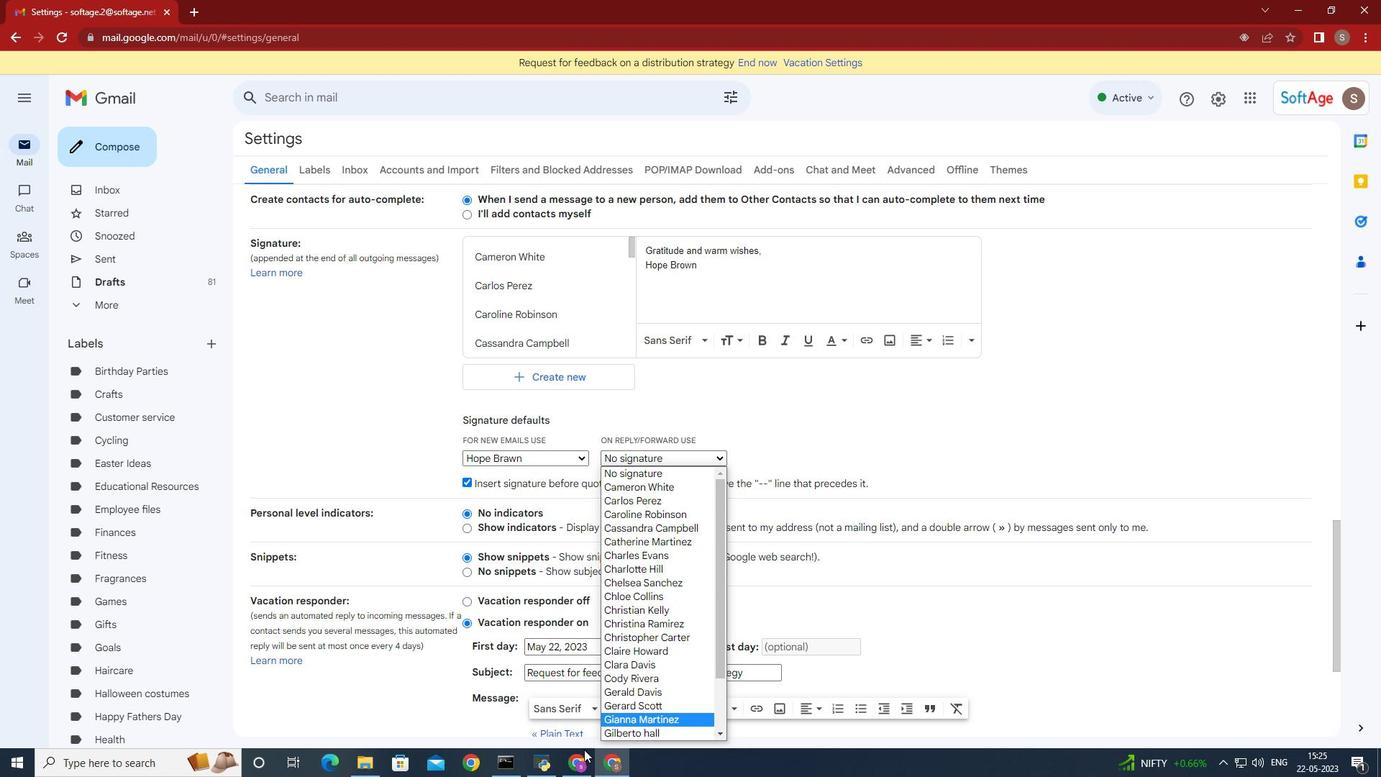 
Action: Mouse scrolled (584, 748) with delta (0, 0)
Screenshot: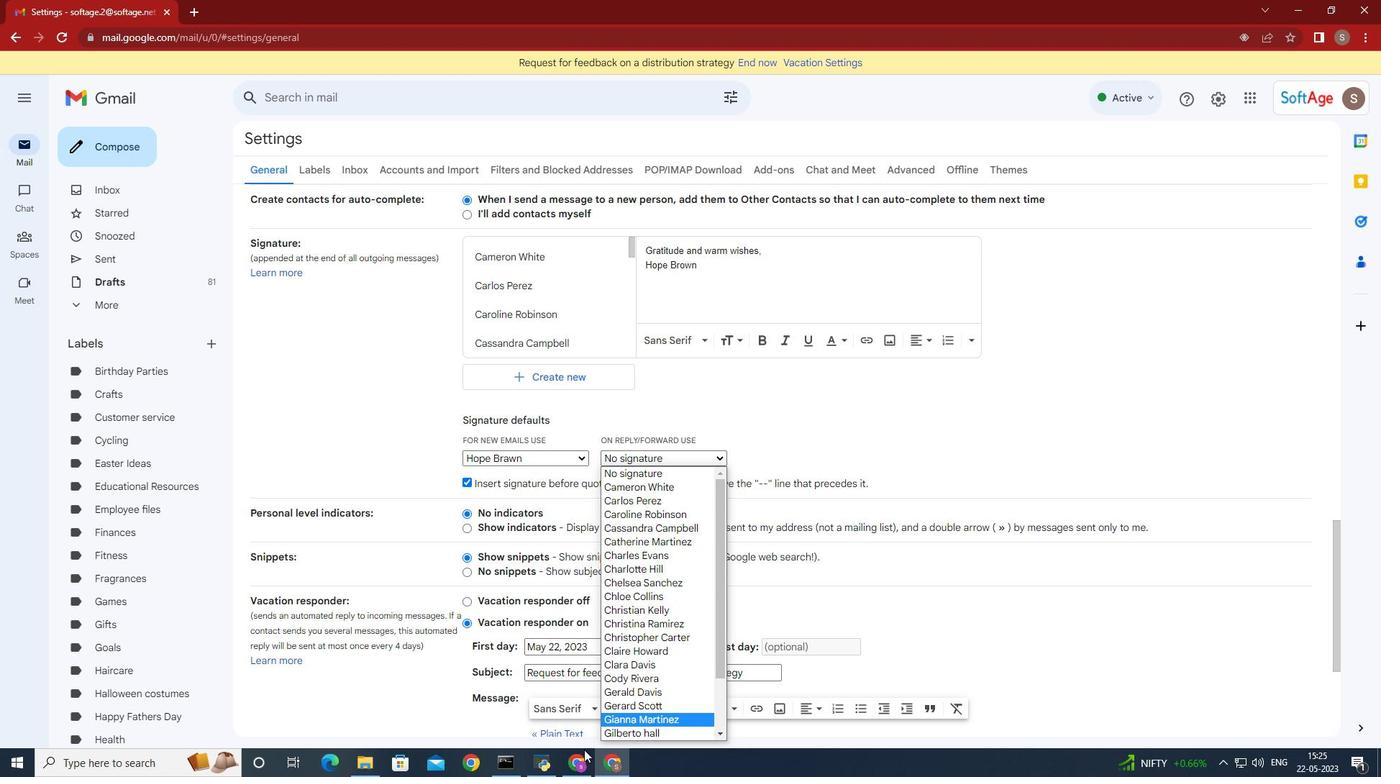 
Action: Mouse moved to (584, 748)
Screenshot: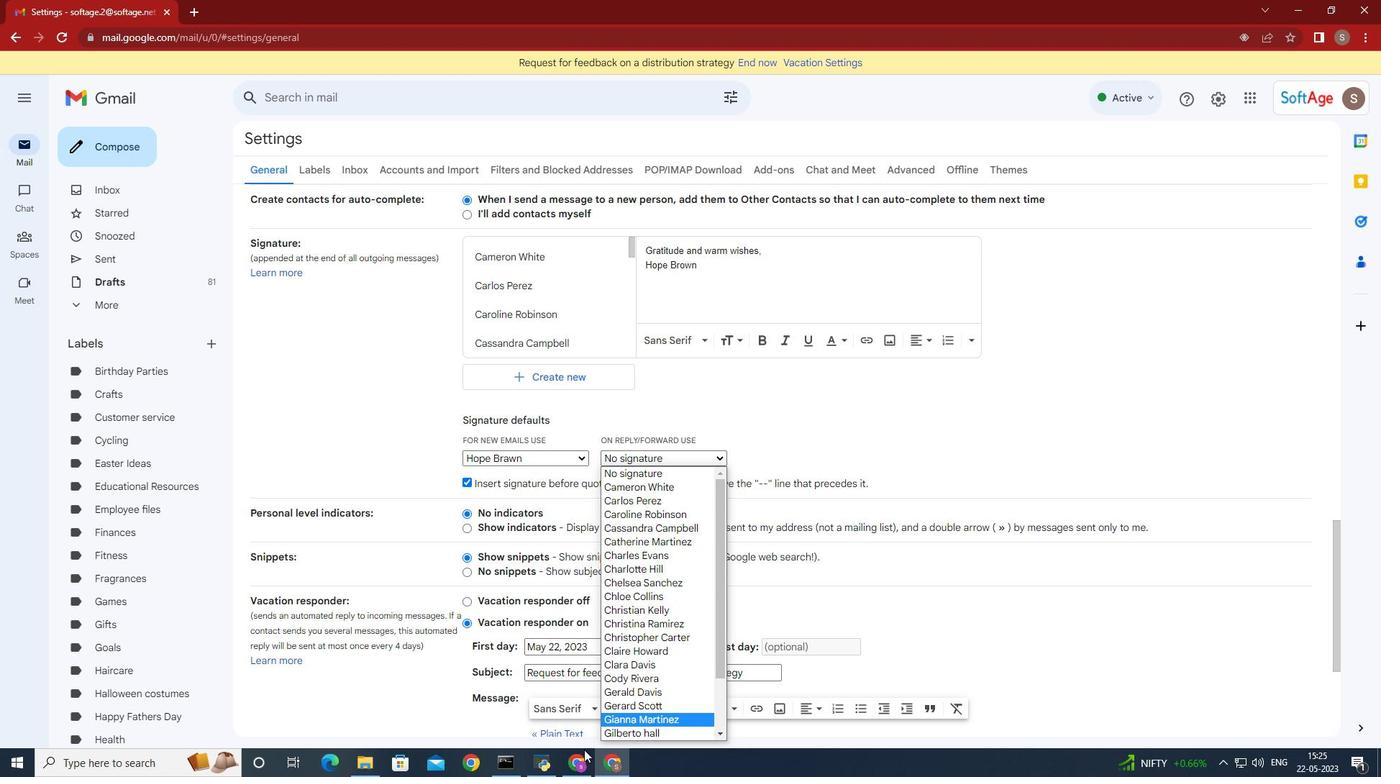 
Action: Mouse scrolled (584, 748) with delta (0, 0)
Screenshot: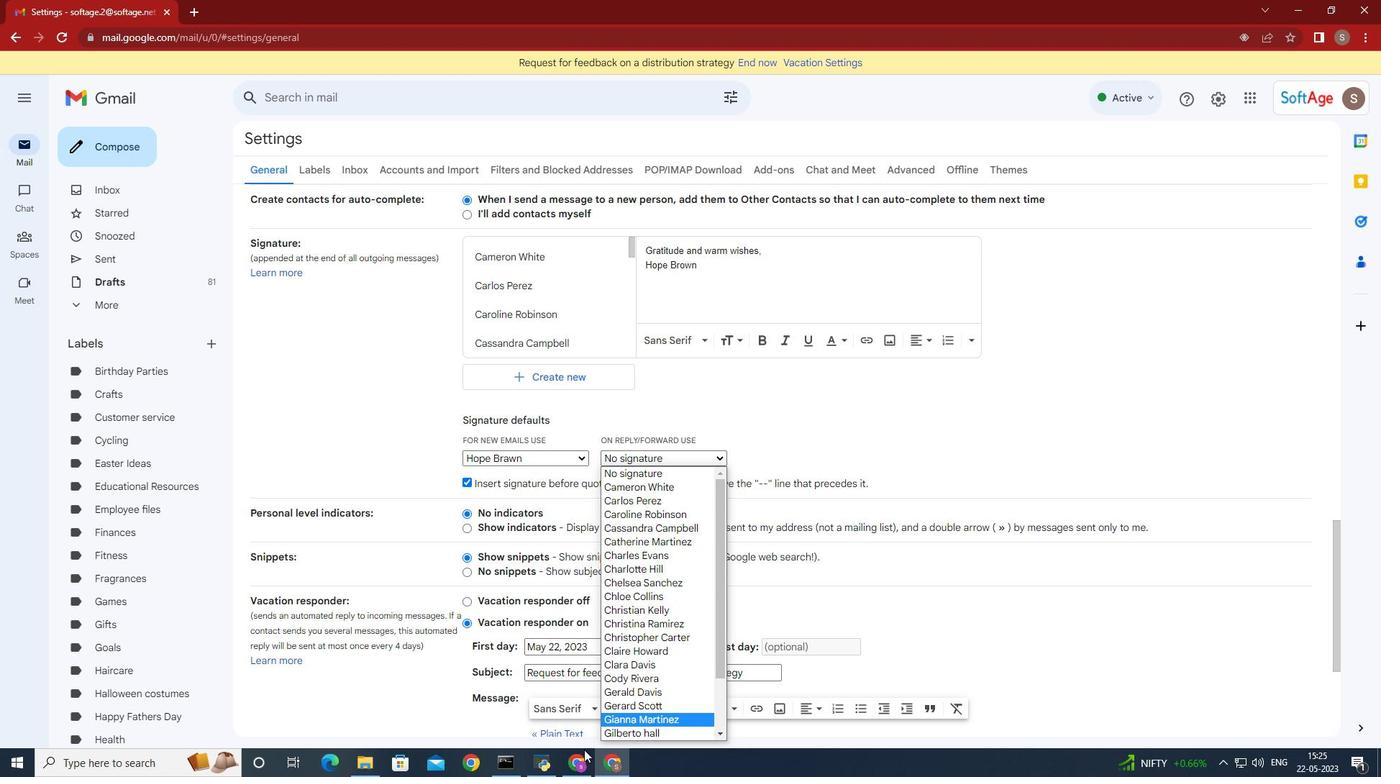 
Action: Mouse moved to (584, 746)
Screenshot: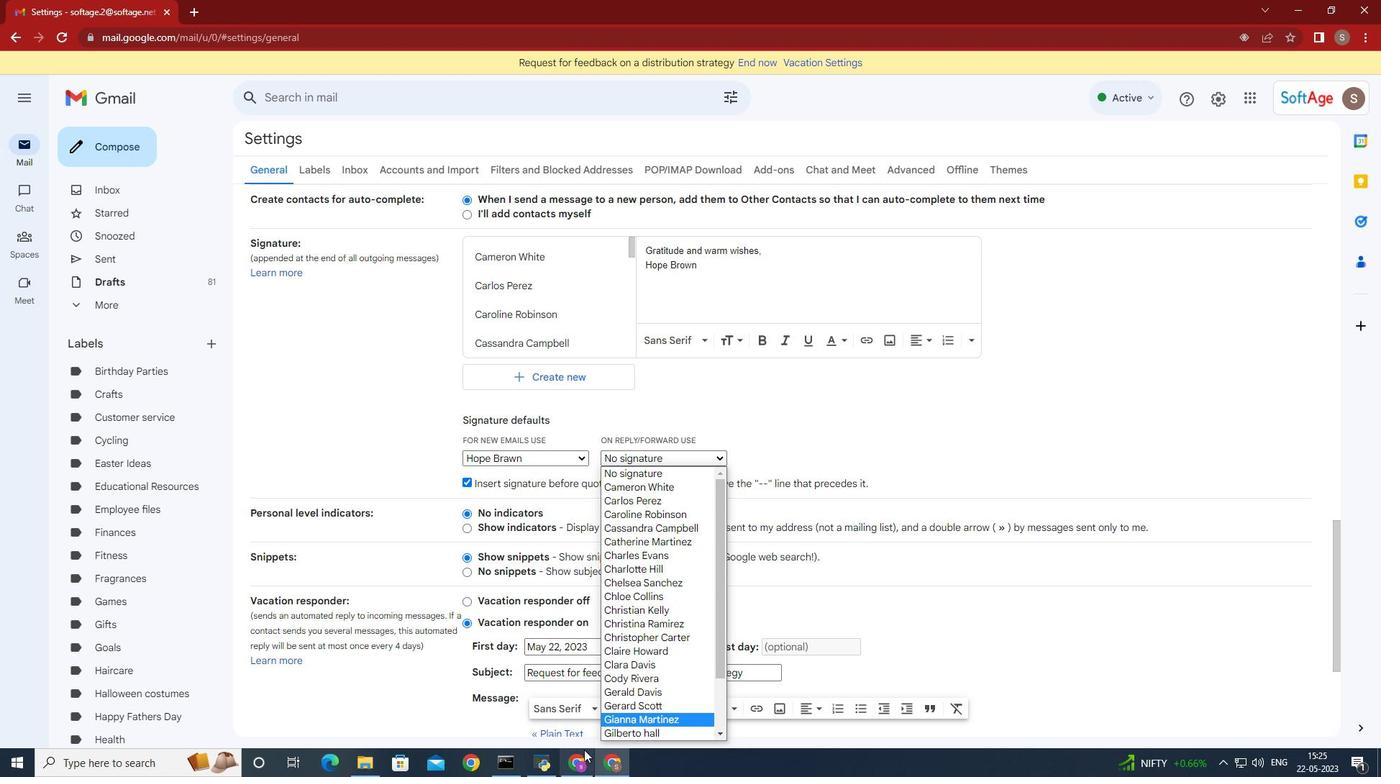 
Action: Mouse scrolled (584, 746) with delta (0, 0)
Screenshot: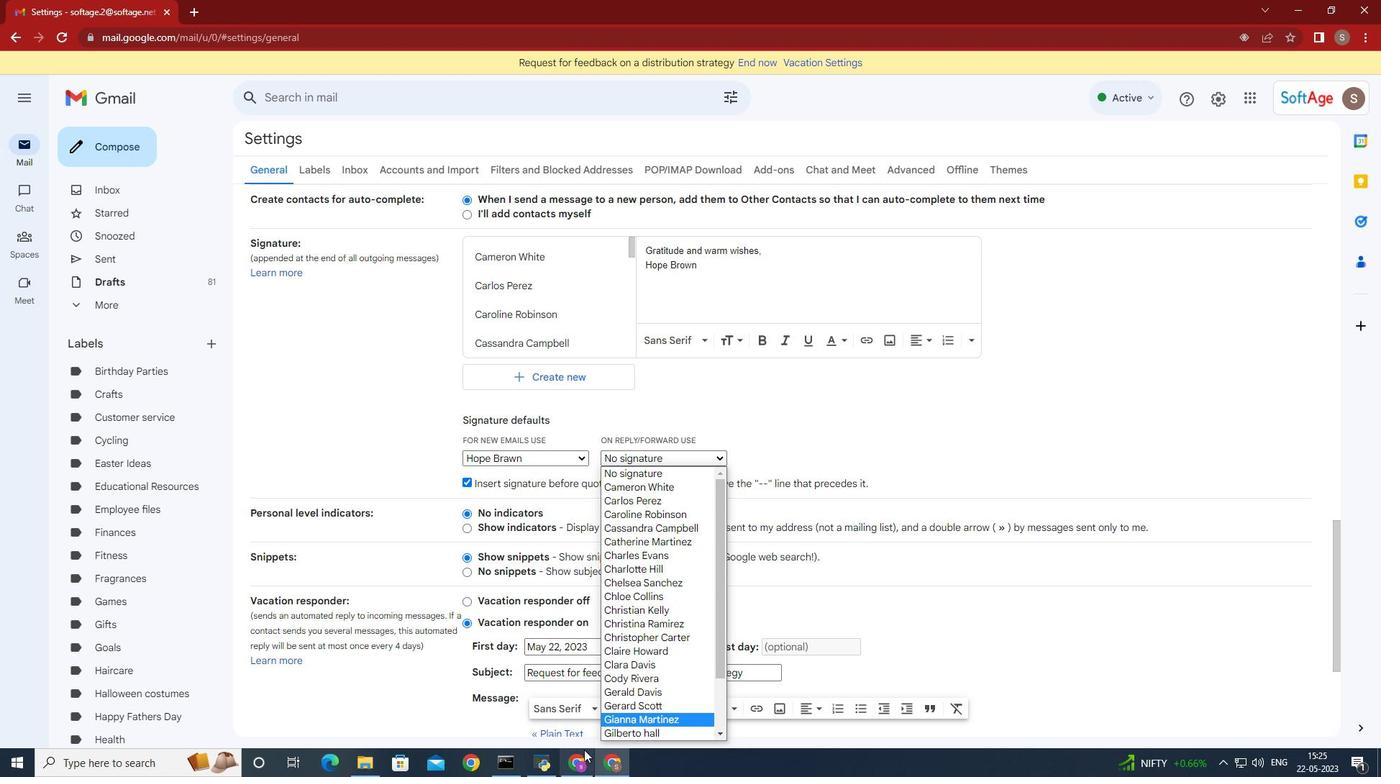 
Action: Mouse moved to (586, 739)
Screenshot: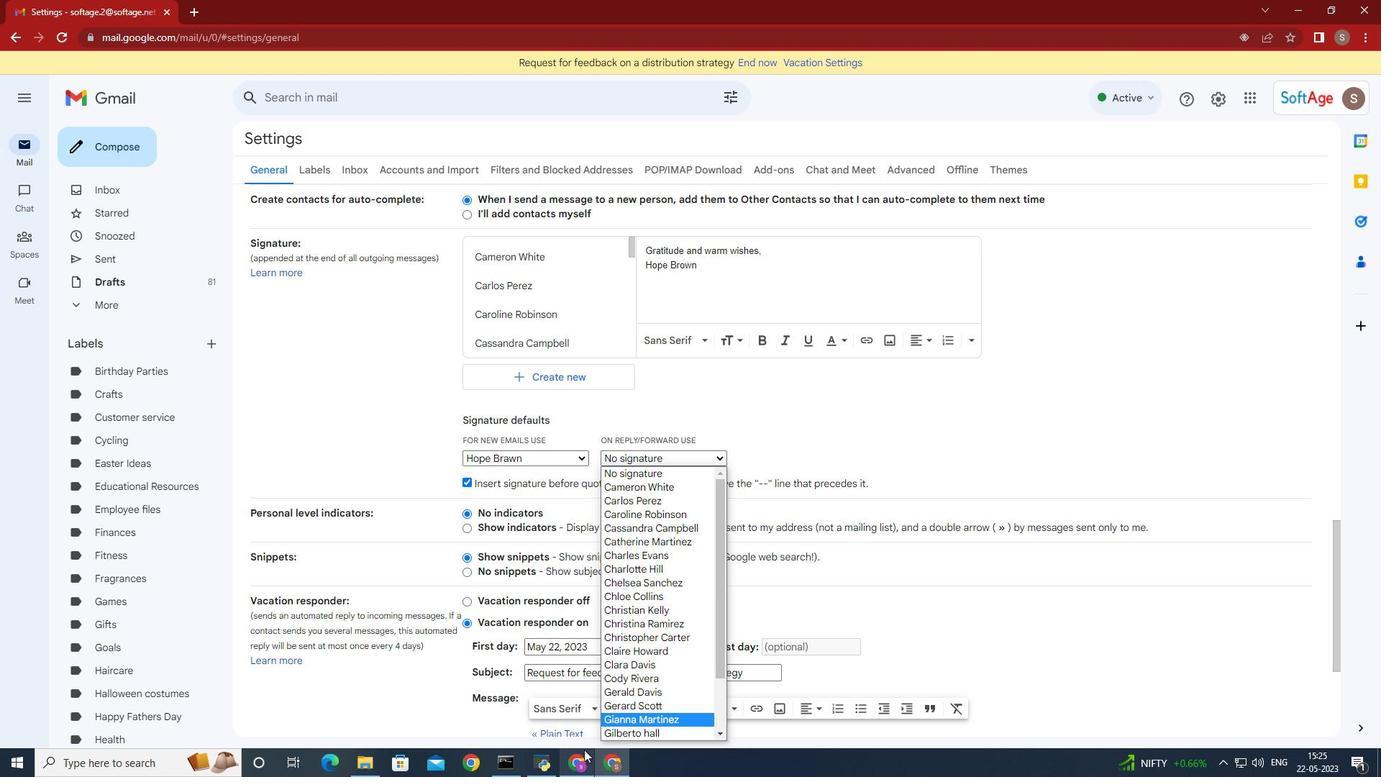 
Action: Mouse scrolled (586, 738) with delta (0, 0)
Screenshot: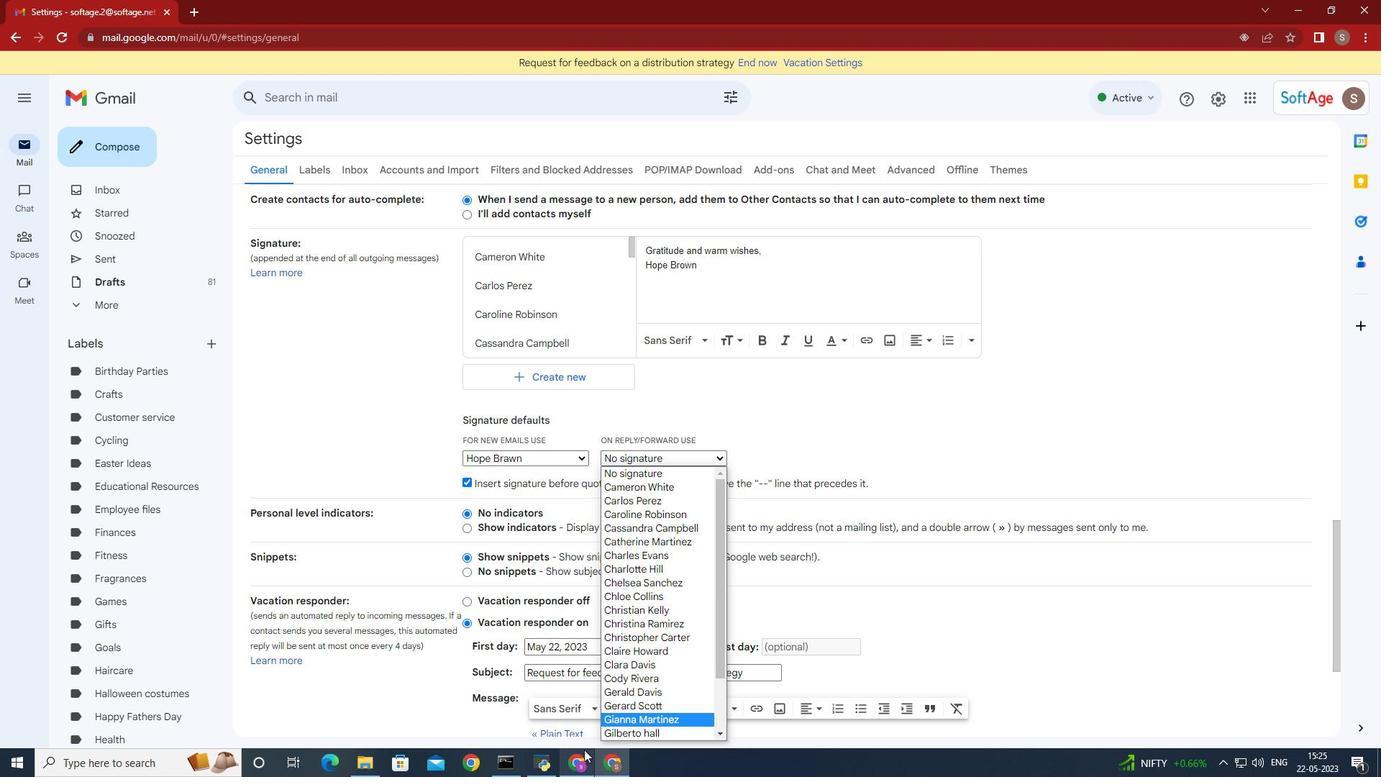 
Action: Mouse moved to (586, 725)
Screenshot: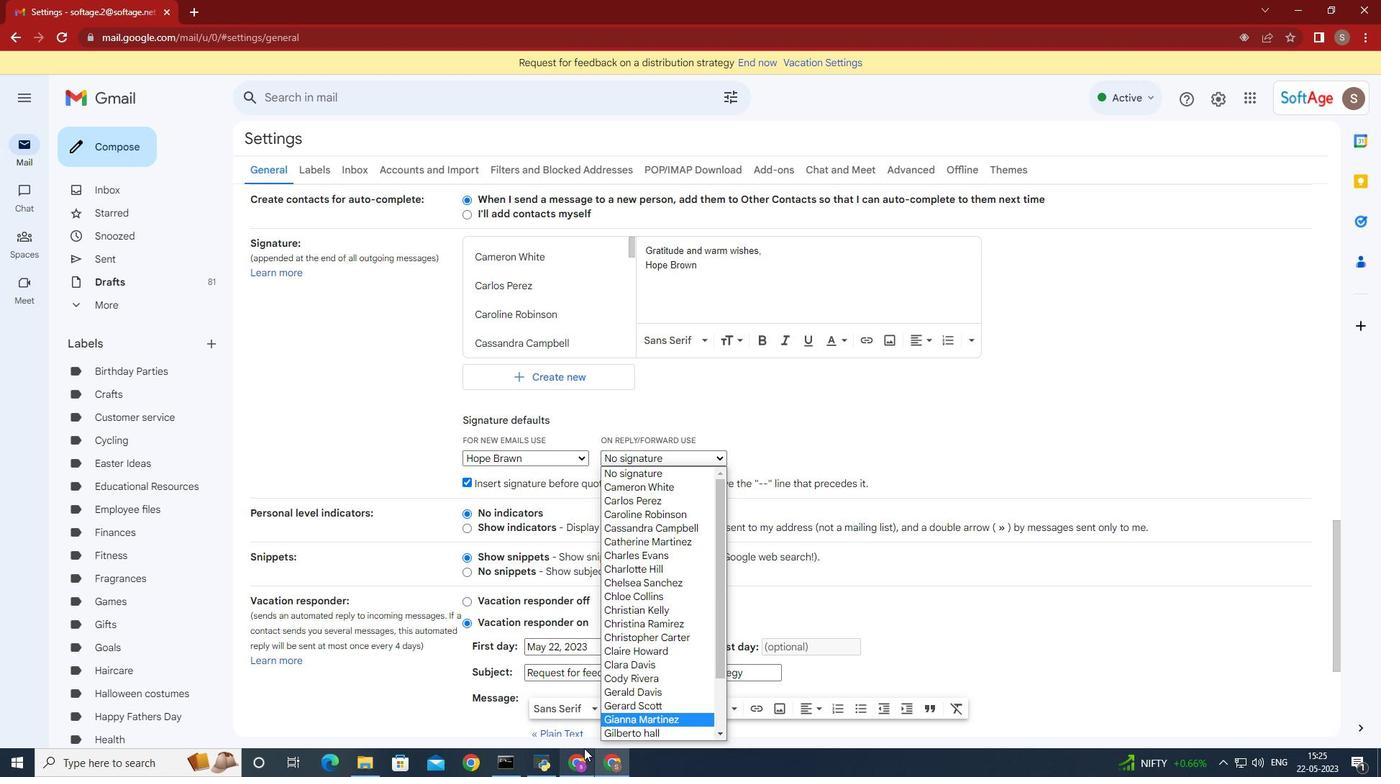 
Action: Mouse scrolled (586, 724) with delta (0, 0)
Screenshot: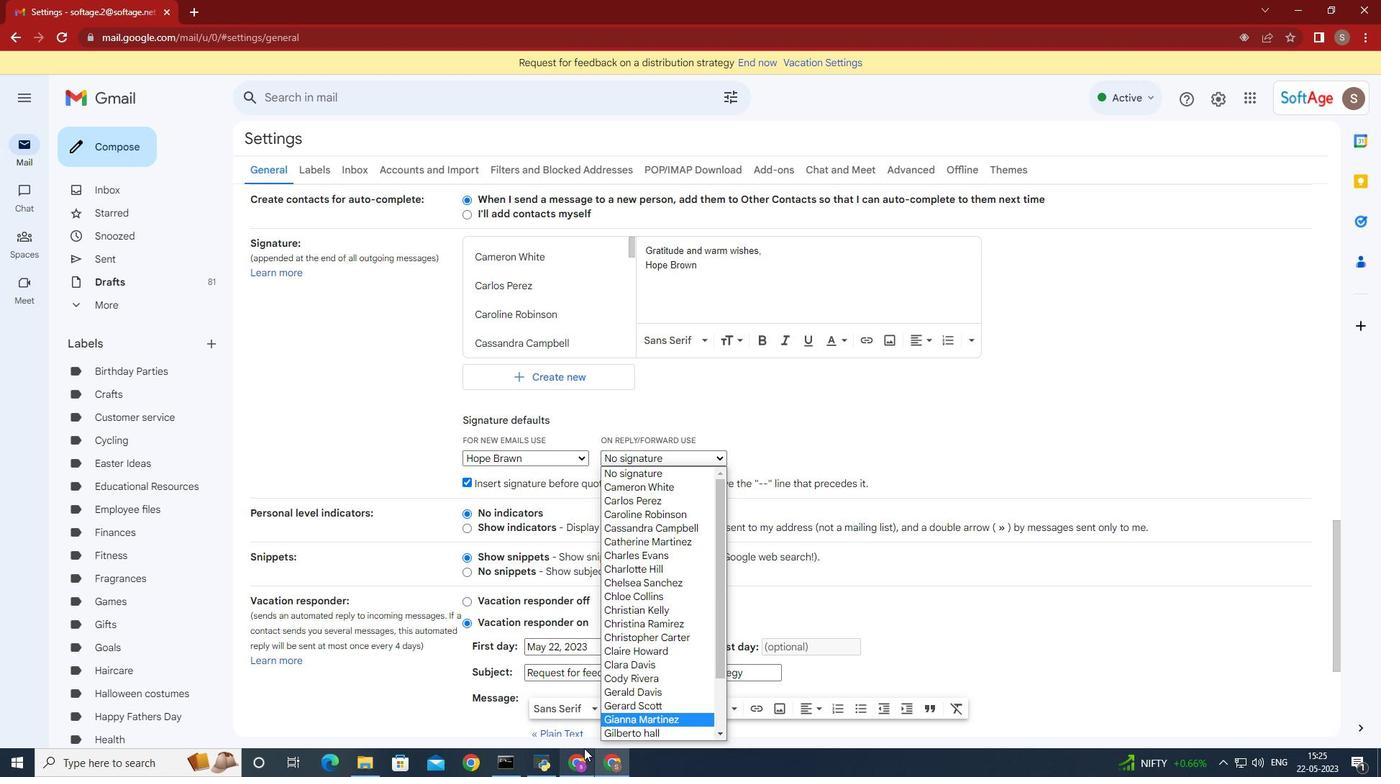 
Action: Mouse moved to (716, 387)
Screenshot: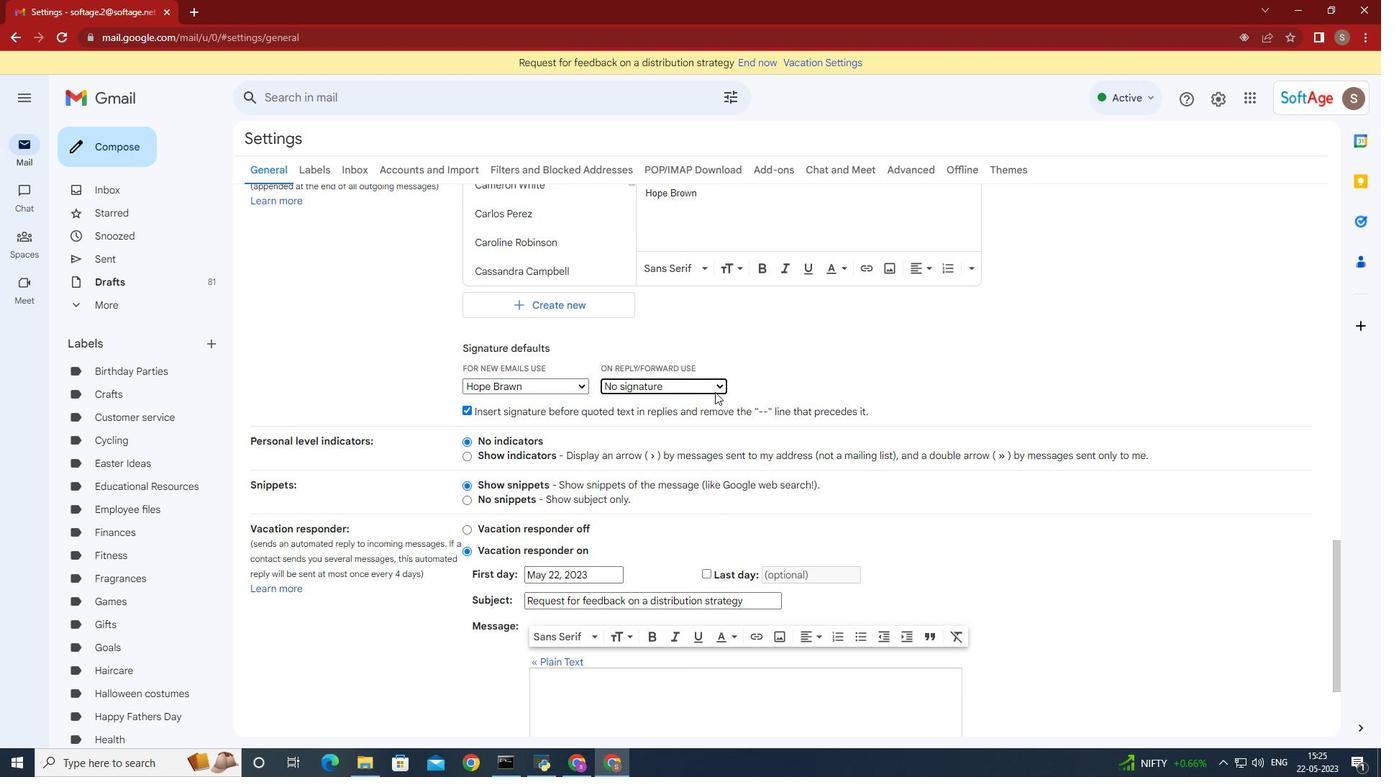 
Action: Mouse pressed left at (716, 387)
Screenshot: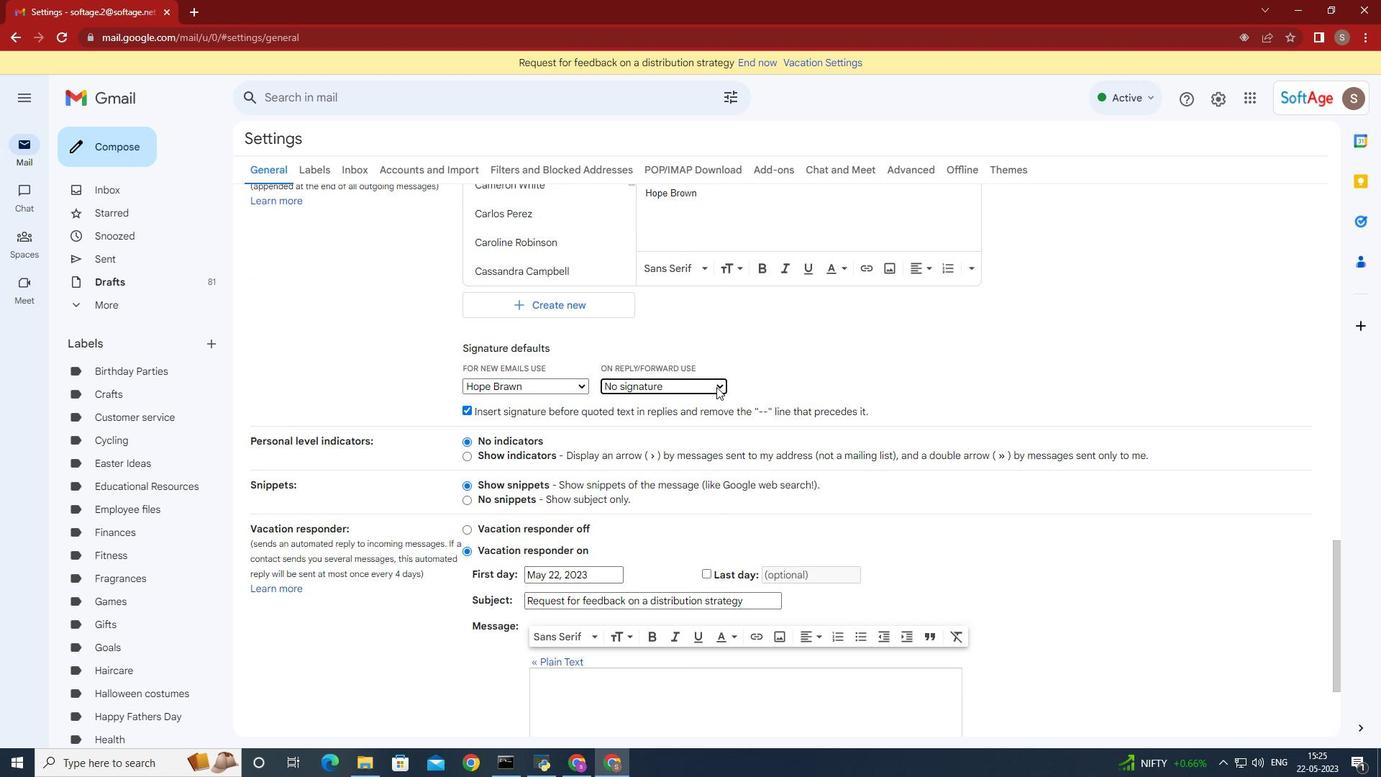 
Action: Mouse moved to (633, 514)
Screenshot: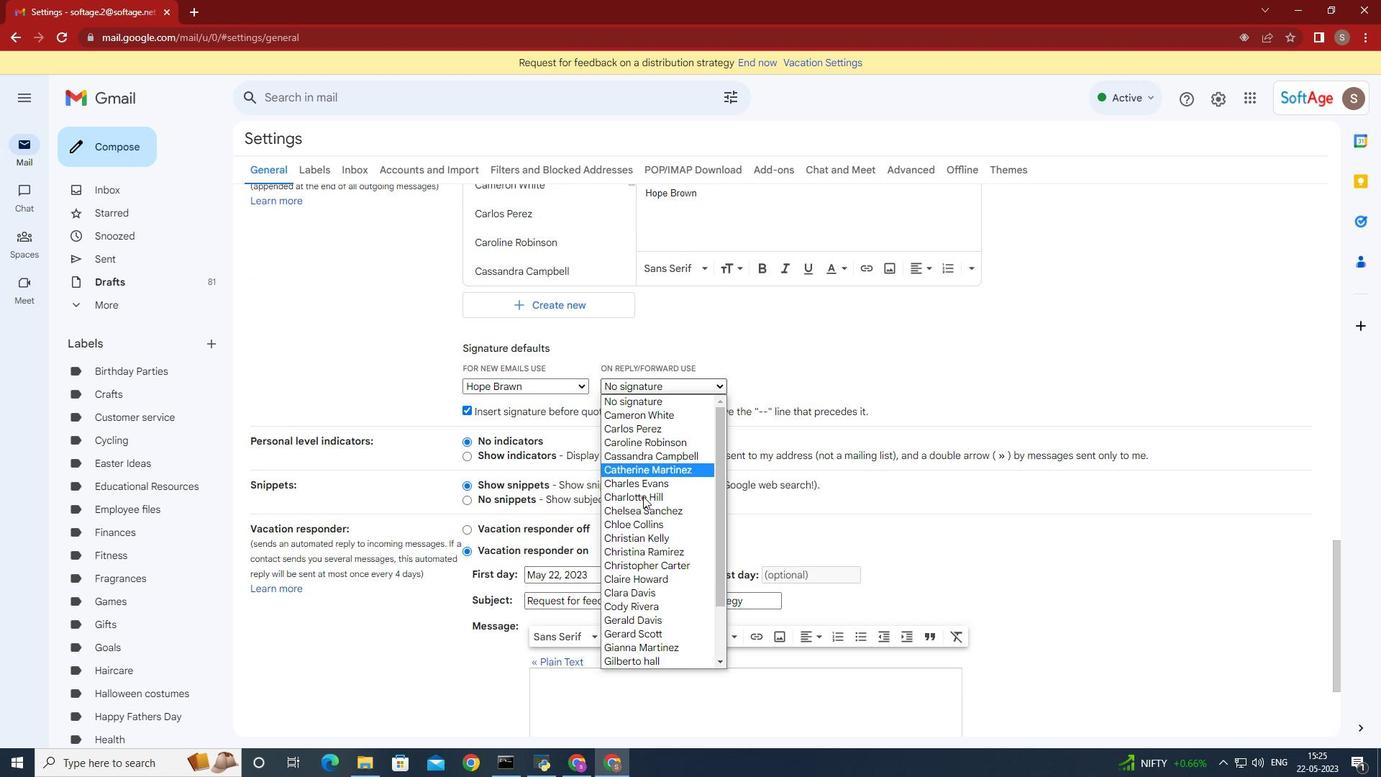 
Action: Mouse scrolled (633, 513) with delta (0, 0)
Screenshot: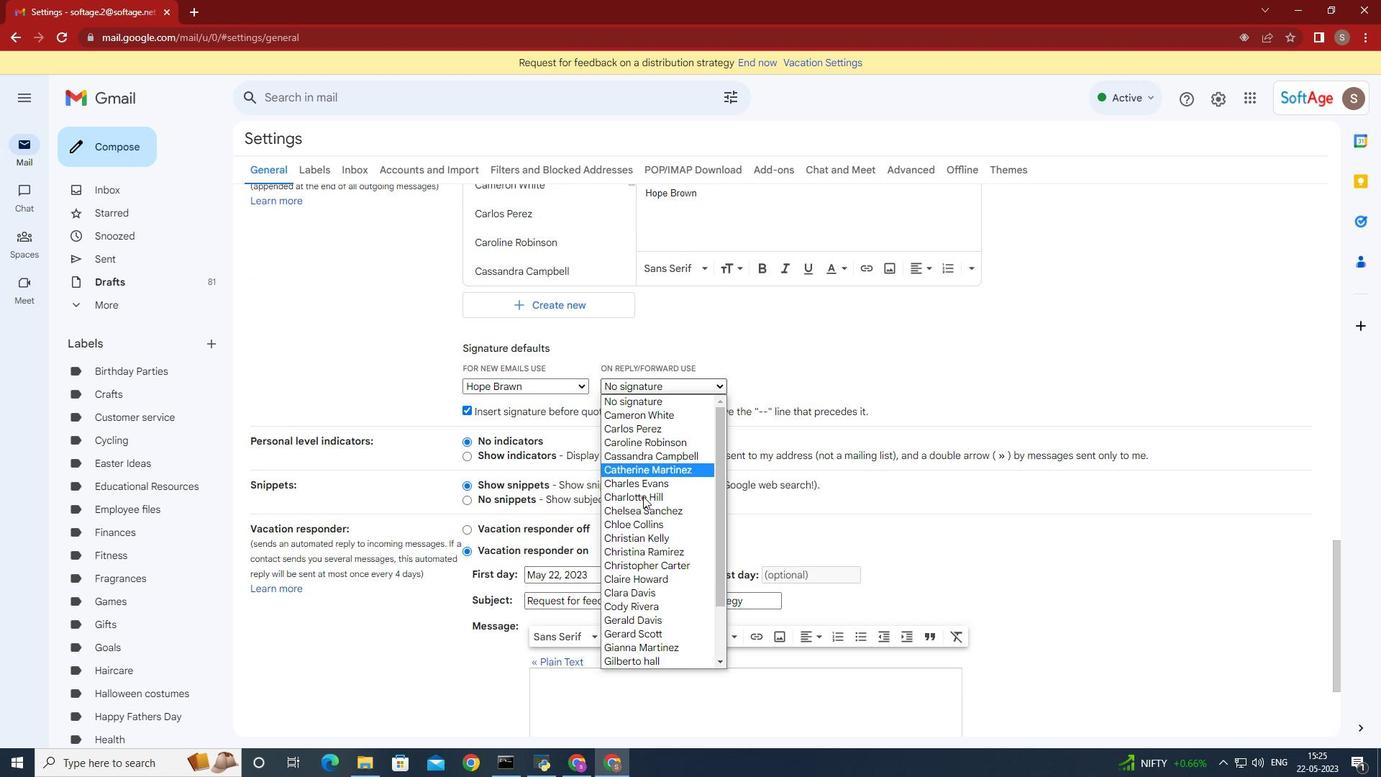 
Action: Mouse moved to (631, 516)
Screenshot: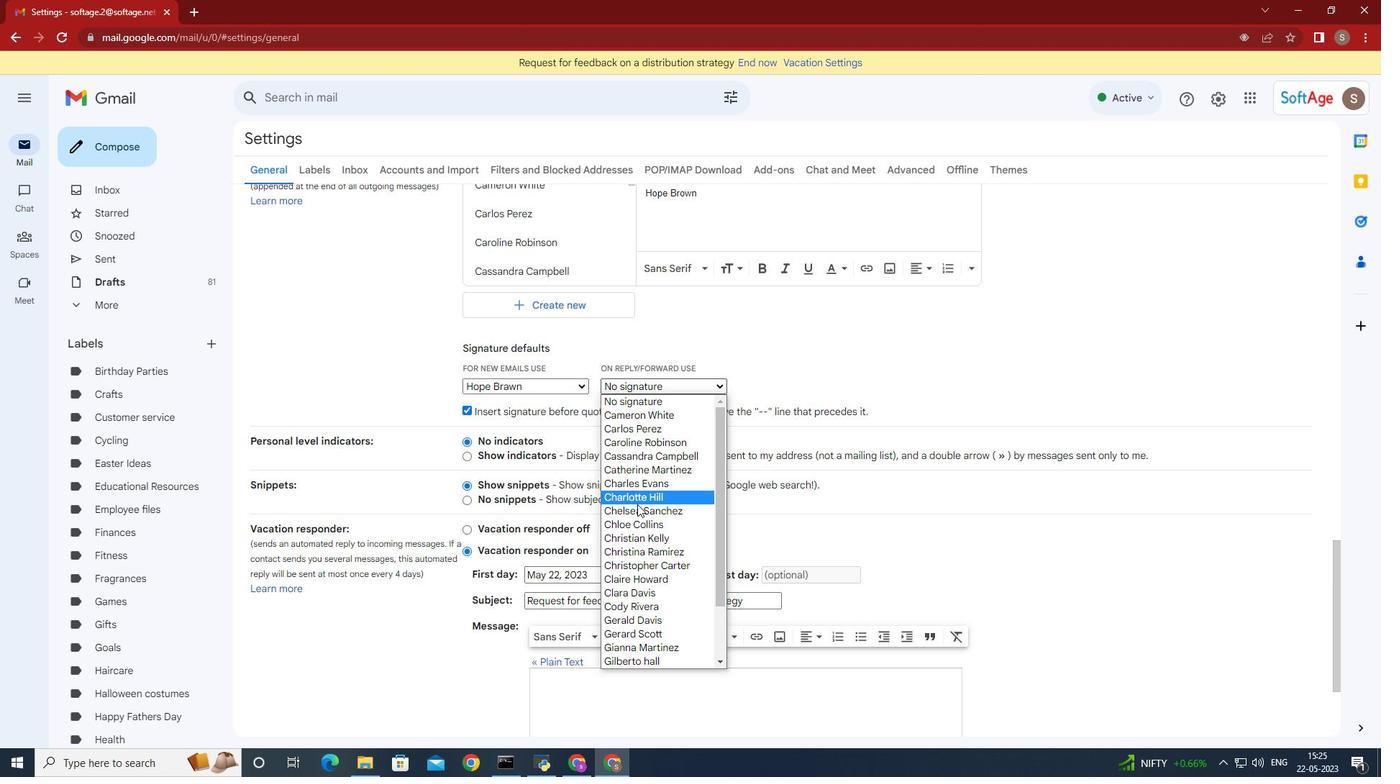 
Action: Mouse scrolled (631, 515) with delta (0, 0)
Screenshot: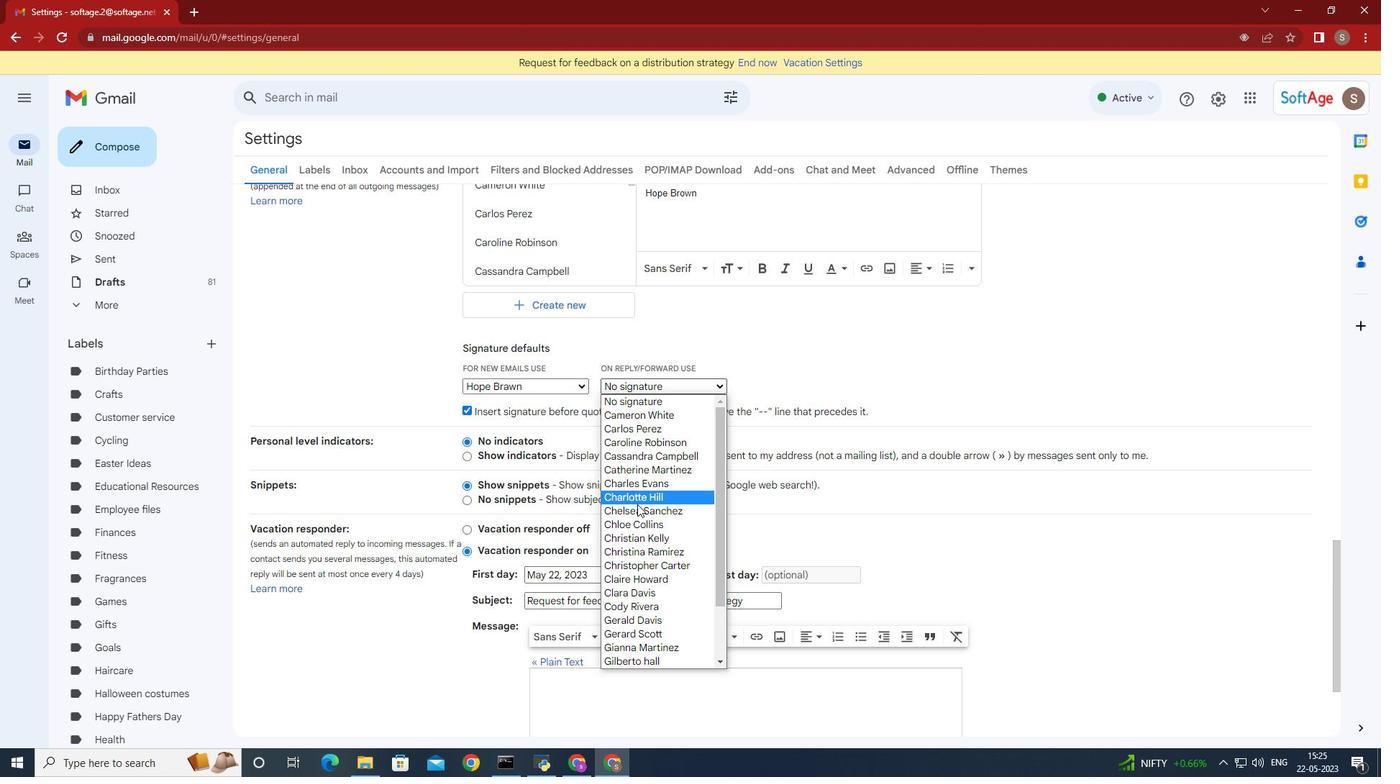 
Action: Mouse scrolled (631, 515) with delta (0, 0)
Screenshot: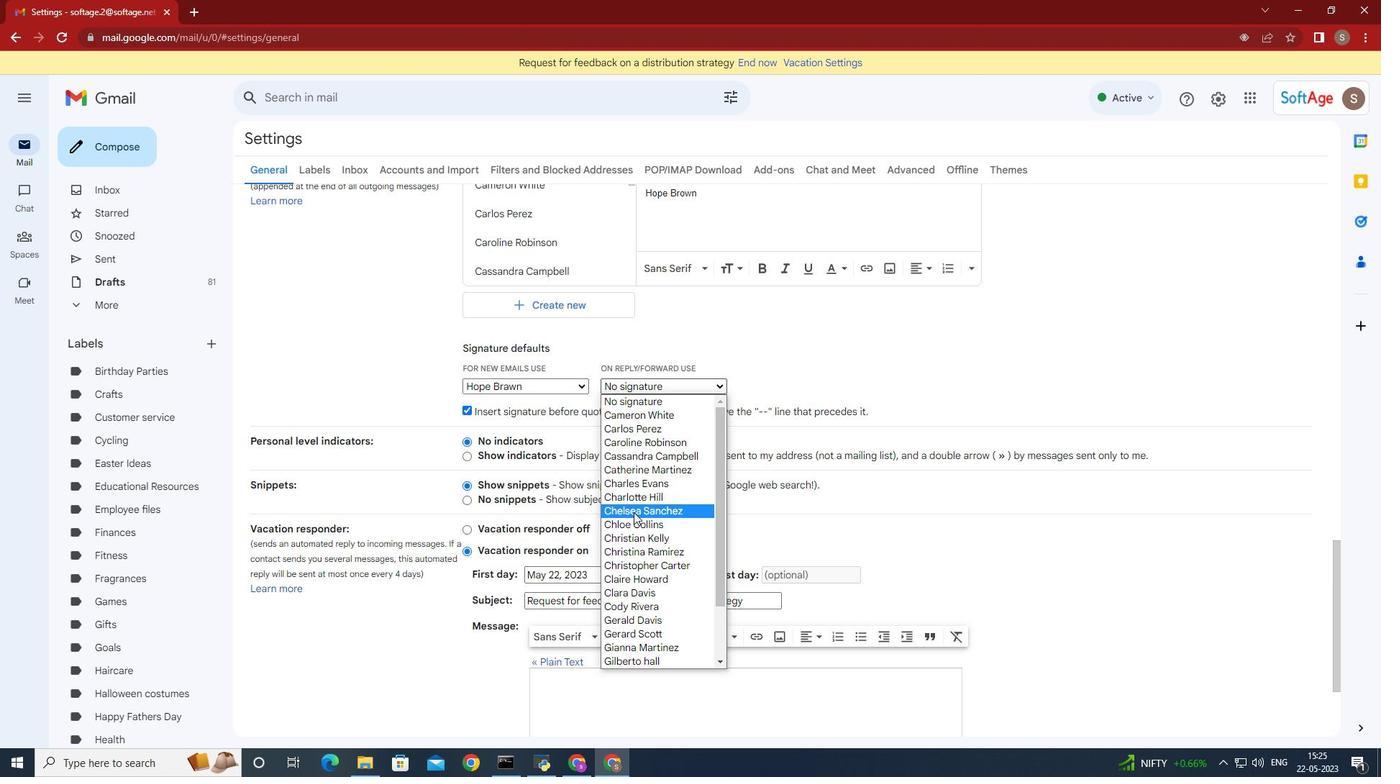 
Action: Mouse moved to (631, 517)
Screenshot: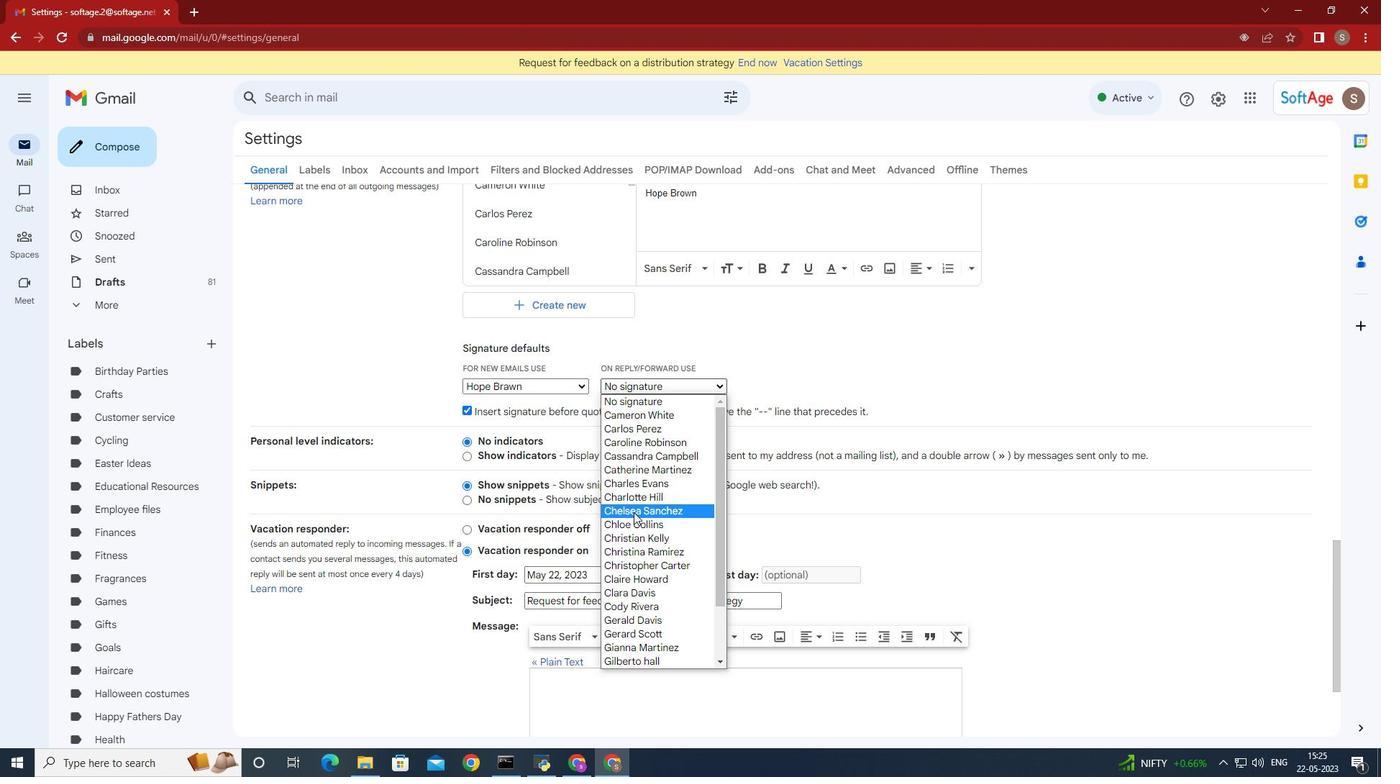 
Action: Mouse scrolled (631, 516) with delta (0, 0)
Screenshot: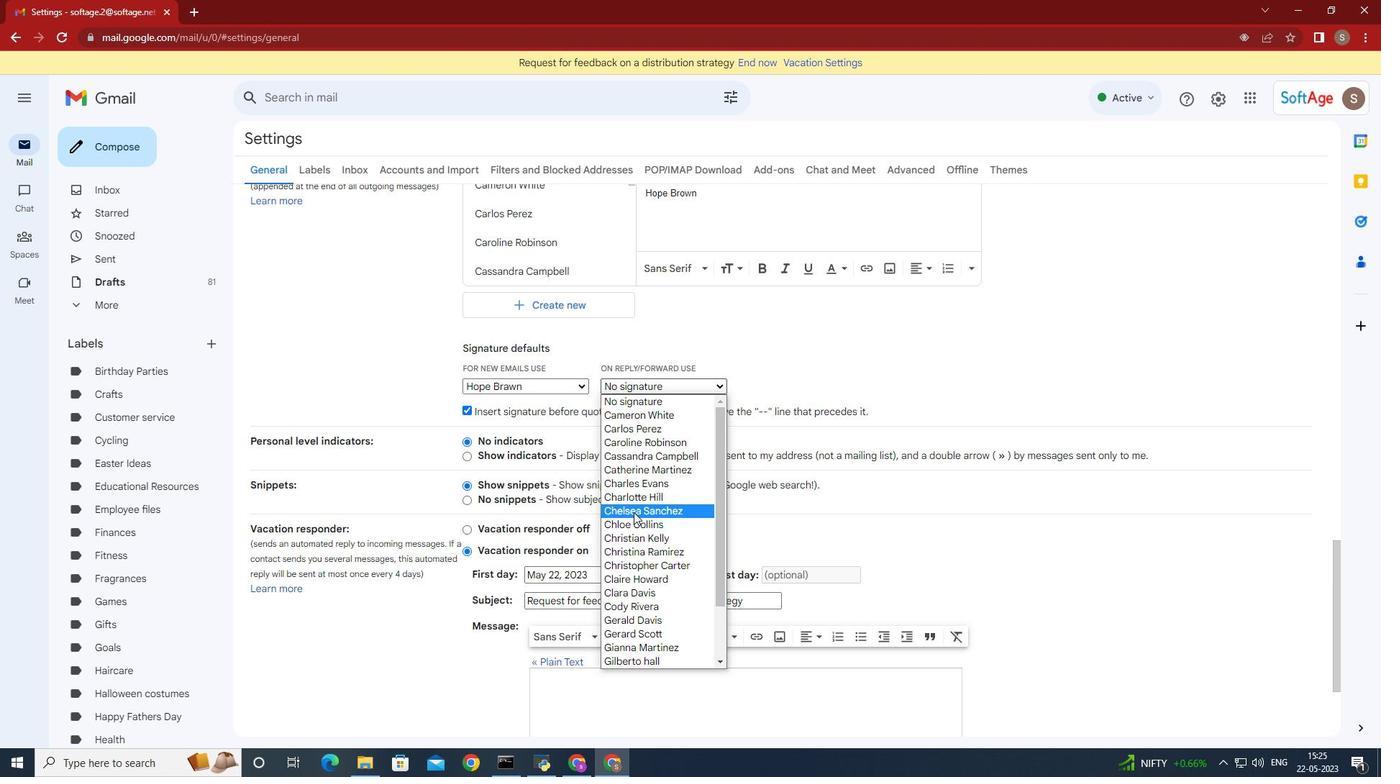 
Action: Mouse scrolled (631, 516) with delta (0, 0)
Screenshot: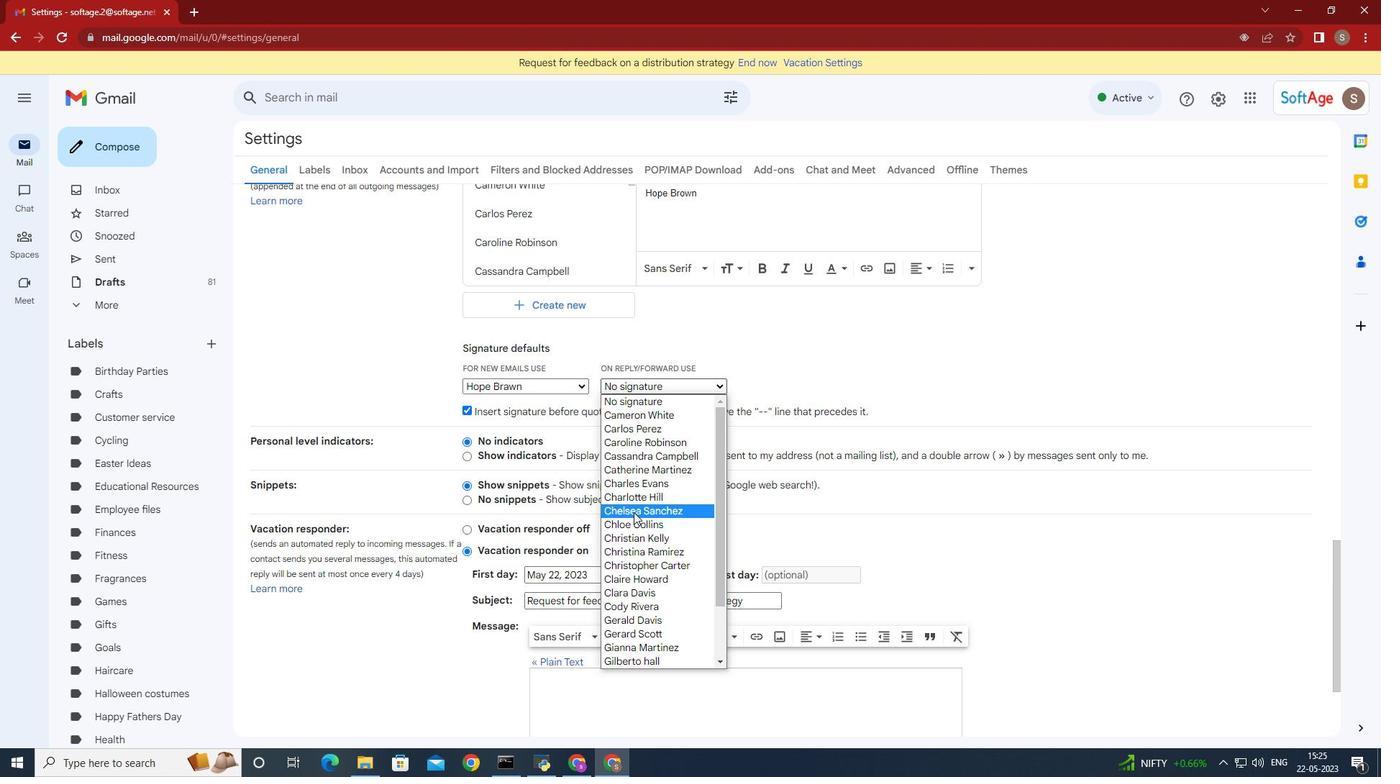 
Action: Mouse moved to (631, 517)
Screenshot: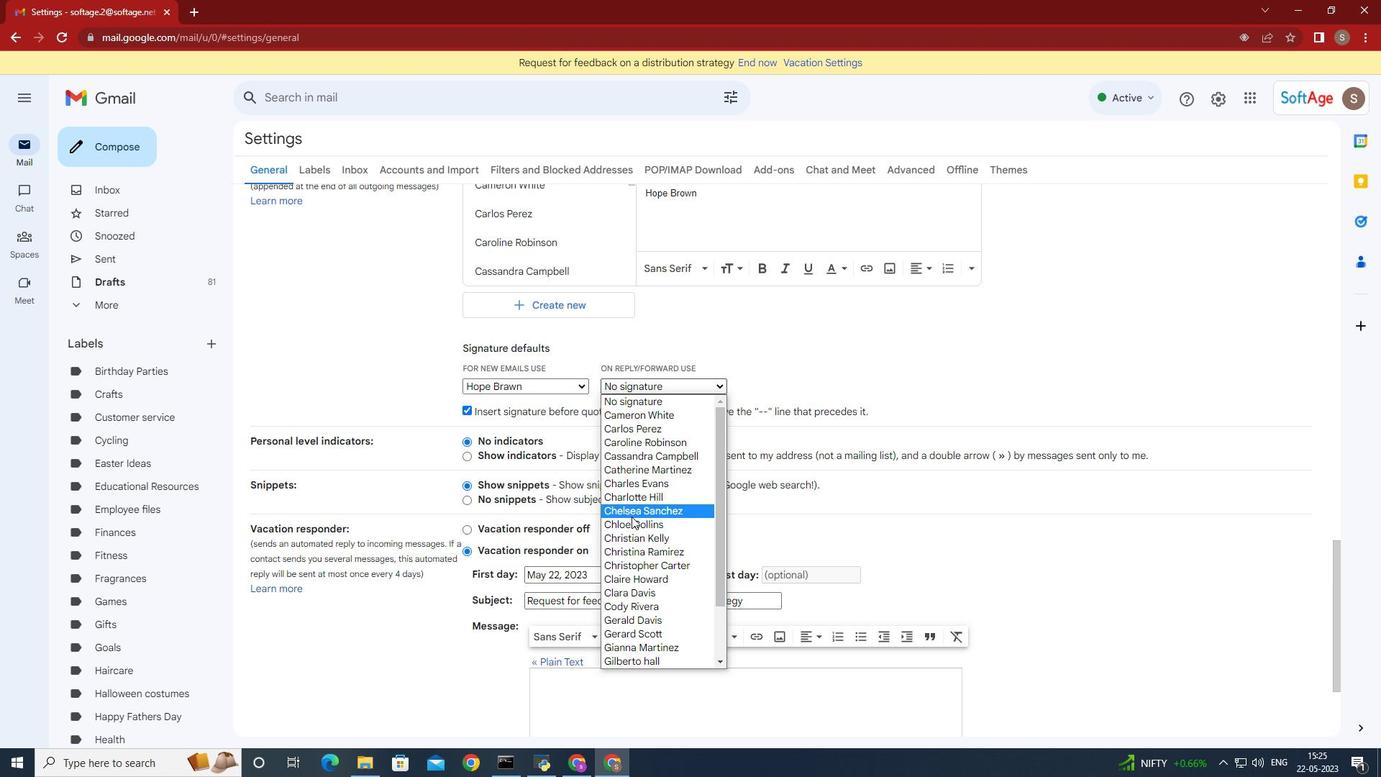 
Action: Mouse scrolled (631, 516) with delta (0, 0)
Screenshot: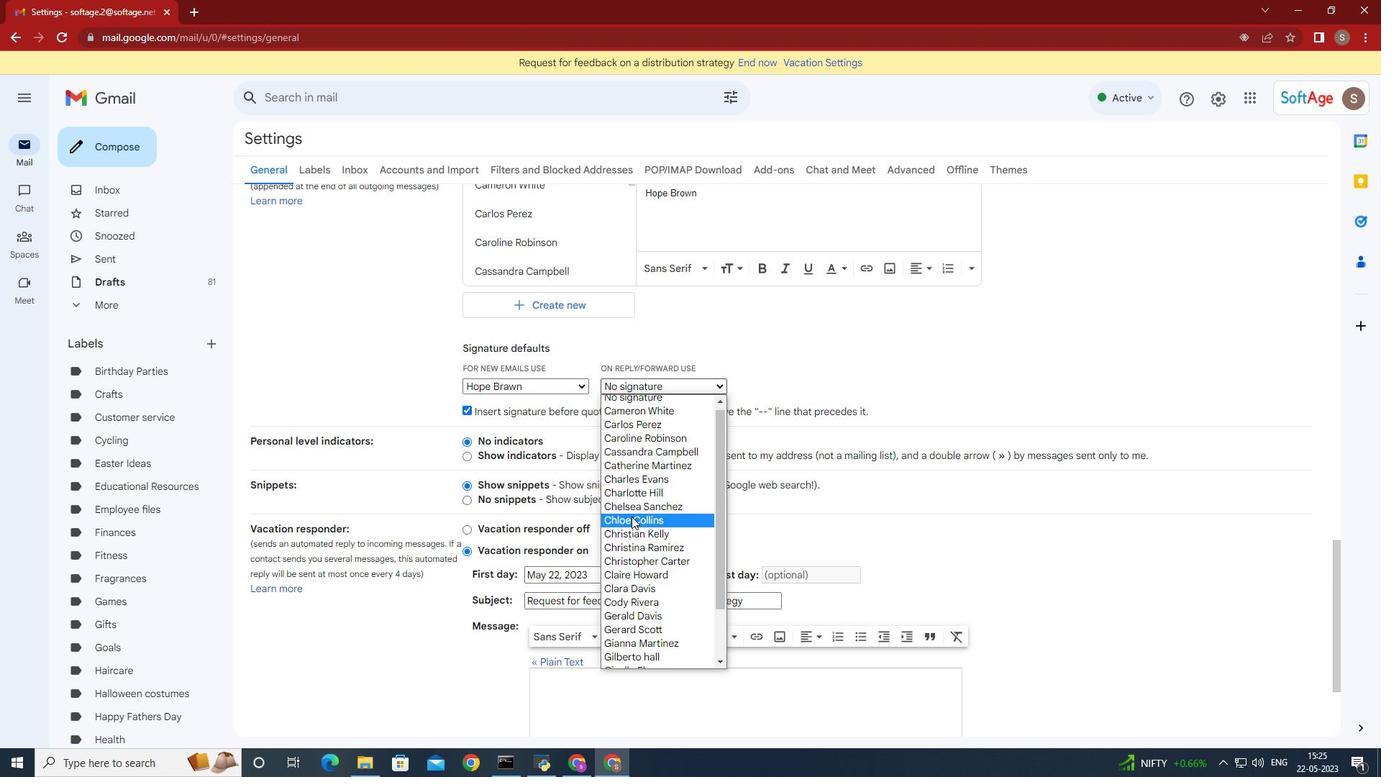 
Action: Mouse moved to (679, 643)
Screenshot: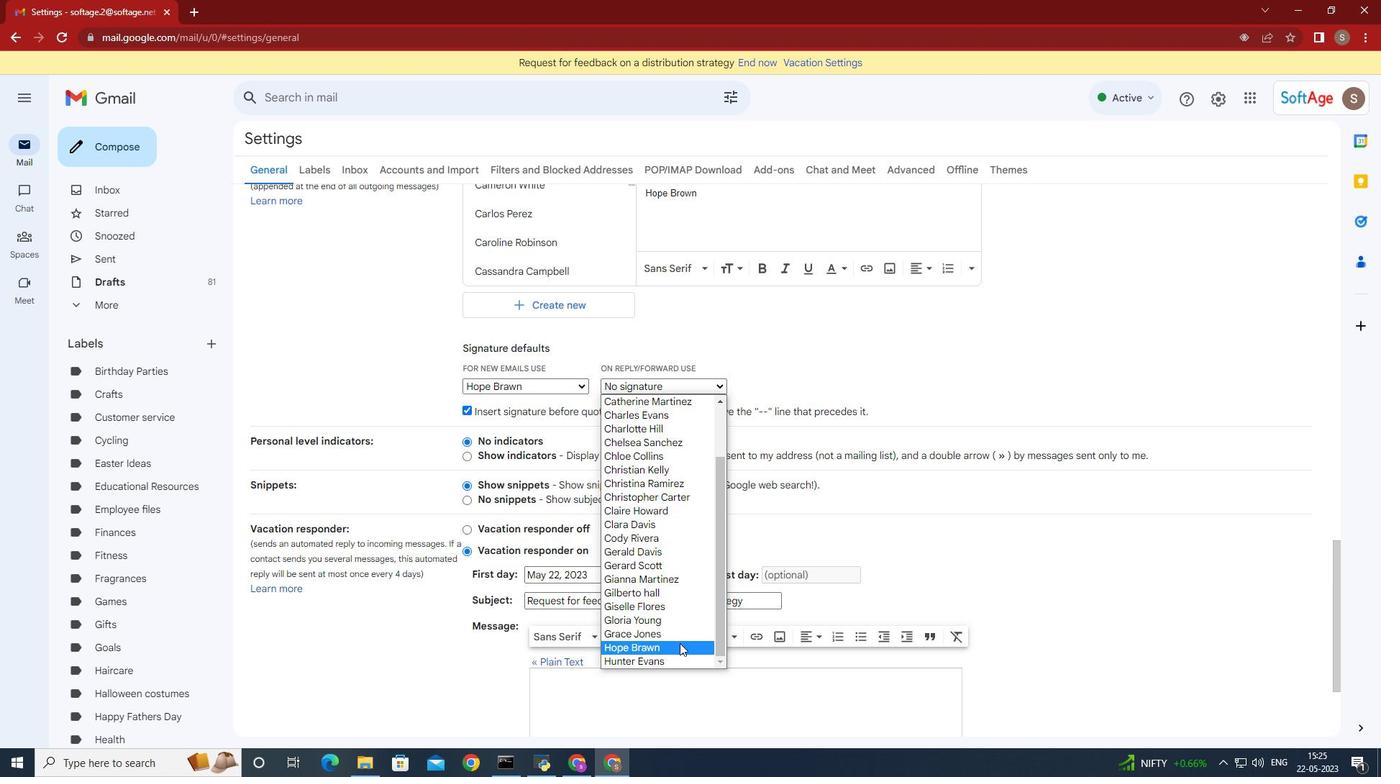 
Action: Mouse pressed left at (679, 643)
Screenshot: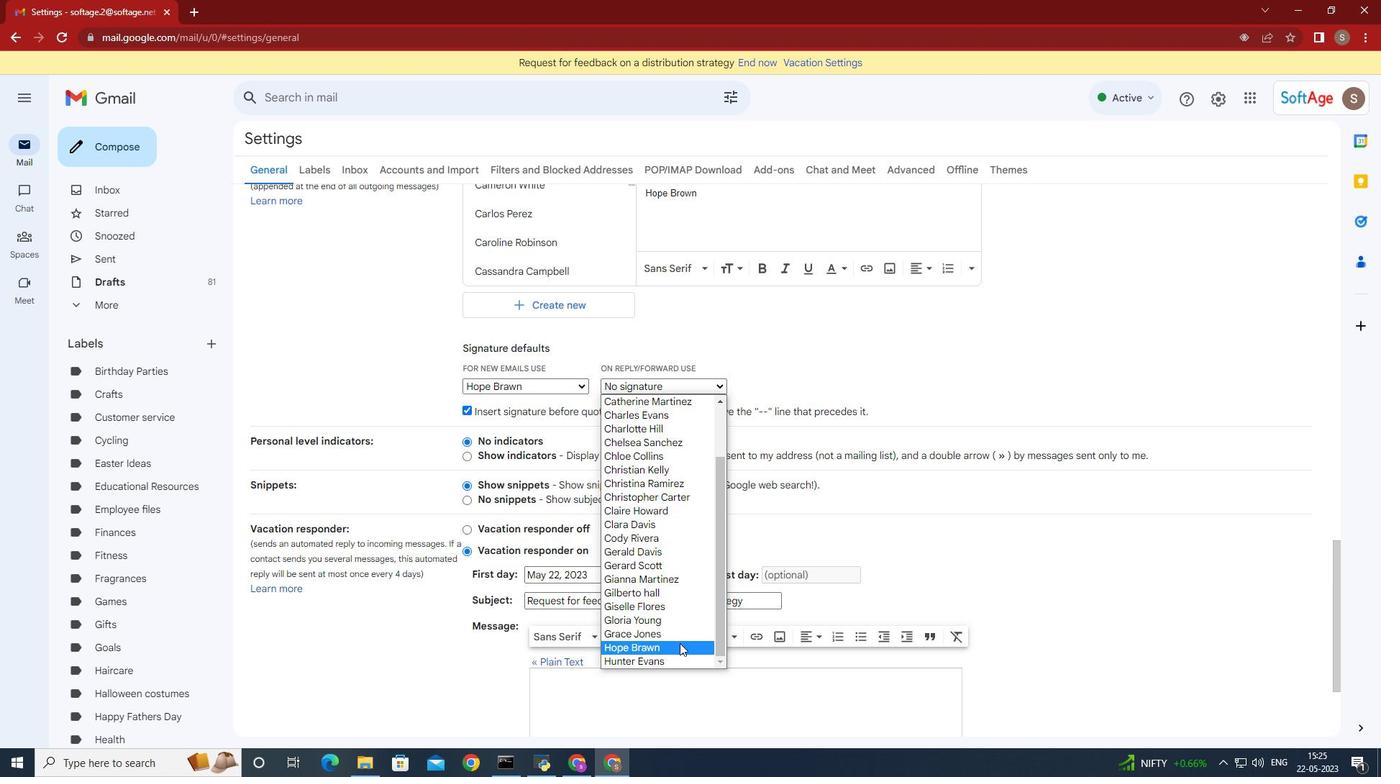 
Action: Mouse moved to (997, 551)
Screenshot: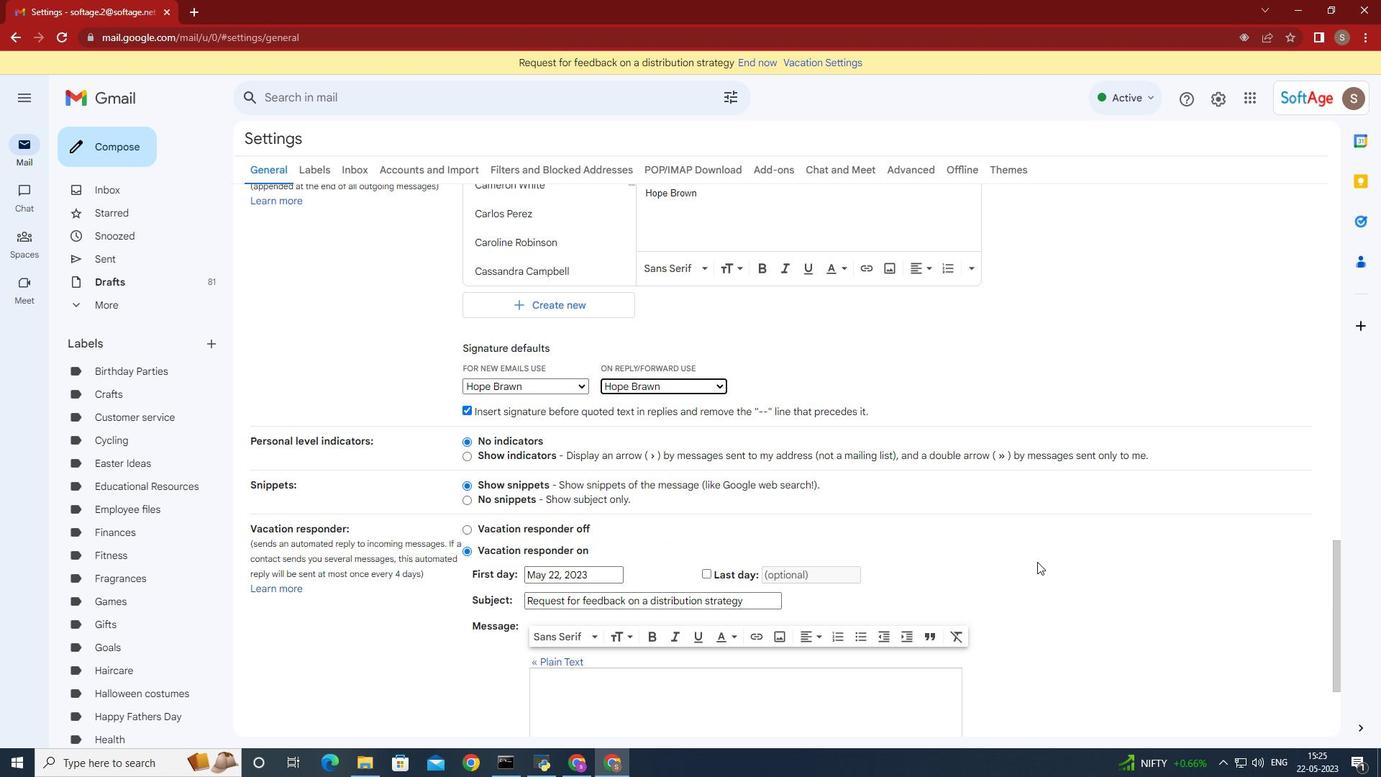 
Action: Mouse scrolled (997, 550) with delta (0, 0)
Screenshot: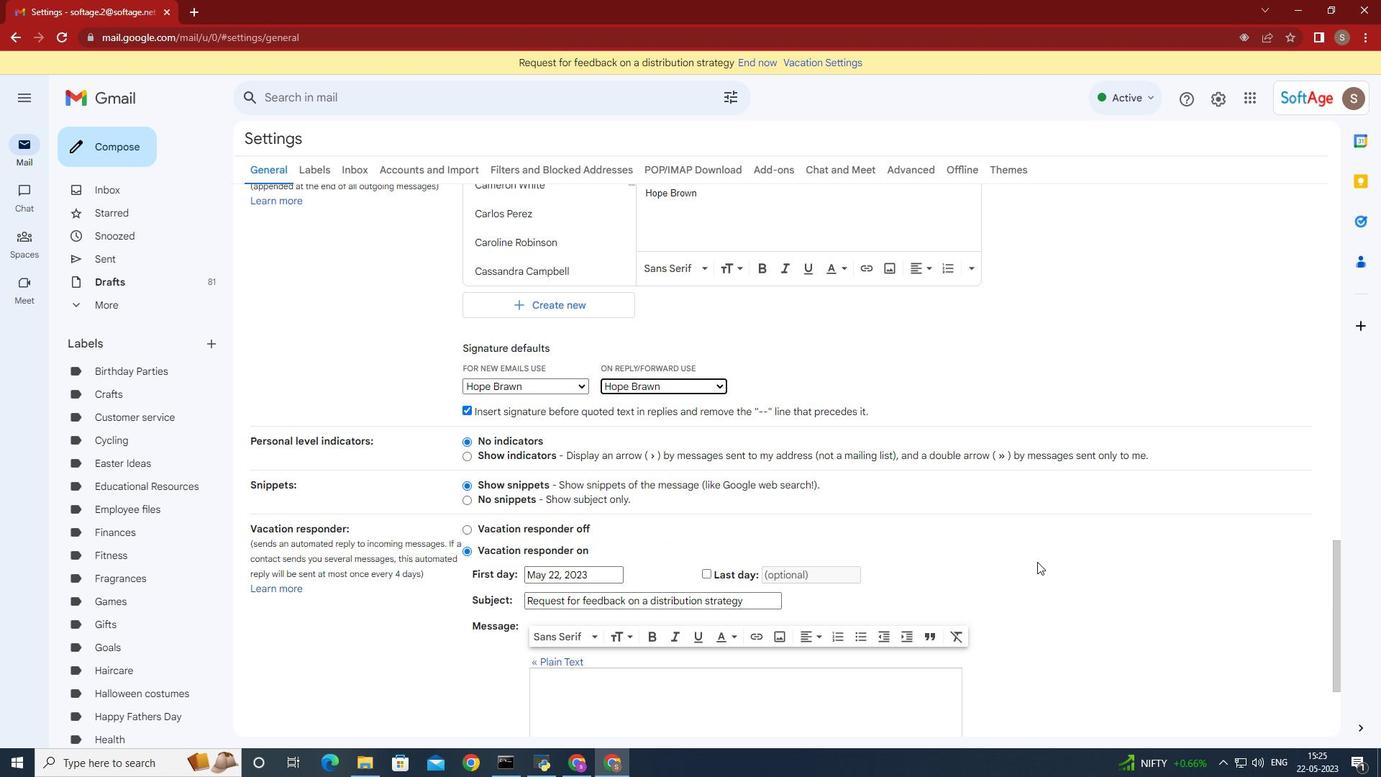 
Action: Mouse scrolled (997, 550) with delta (0, 0)
Screenshot: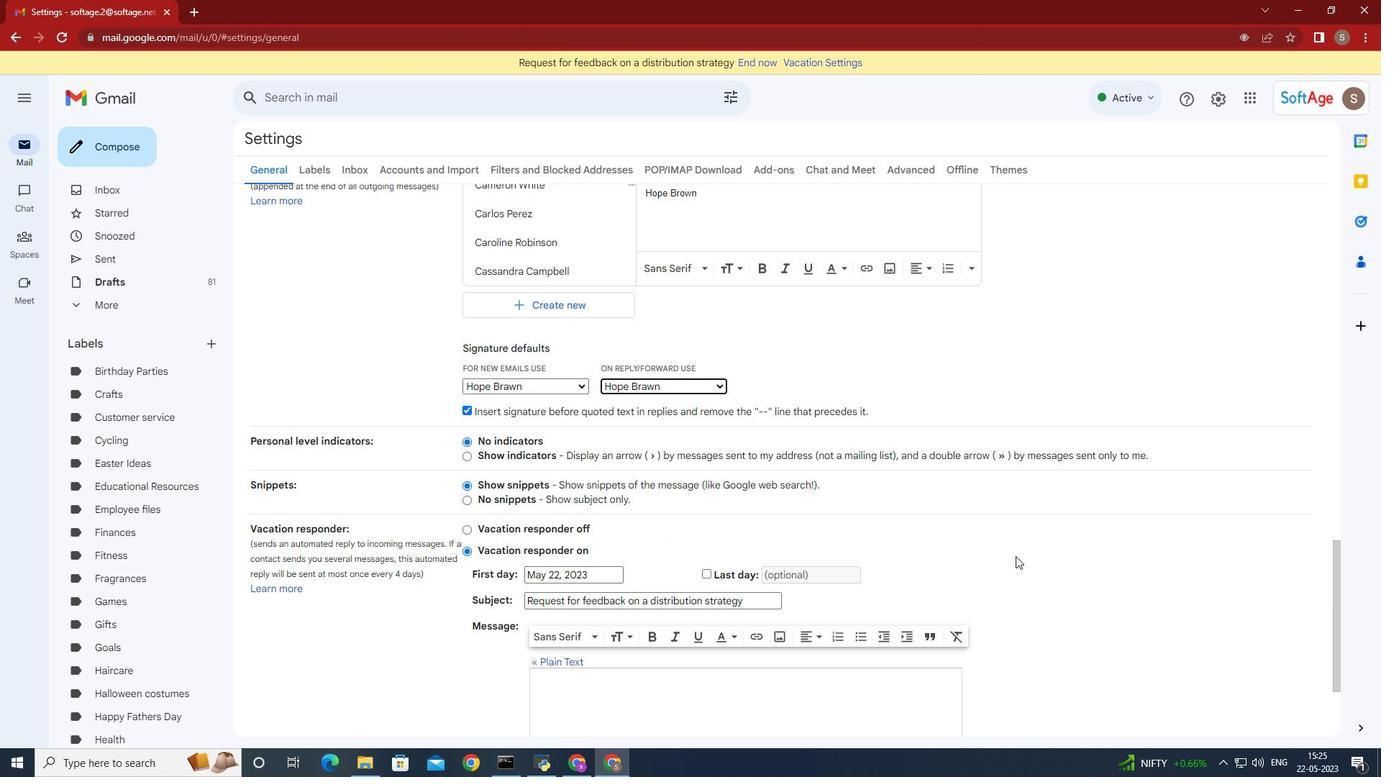 
Action: Mouse scrolled (997, 550) with delta (0, 0)
Screenshot: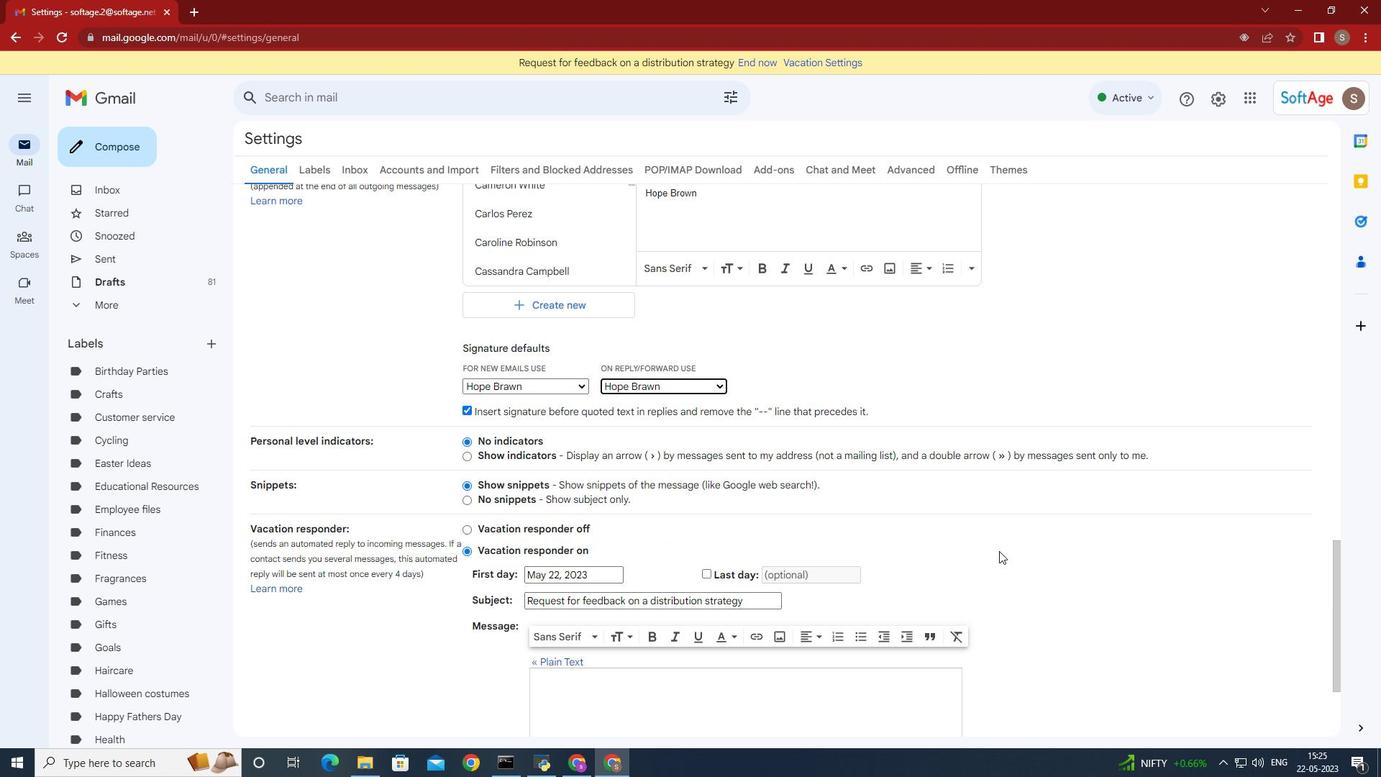 
Action: Mouse scrolled (997, 550) with delta (0, 0)
Screenshot: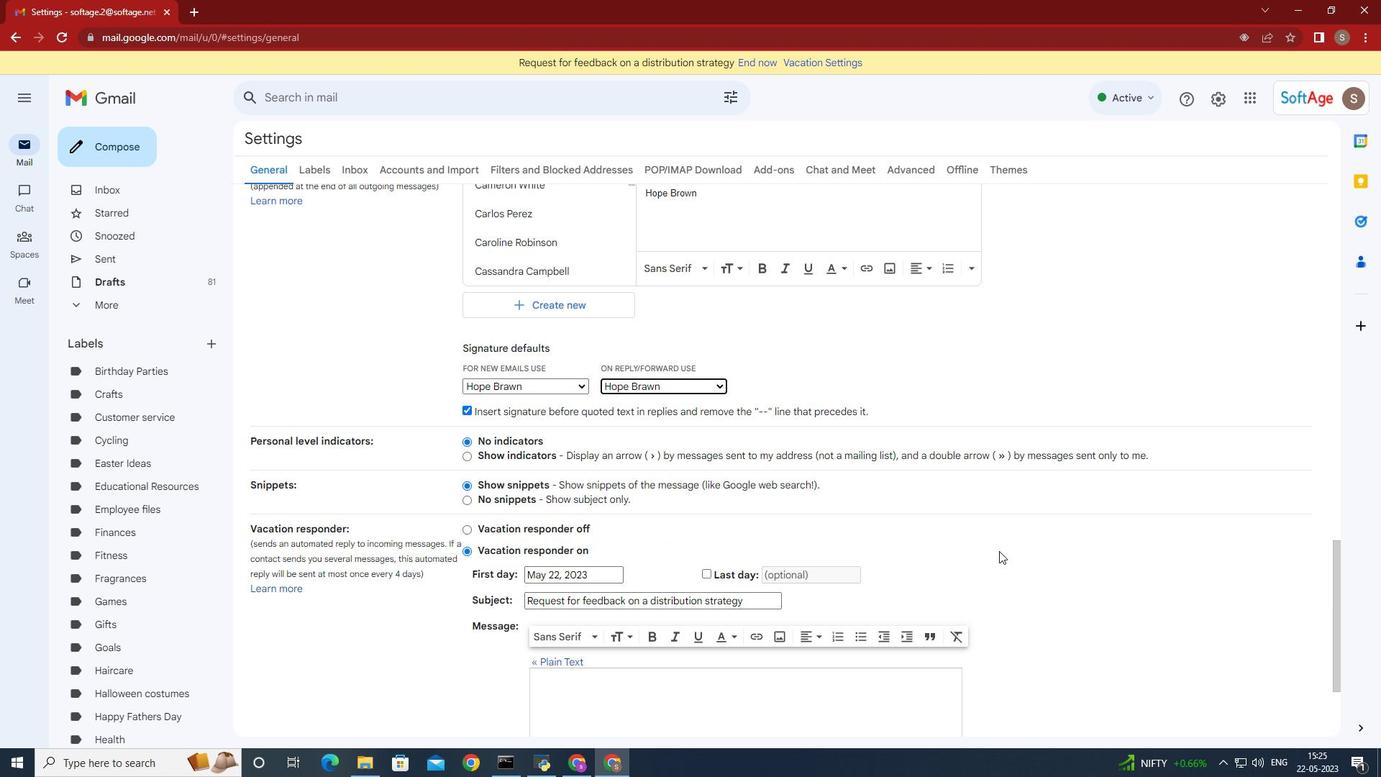 
Action: Mouse moved to (997, 551)
Screenshot: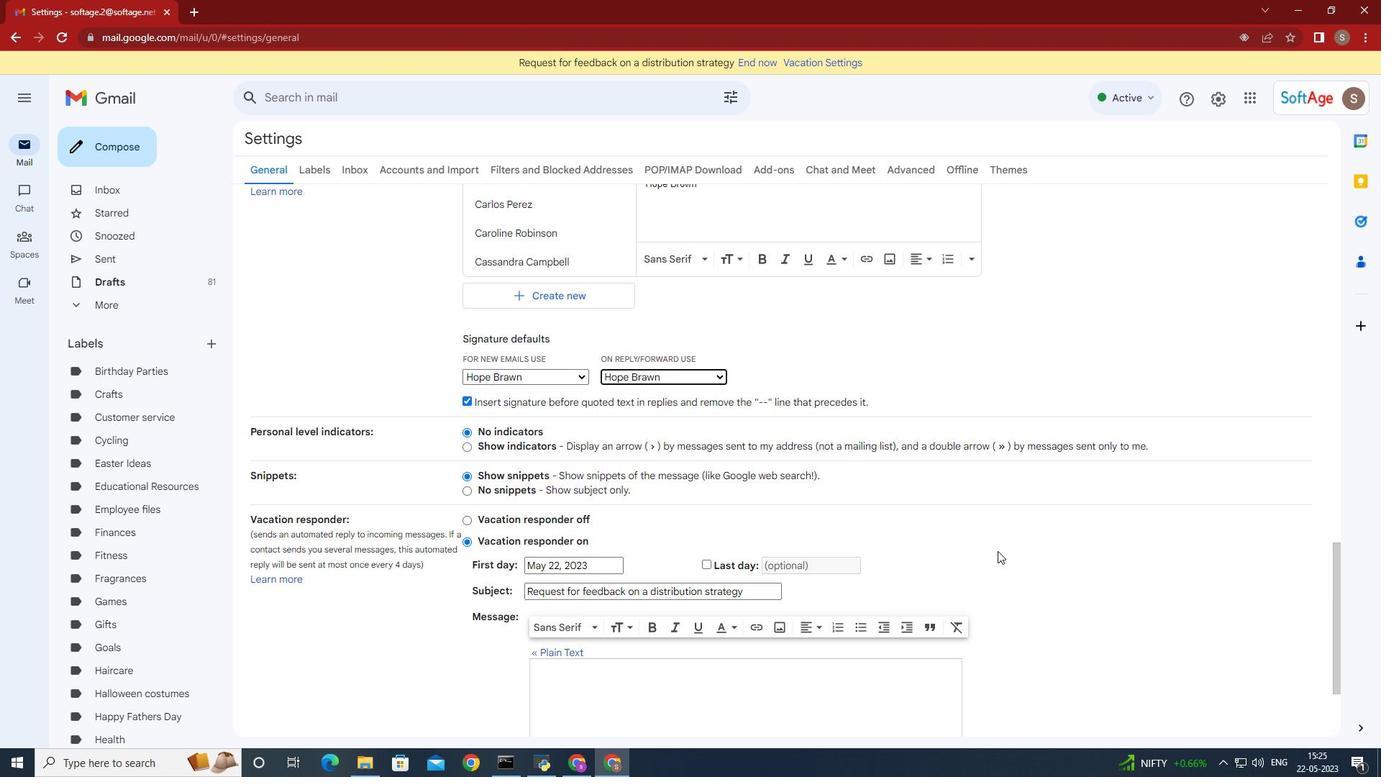 
Action: Mouse scrolled (997, 550) with delta (0, 0)
Screenshot: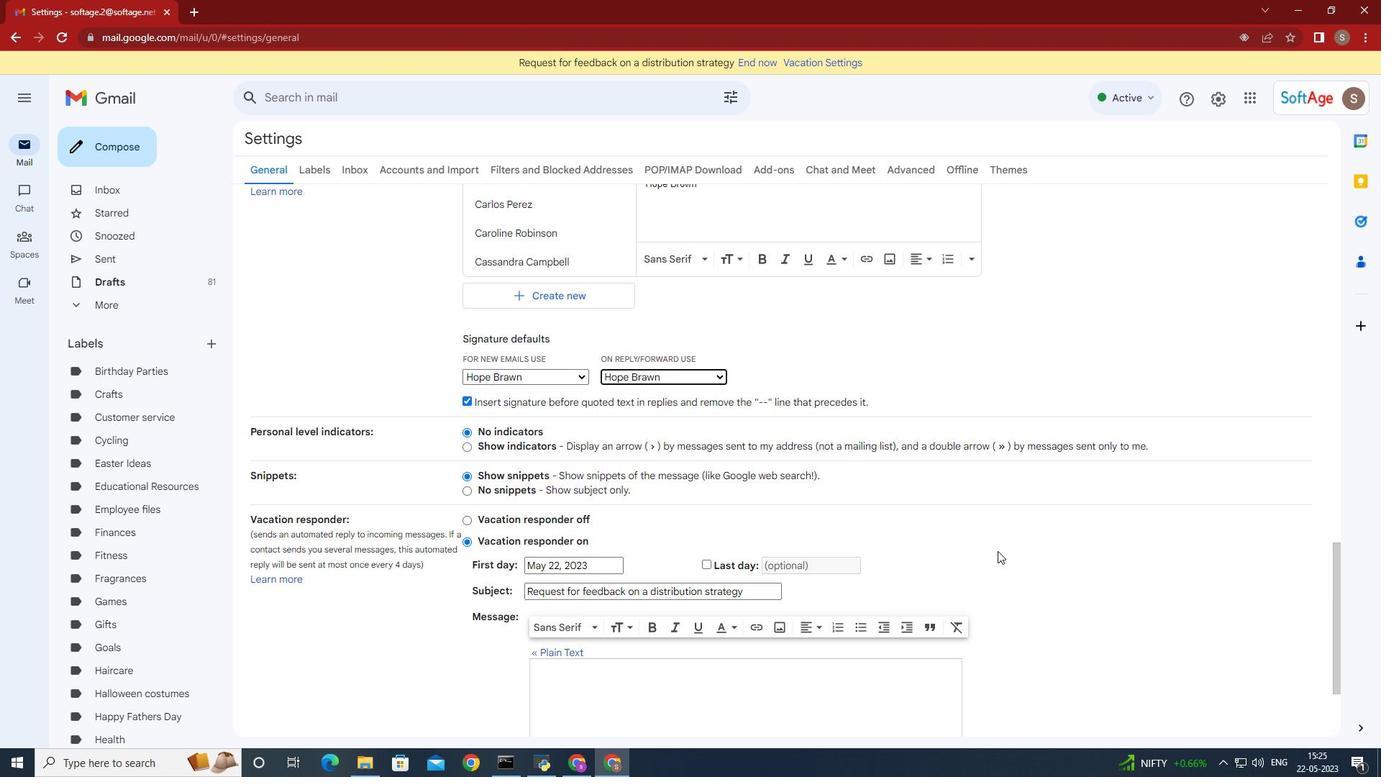 
Action: Mouse moved to (1000, 552)
Screenshot: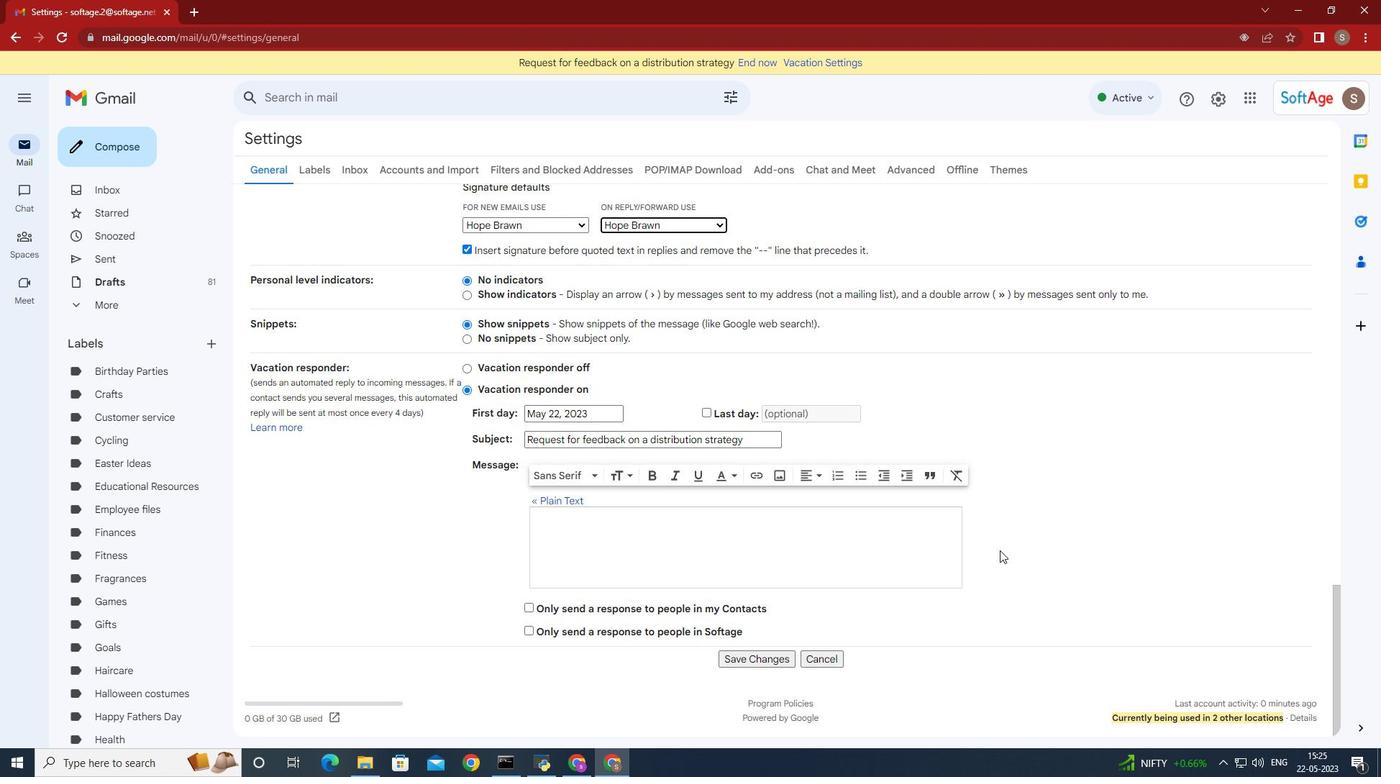 
Action: Mouse scrolled (1000, 551) with delta (0, 0)
Screenshot: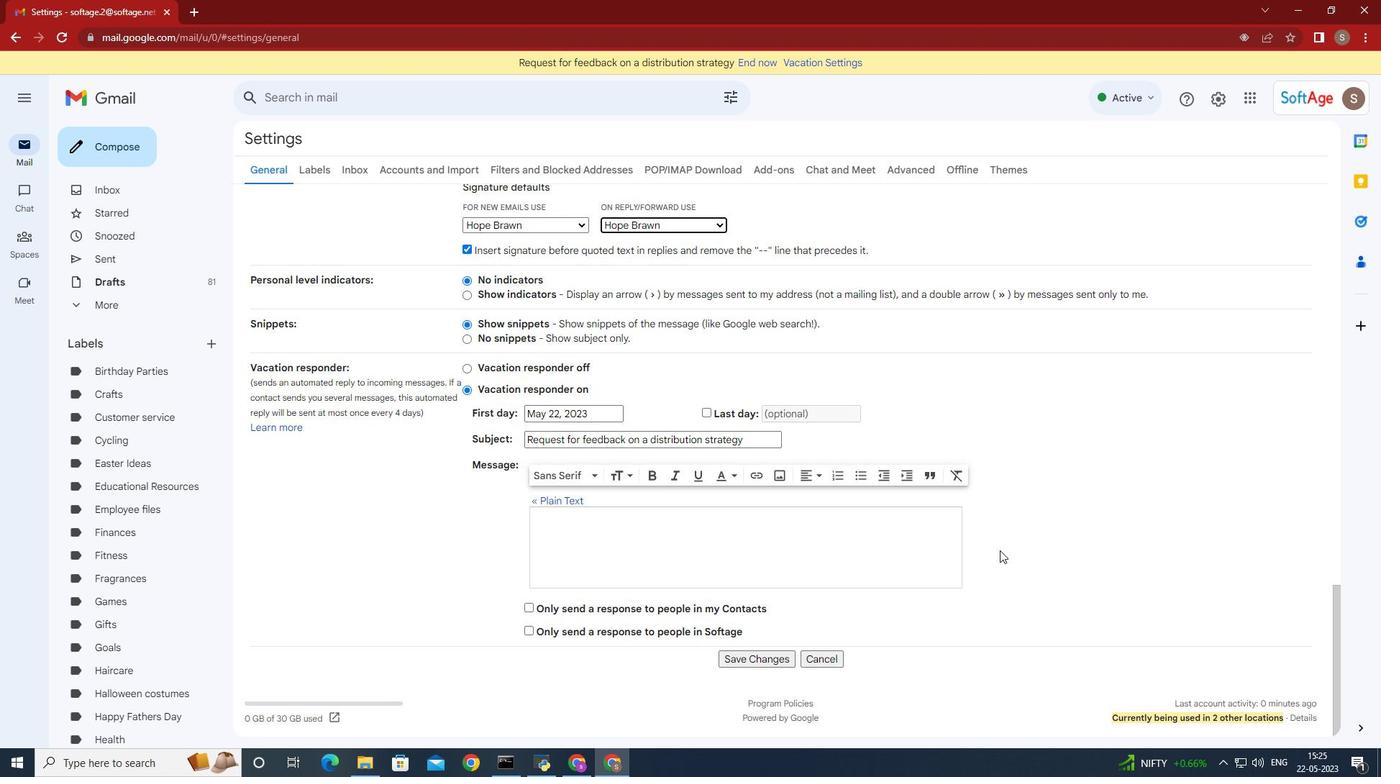 
Action: Mouse scrolled (1000, 551) with delta (0, 0)
Screenshot: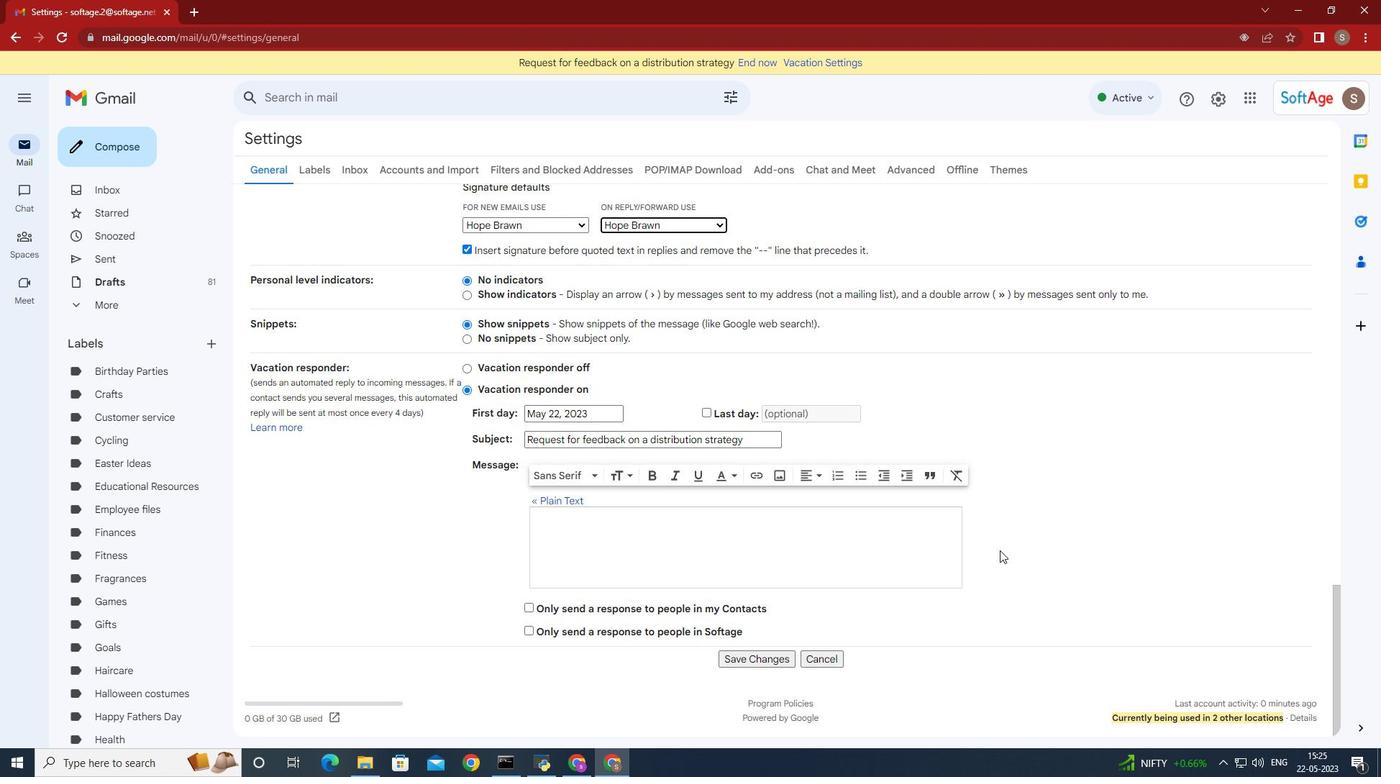
Action: Mouse scrolled (1000, 551) with delta (0, 0)
Screenshot: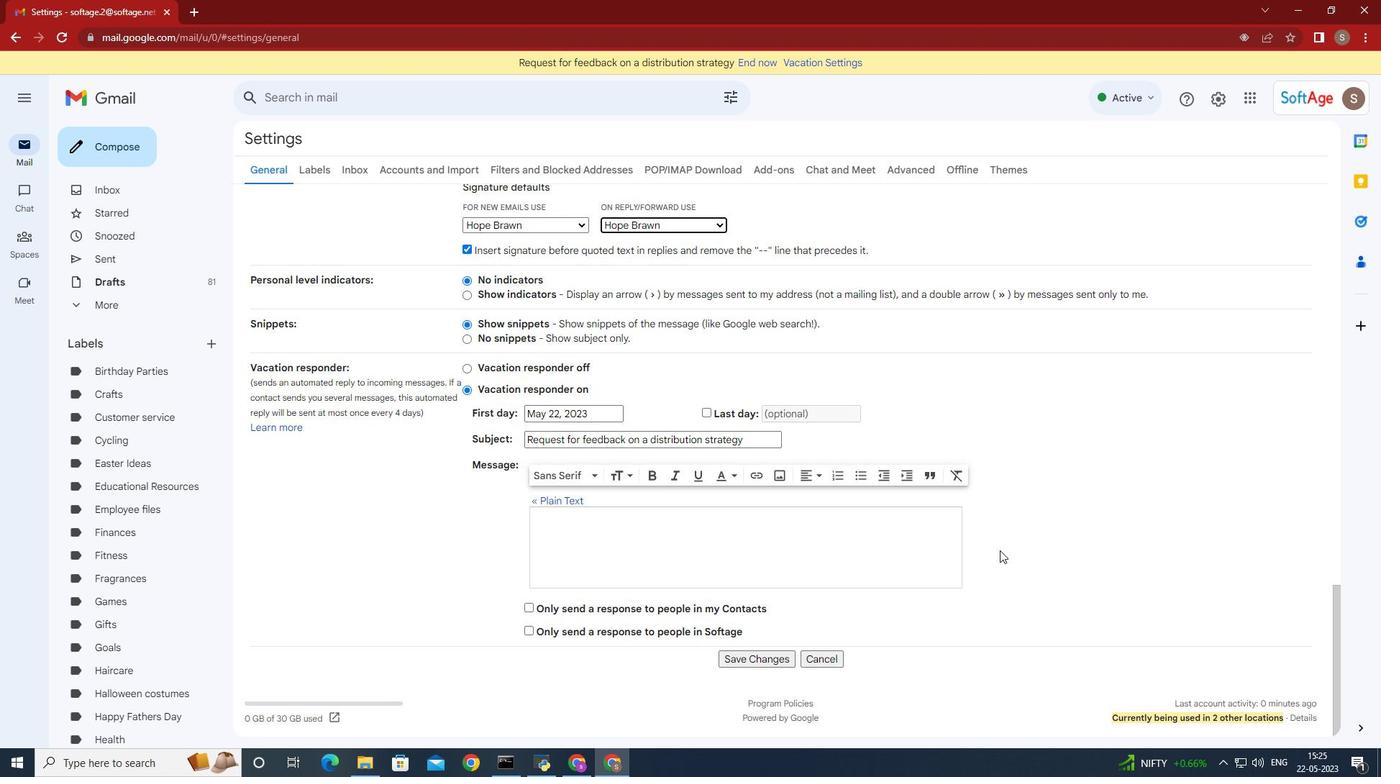 
Action: Mouse moved to (746, 664)
Screenshot: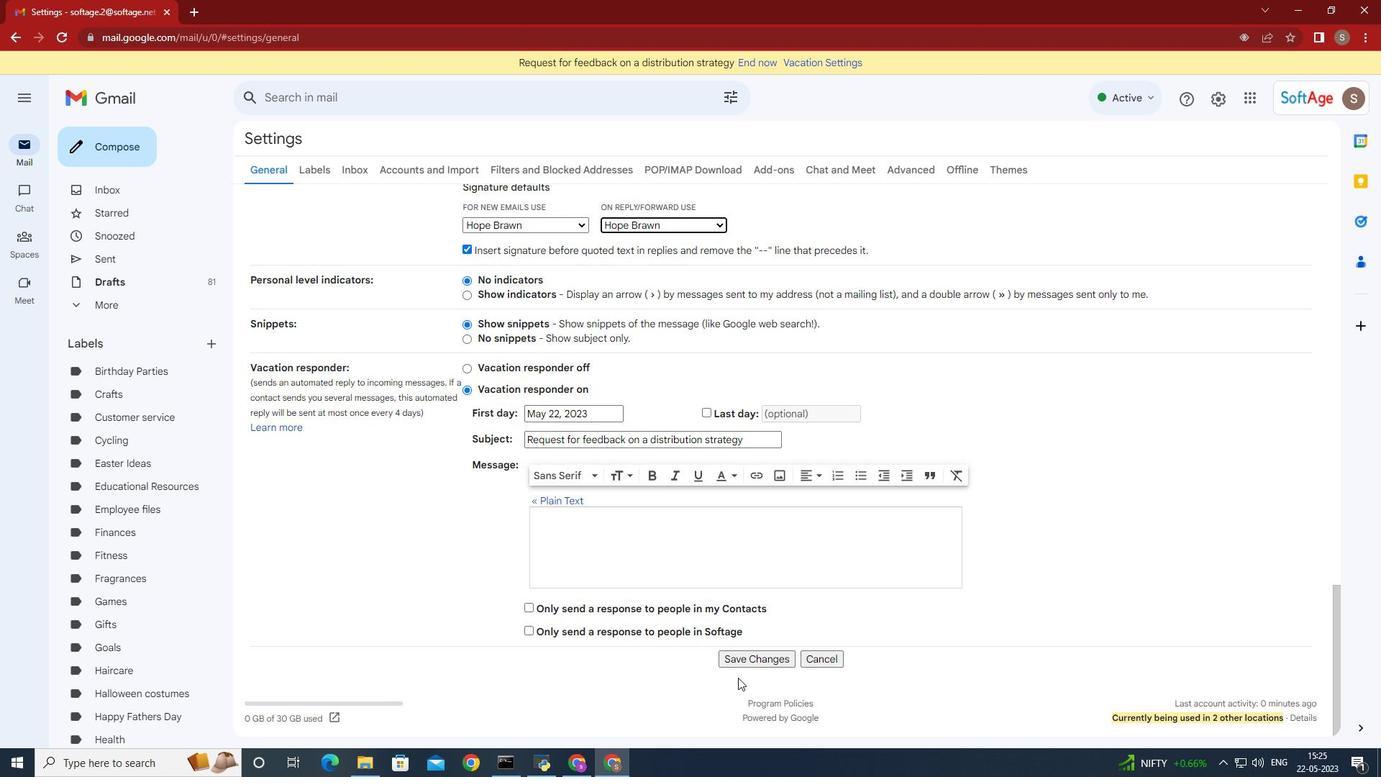 
Action: Mouse pressed left at (746, 664)
Screenshot: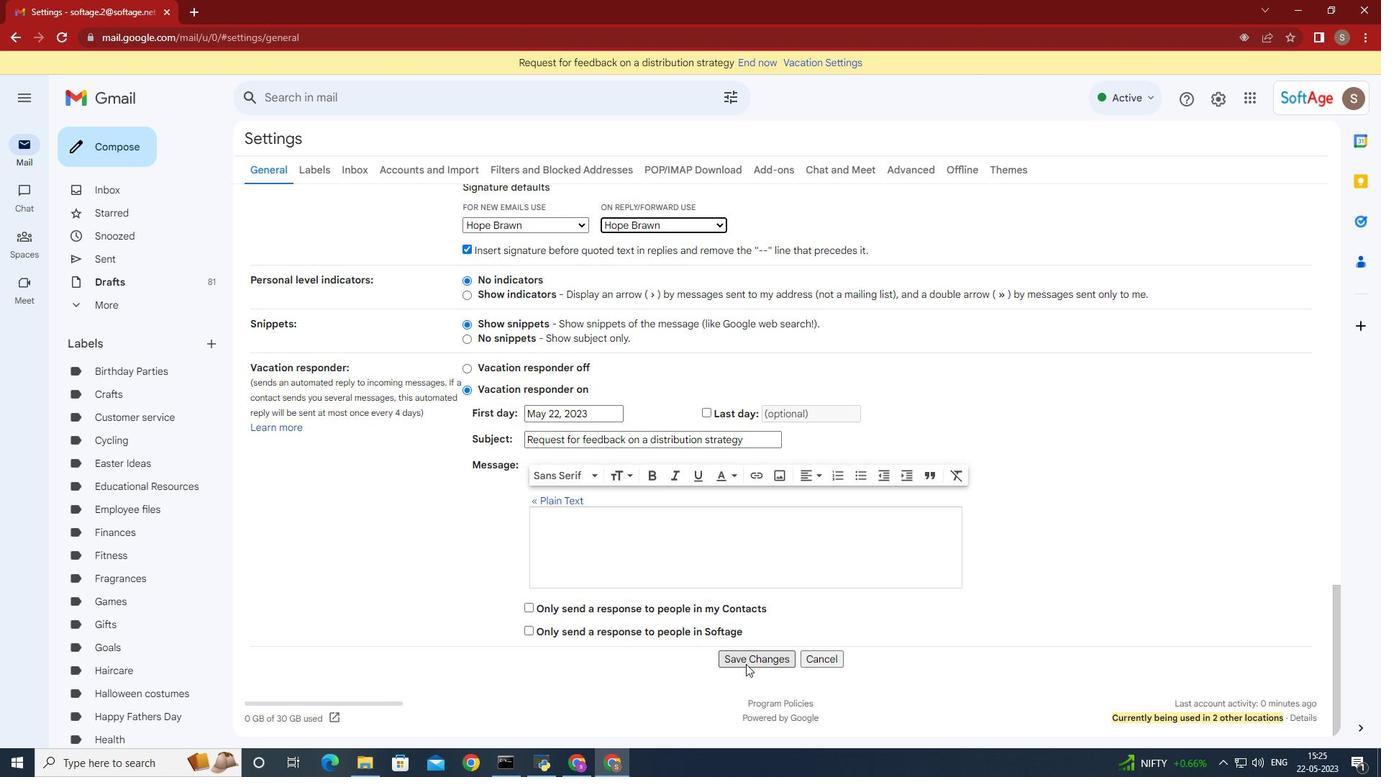 
Action: Mouse moved to (888, 563)
Screenshot: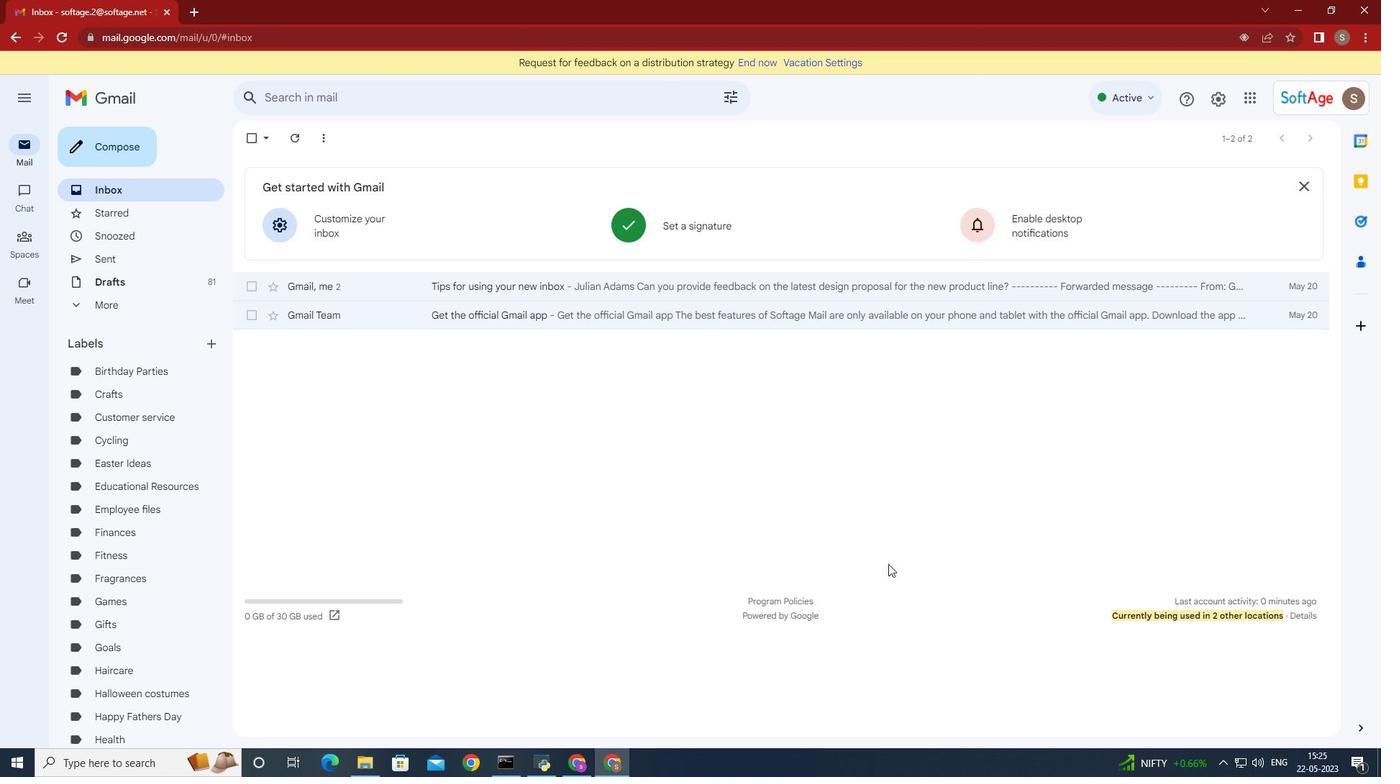 
Action: Mouse scrolled (888, 562) with delta (0, 0)
Screenshot: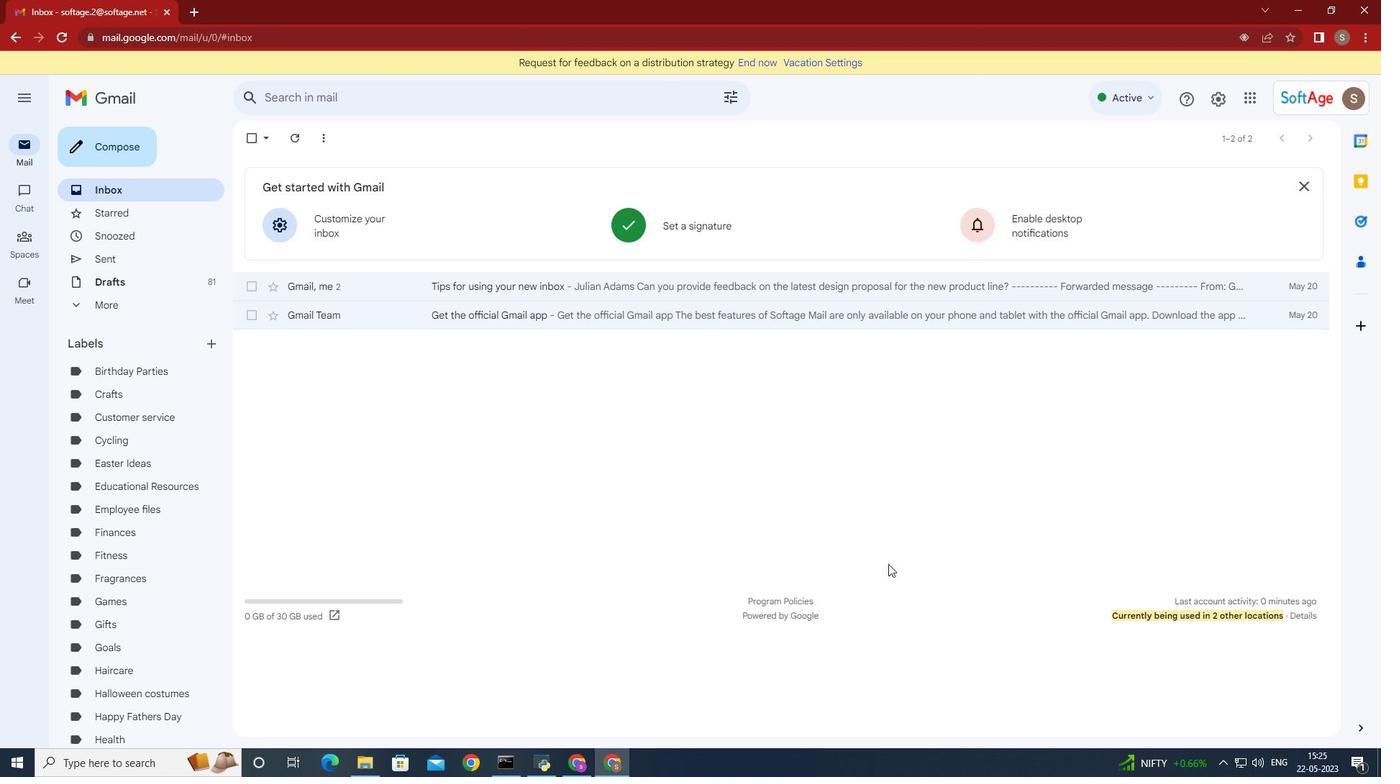 
Action: Mouse scrolled (888, 562) with delta (0, 0)
Screenshot: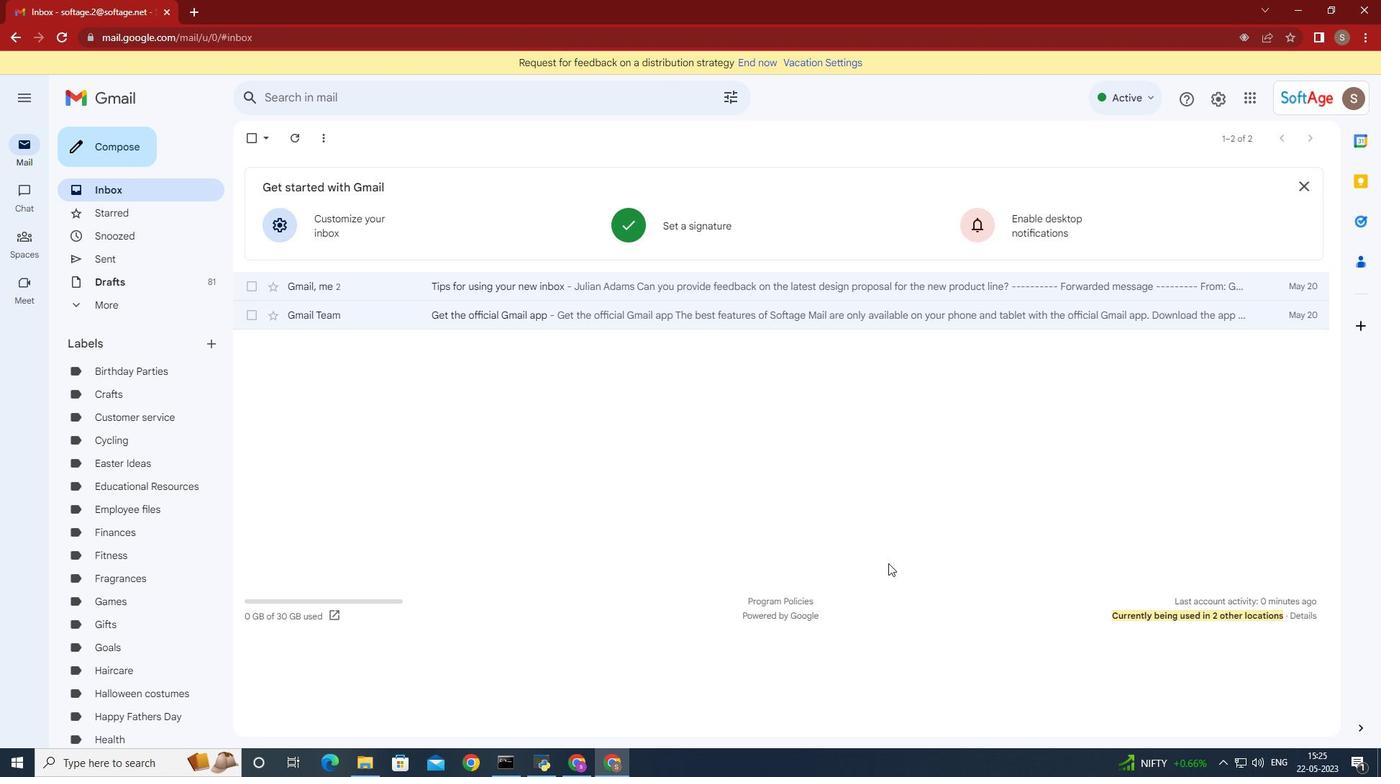 
Action: Mouse scrolled (888, 562) with delta (0, 0)
Screenshot: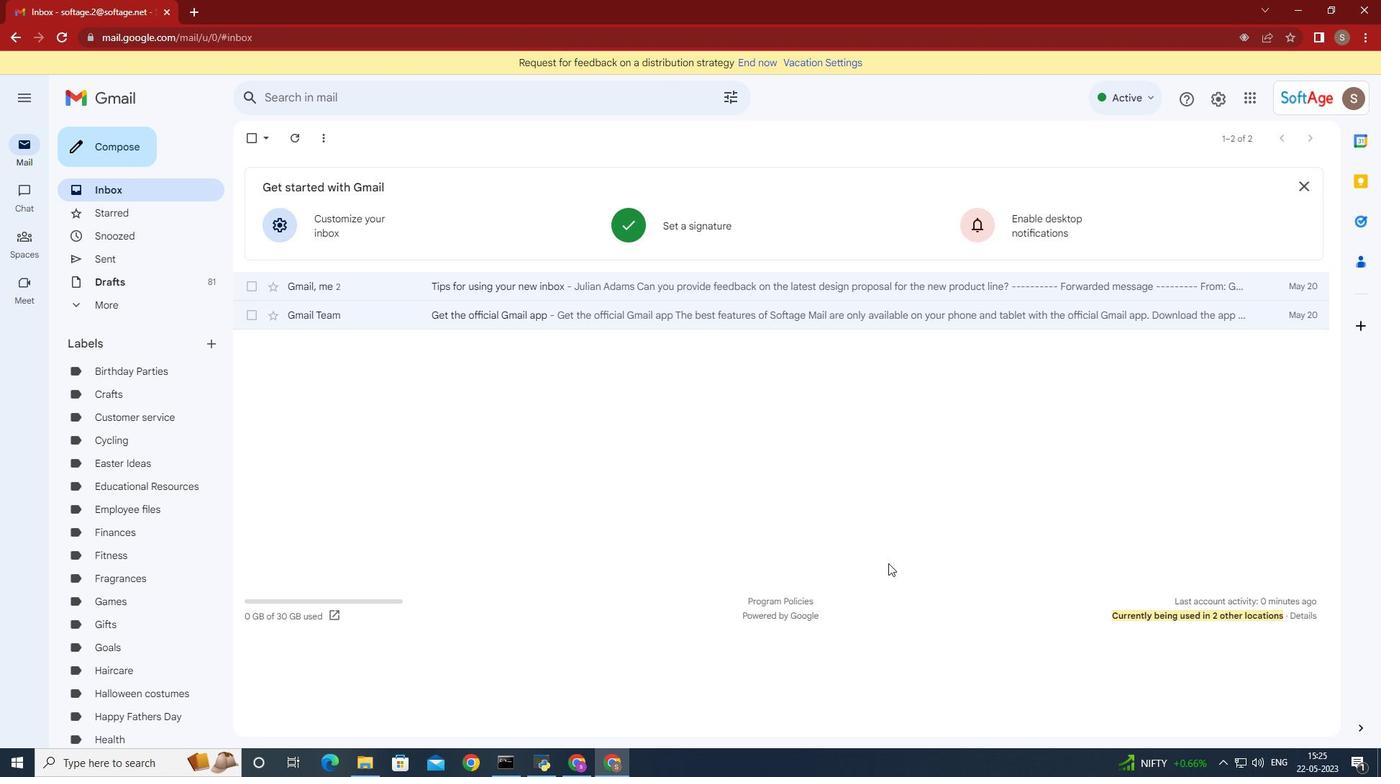 
Action: Mouse scrolled (888, 562) with delta (0, 0)
Screenshot: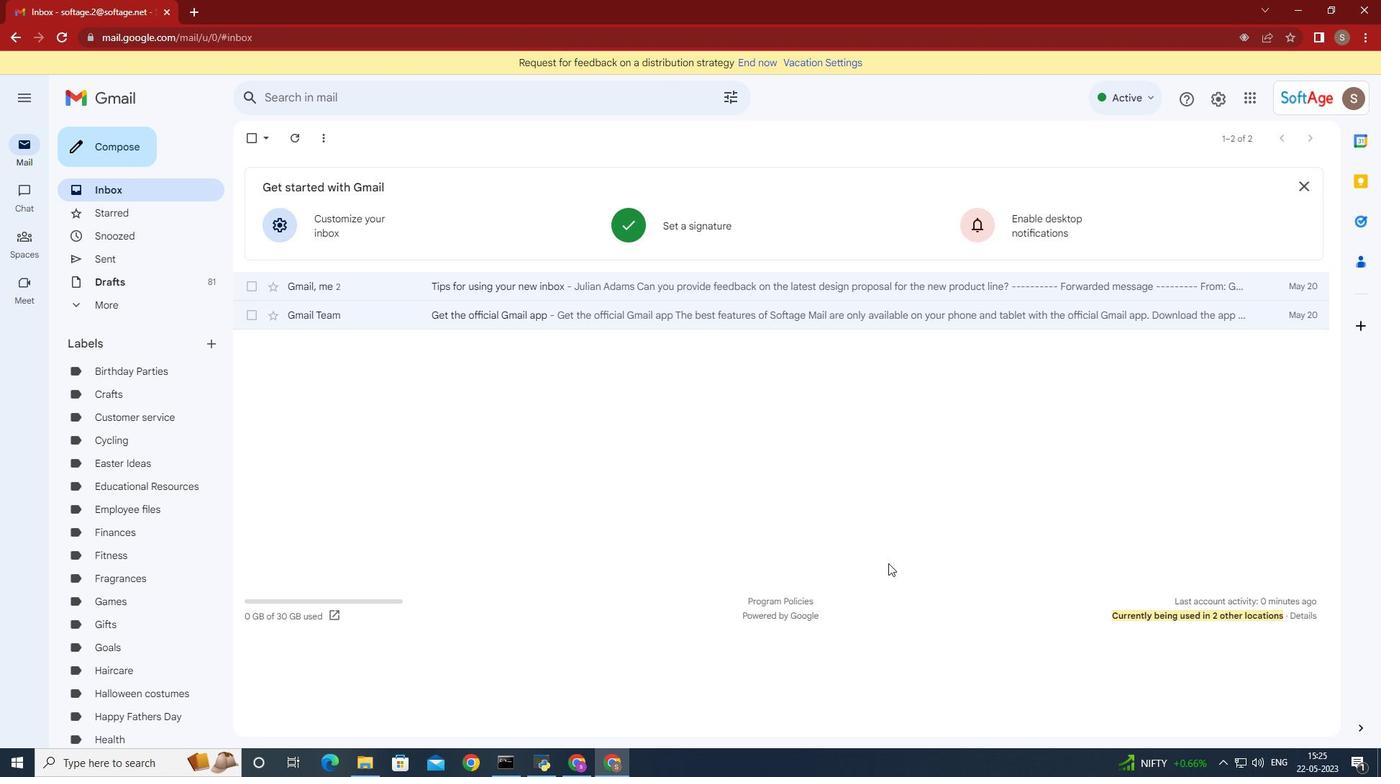 
Action: Mouse scrolled (888, 562) with delta (0, 0)
Screenshot: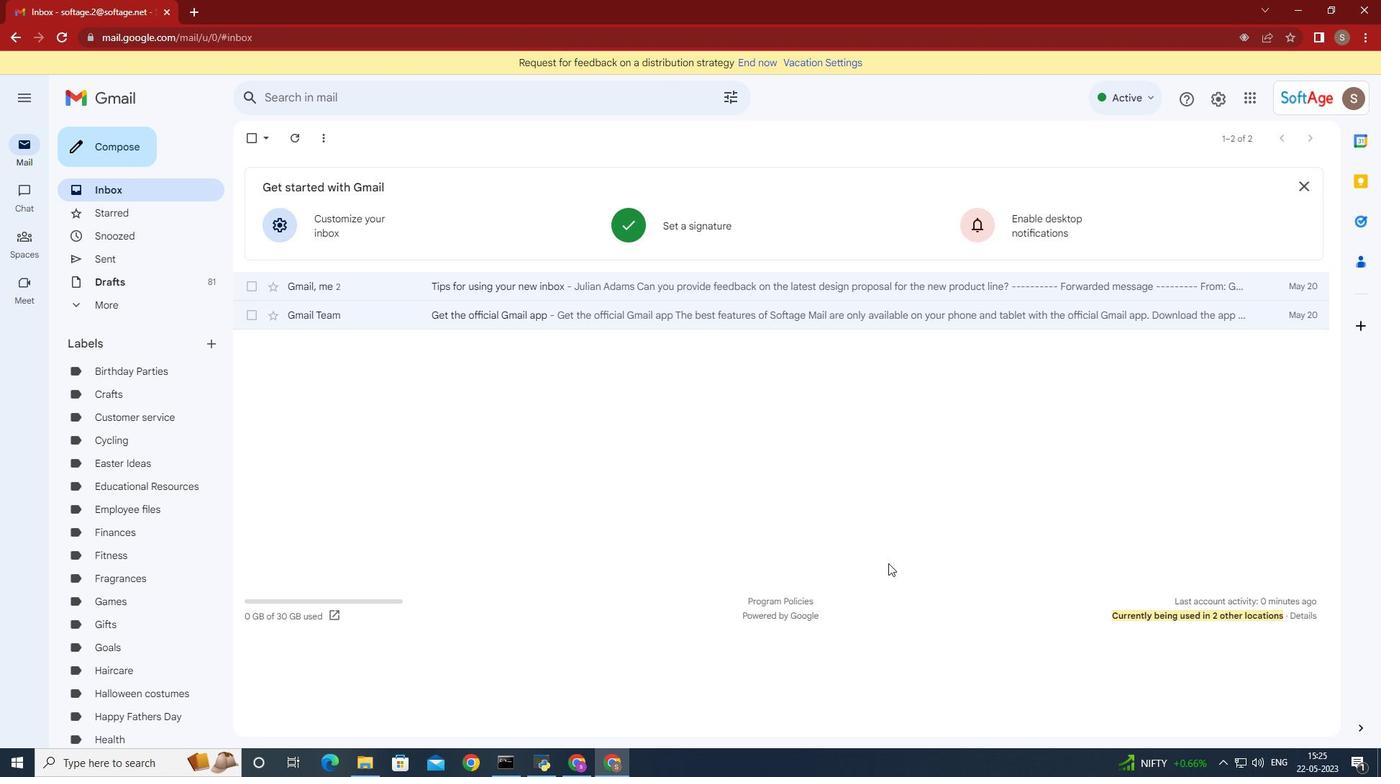 
Action: Mouse moved to (130, 147)
Screenshot: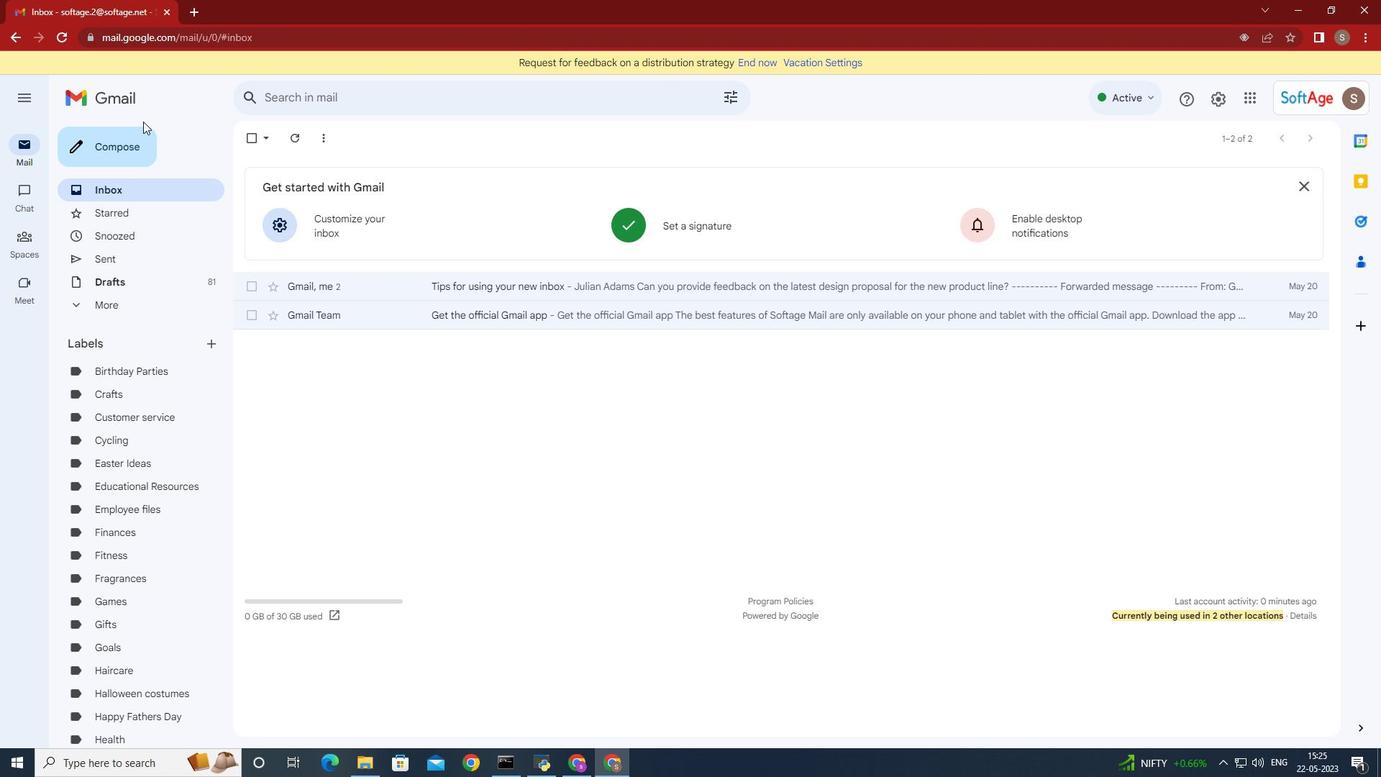 
Action: Mouse pressed left at (130, 147)
Screenshot: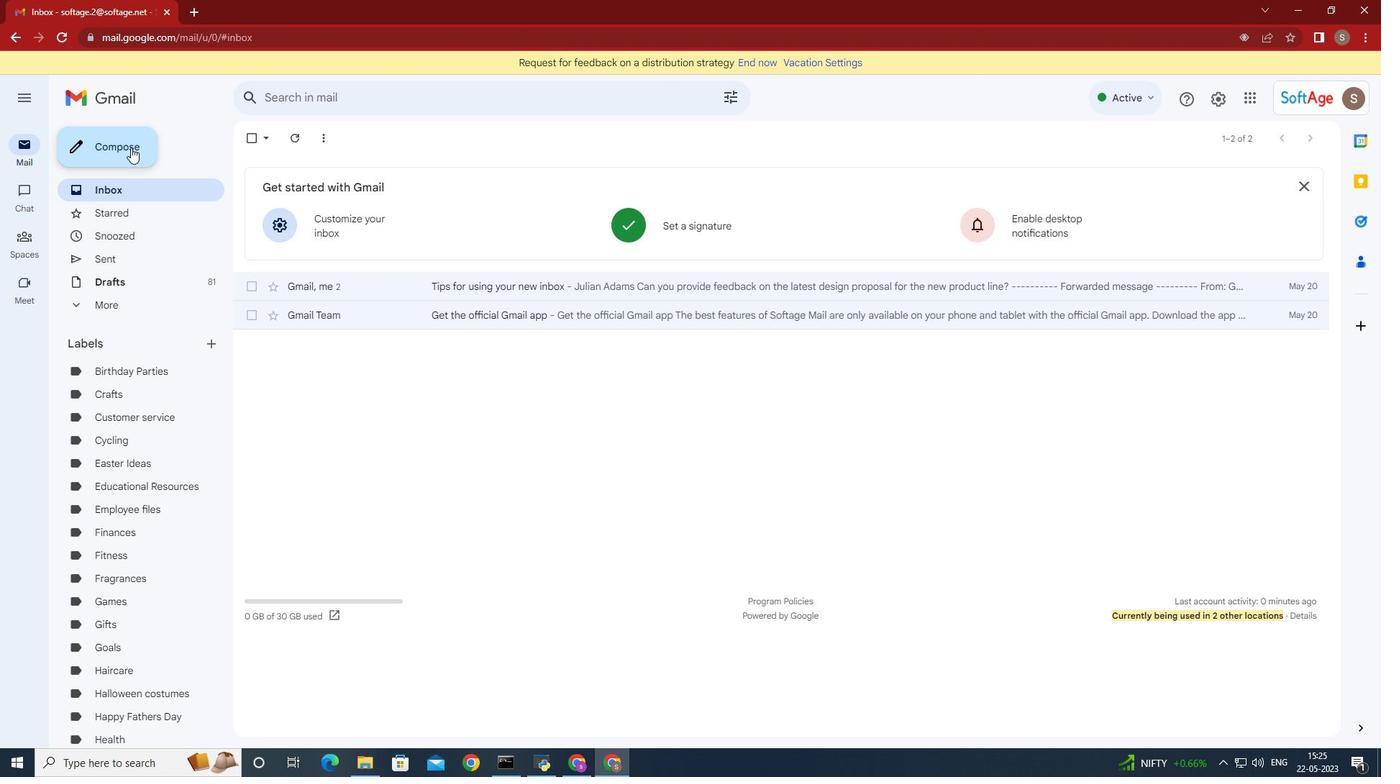 
Action: Mouse moved to (975, 364)
Screenshot: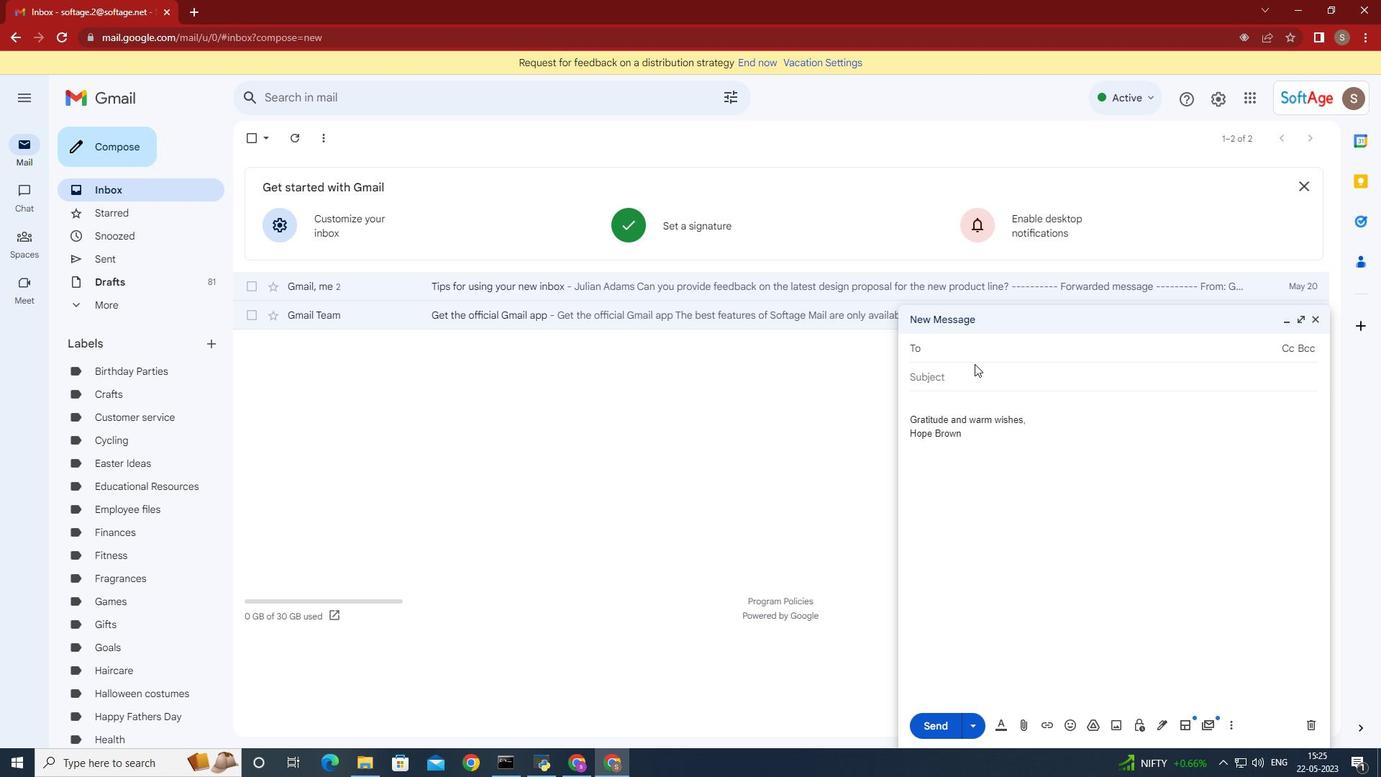 
Action: Key pressed <Key.shift>Softage.8
Screenshot: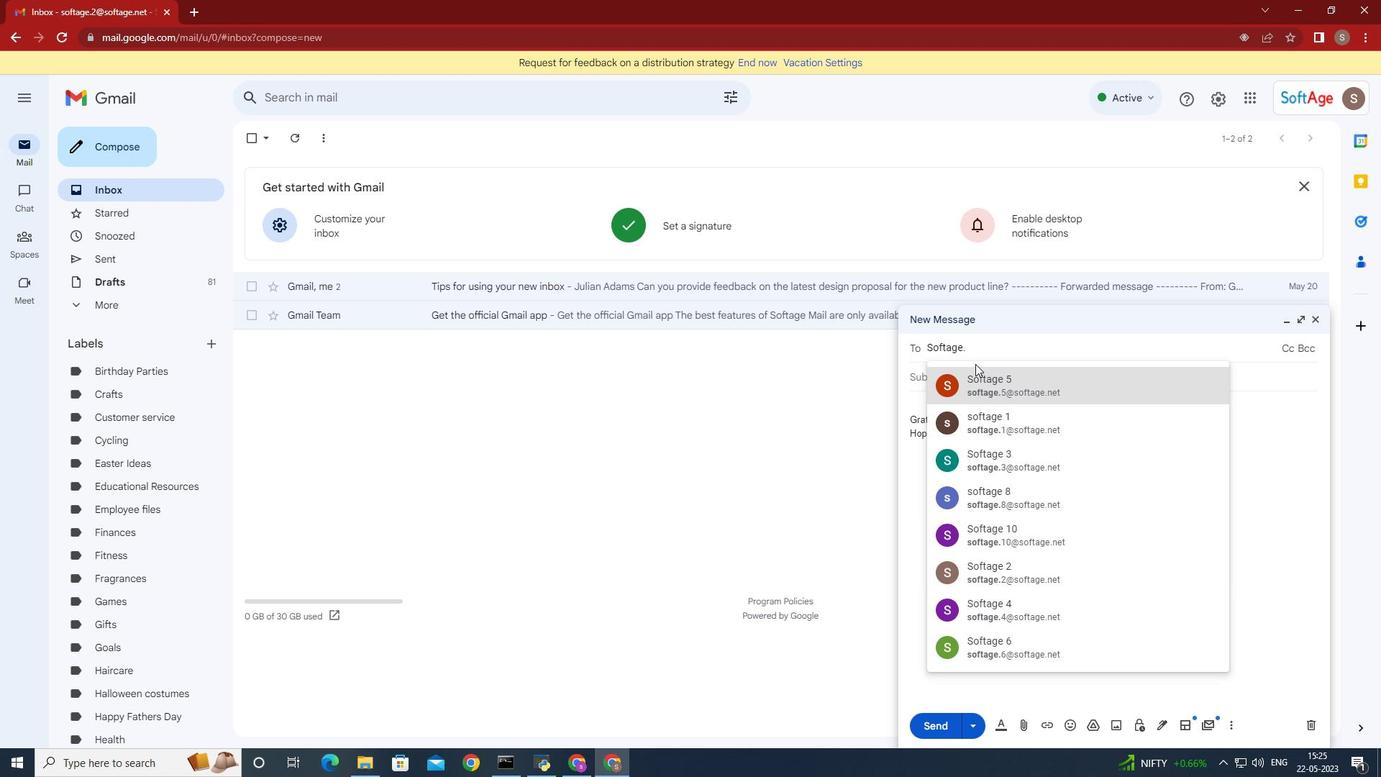 
Action: Mouse moved to (979, 387)
Screenshot: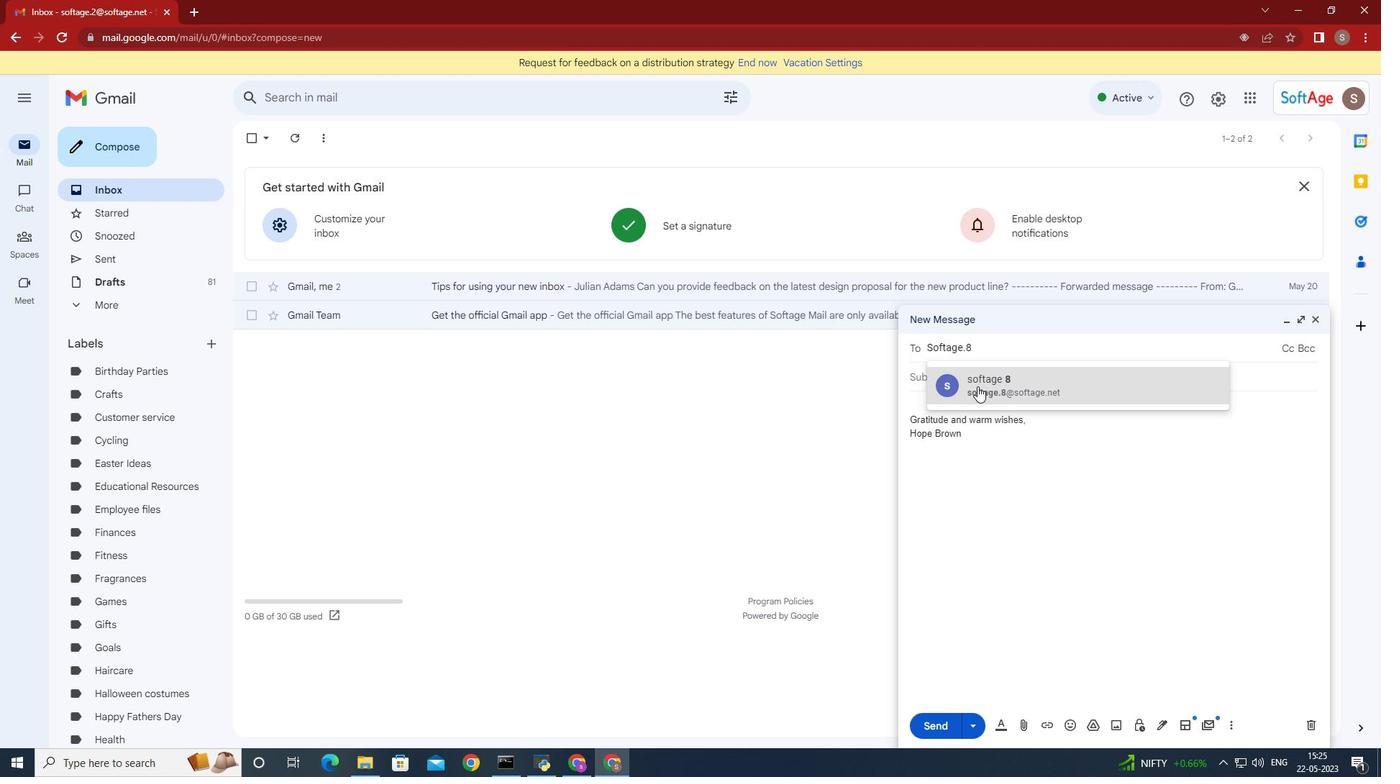 
Action: Mouse pressed left at (979, 387)
Screenshot: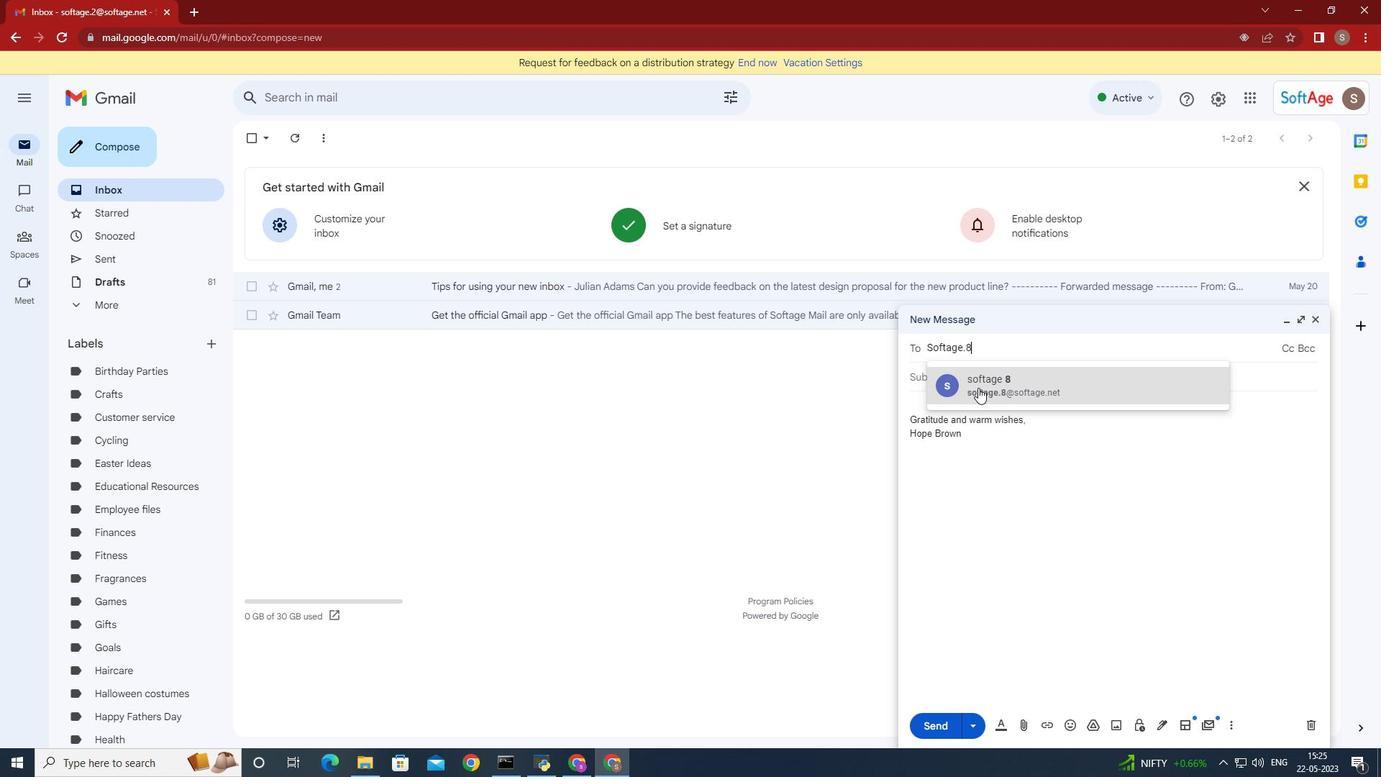 
Action: Mouse moved to (211, 338)
Screenshot: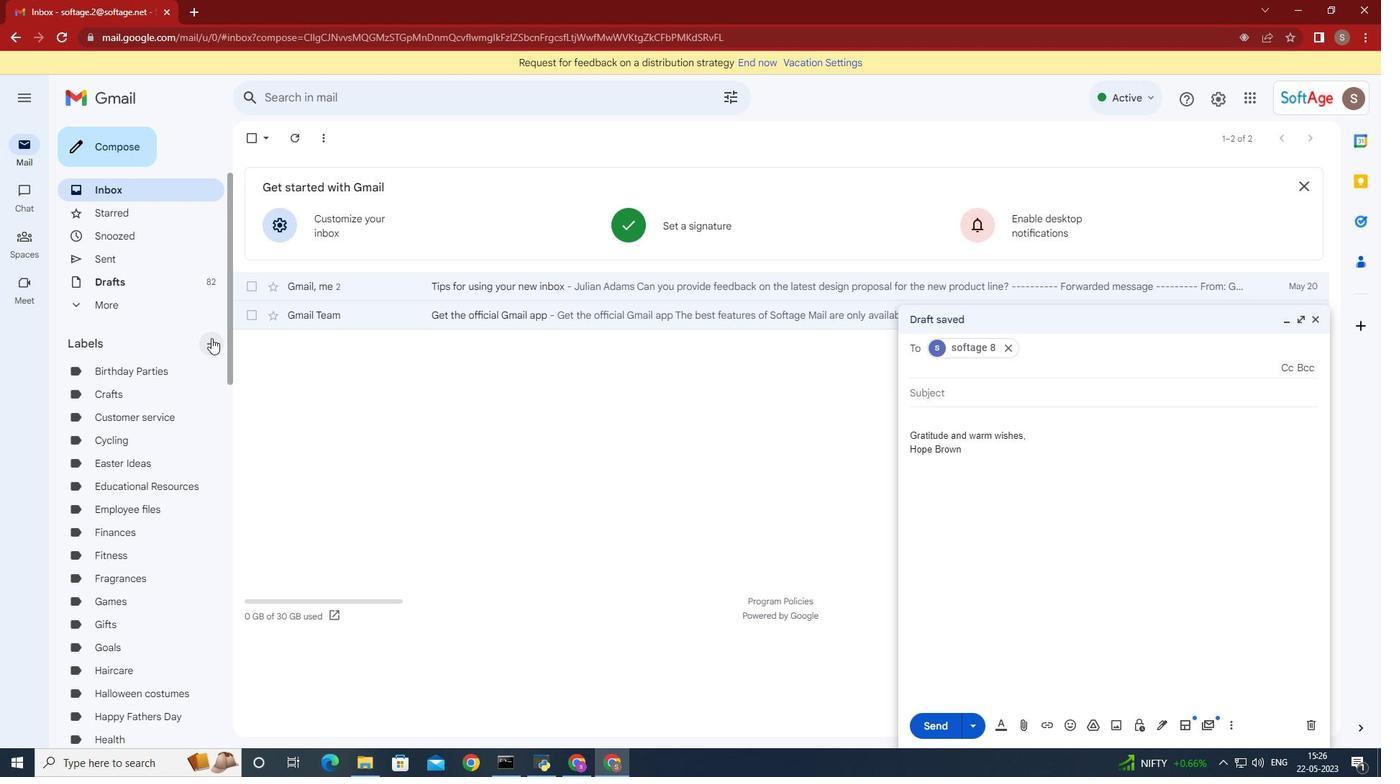 
Action: Mouse pressed left at (211, 338)
Screenshot: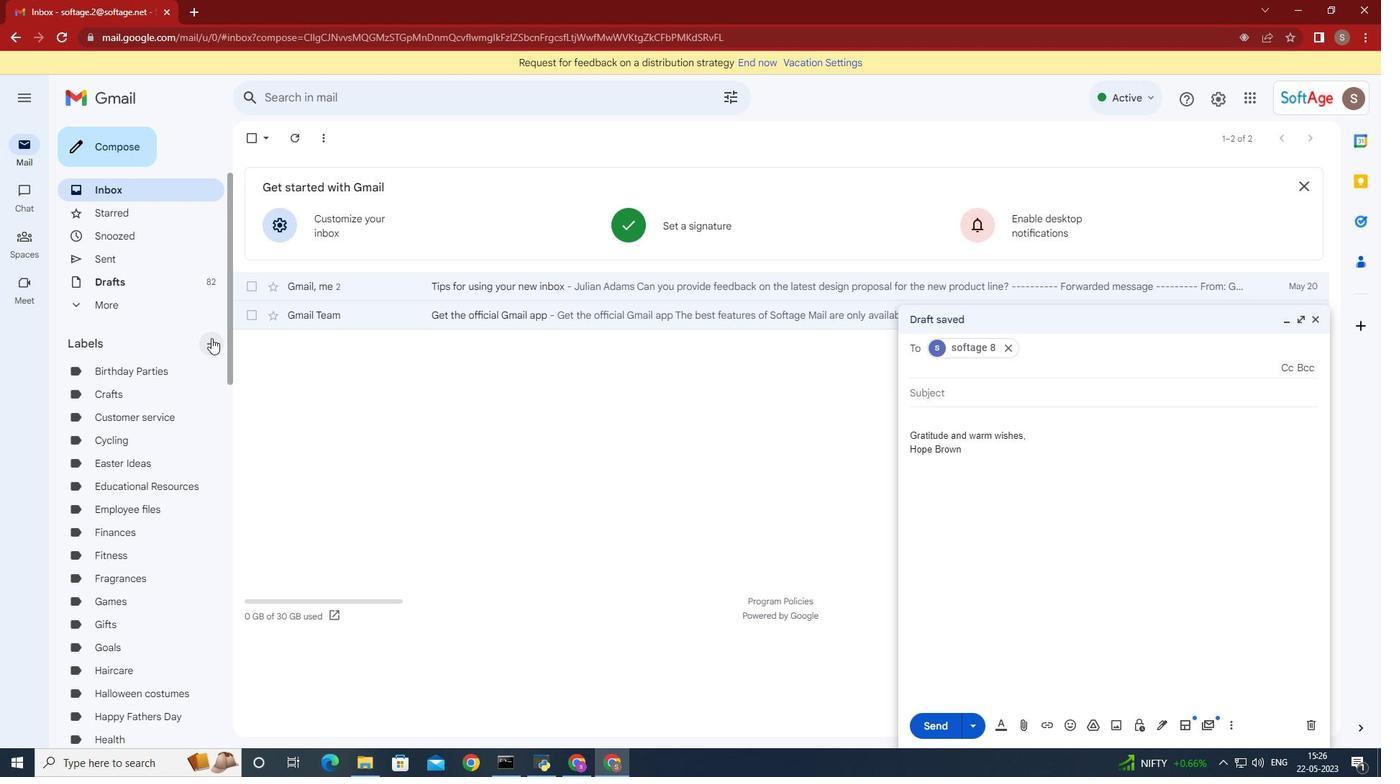 
Action: Mouse moved to (574, 415)
Screenshot: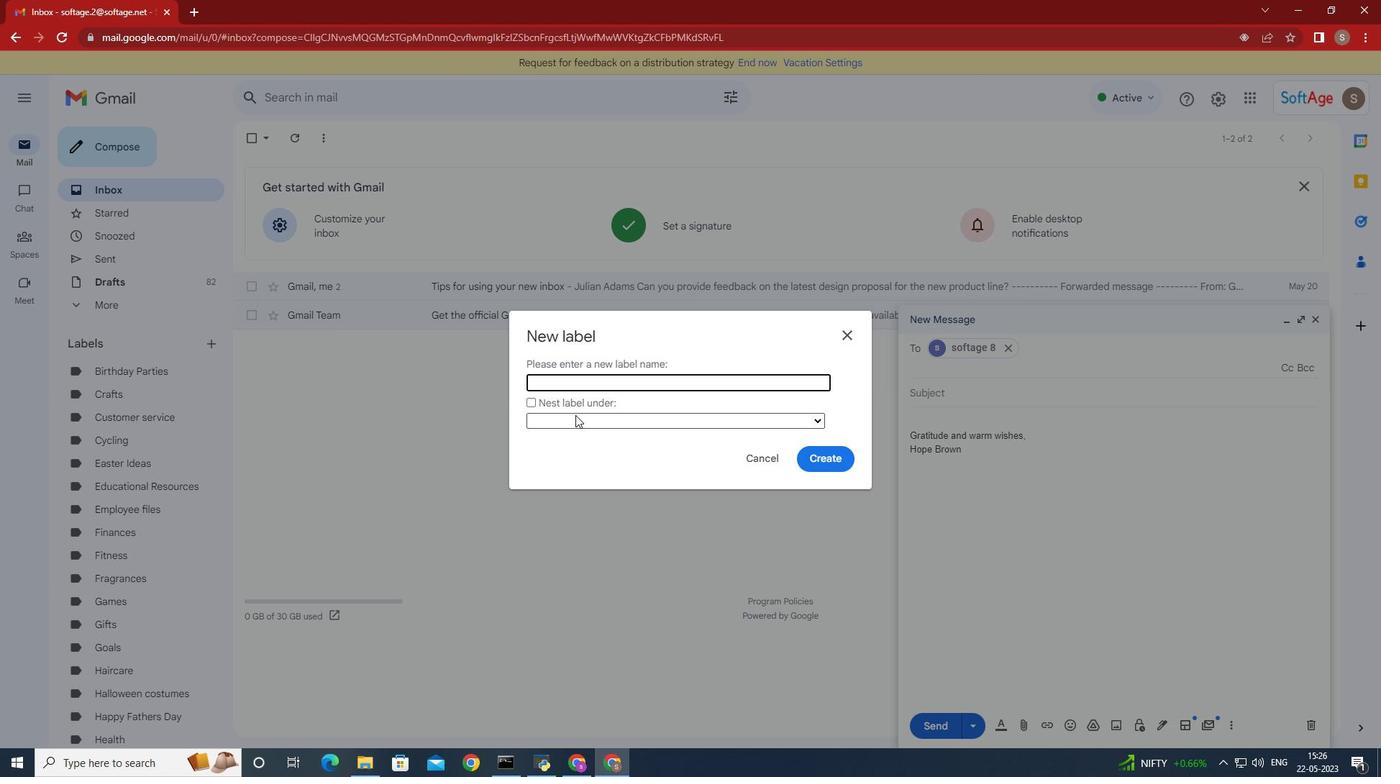 
Action: Key pressed <Key.shift><Key.shift><Key.shift><Key.shift><Key.shift><Key.shift><Key.shift><Key.shift><Key.shift><Key.shift>Grocery<Key.space><Key.shift>Lo<Key.backspace>ists
Screenshot: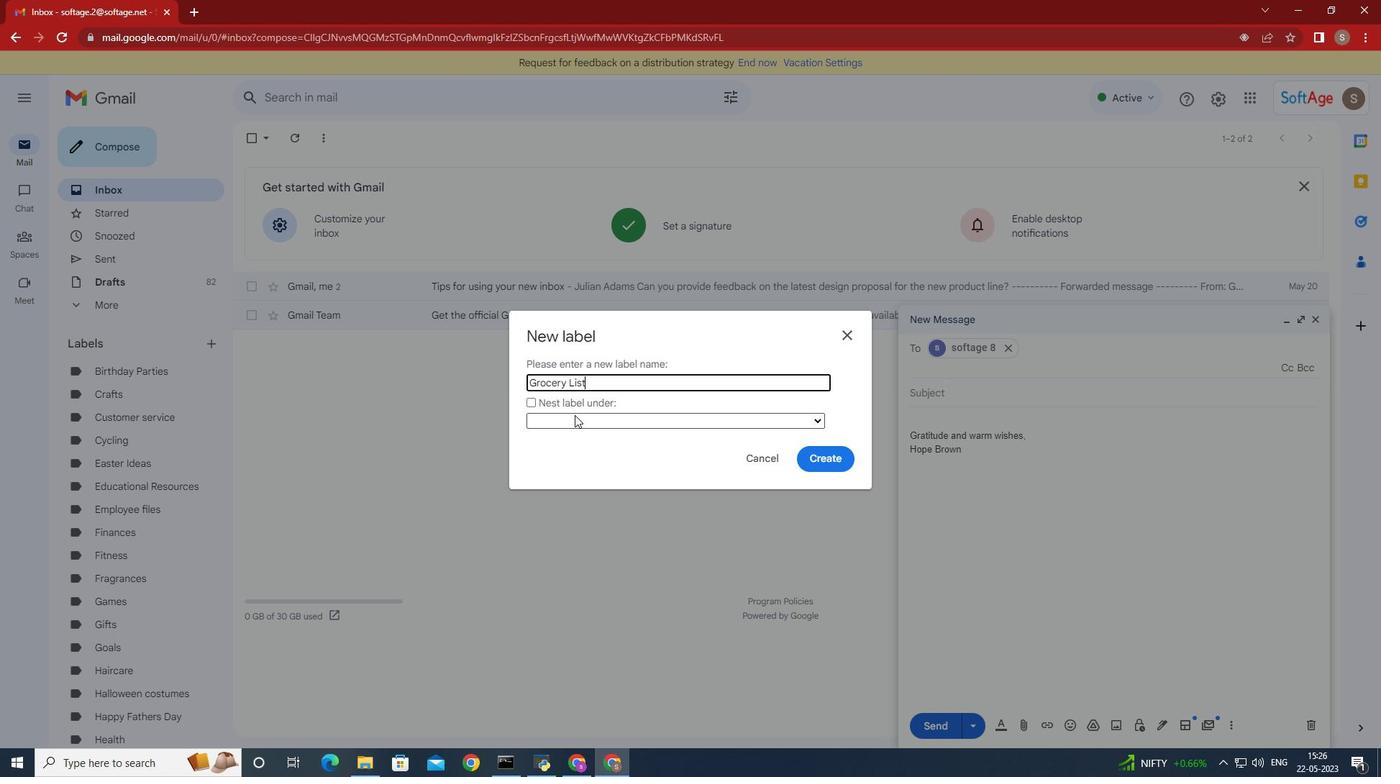 
Action: Mouse moved to (828, 451)
Screenshot: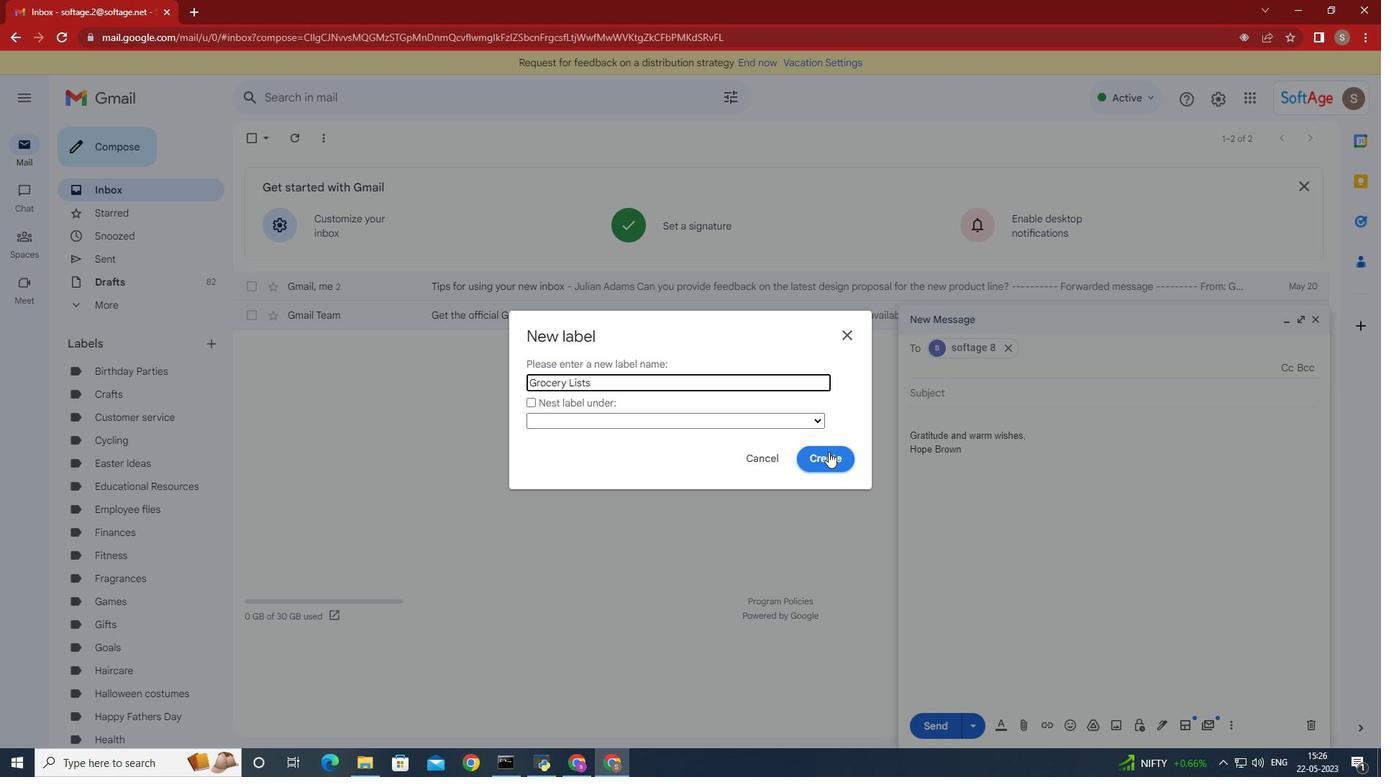 
Action: Mouse pressed left at (828, 451)
Screenshot: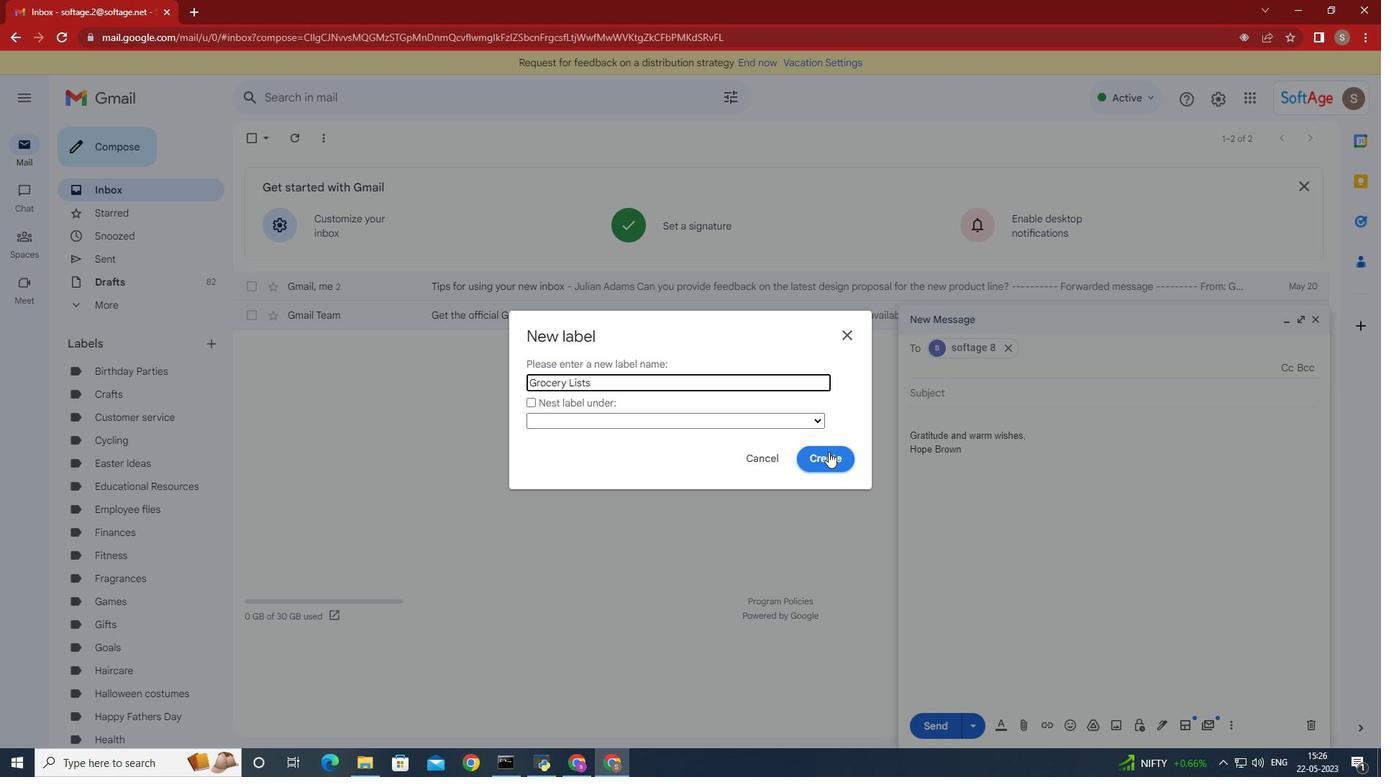 
